 Task: Look for space in Surrey, Canada from 2nd June, 2023 to 15th June, 2023 for 2 adults in price range Rs.10000 to Rs.15000. Place can be entire place with 1  bedroom having 1 bed and 1 bathroom. Property type can be house, flat, guest house, hotel. Booking option can be shelf check-in. Required host language is English.
Action: Mouse moved to (547, 109)
Screenshot: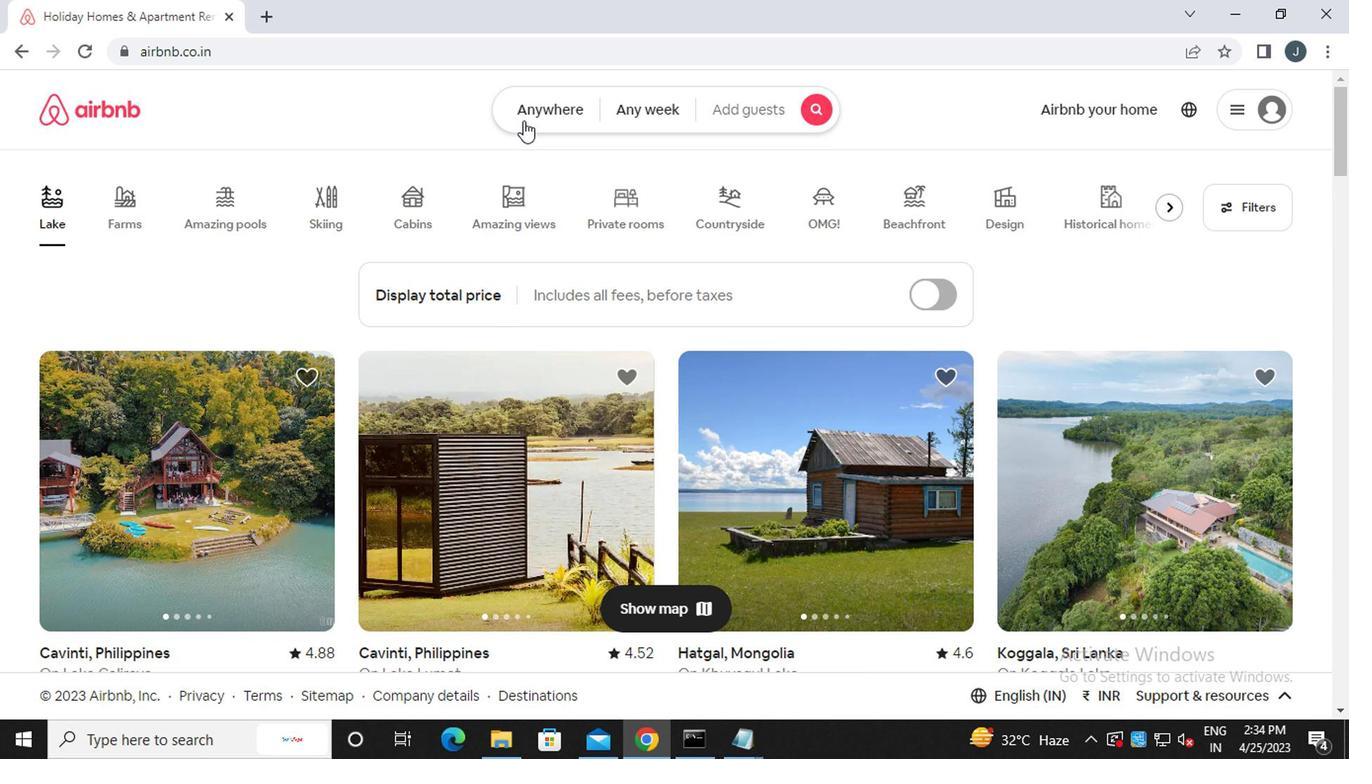 
Action: Mouse pressed left at (547, 109)
Screenshot: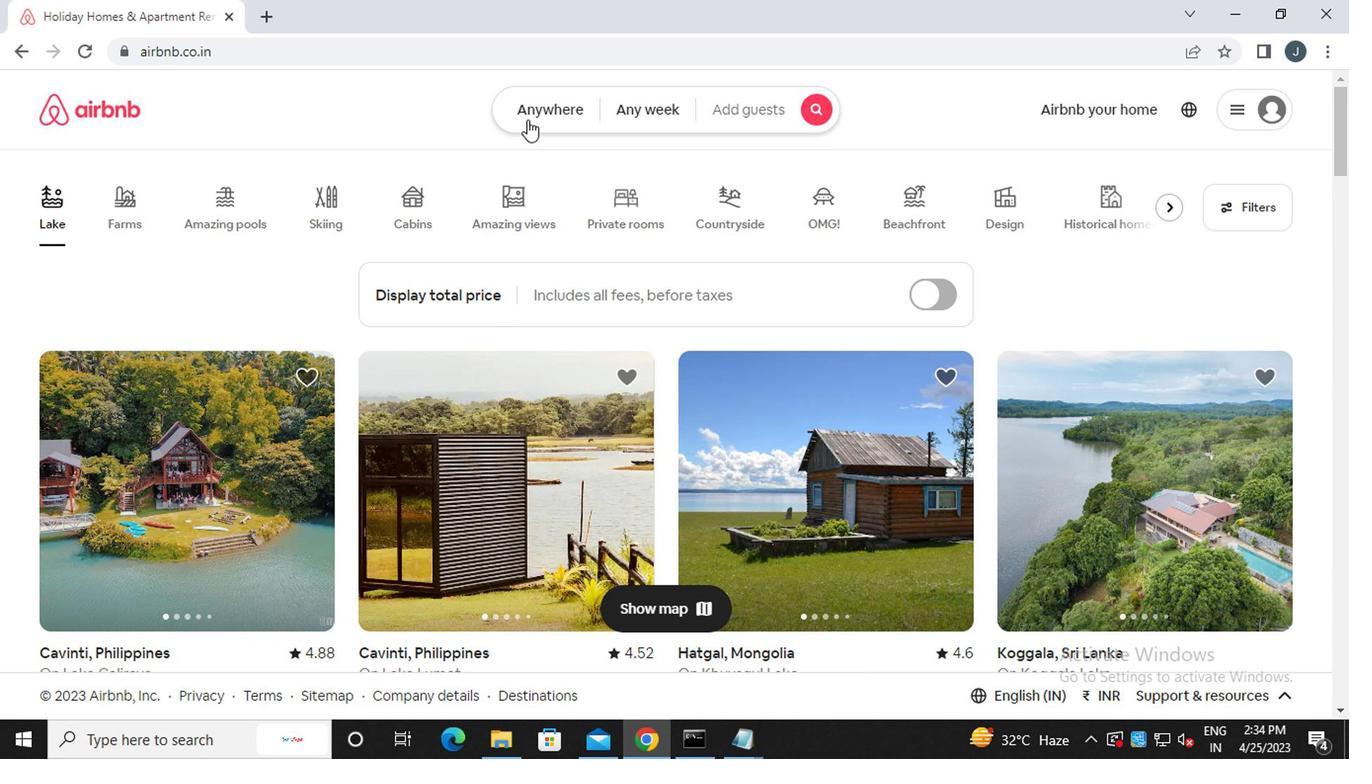 
Action: Mouse moved to (340, 186)
Screenshot: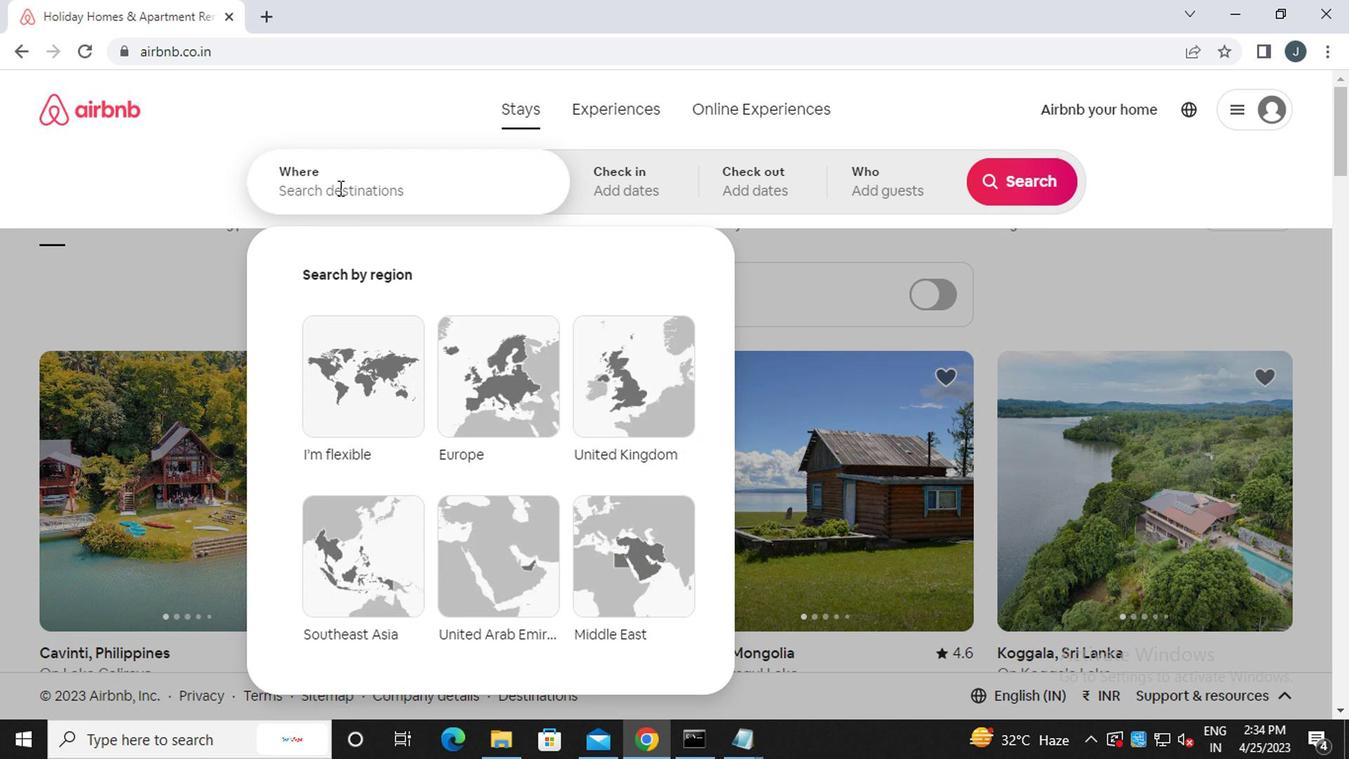 
Action: Mouse pressed left at (340, 186)
Screenshot: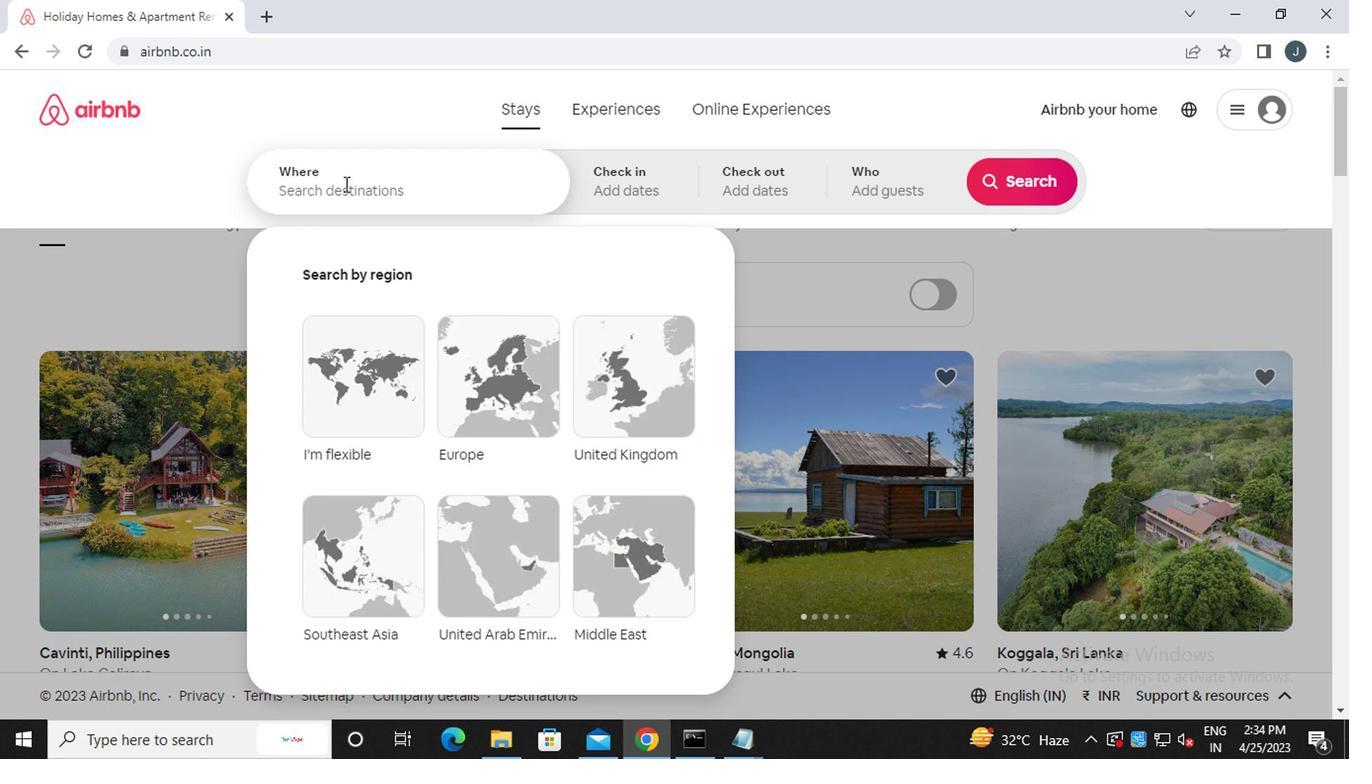 
Action: Mouse moved to (341, 191)
Screenshot: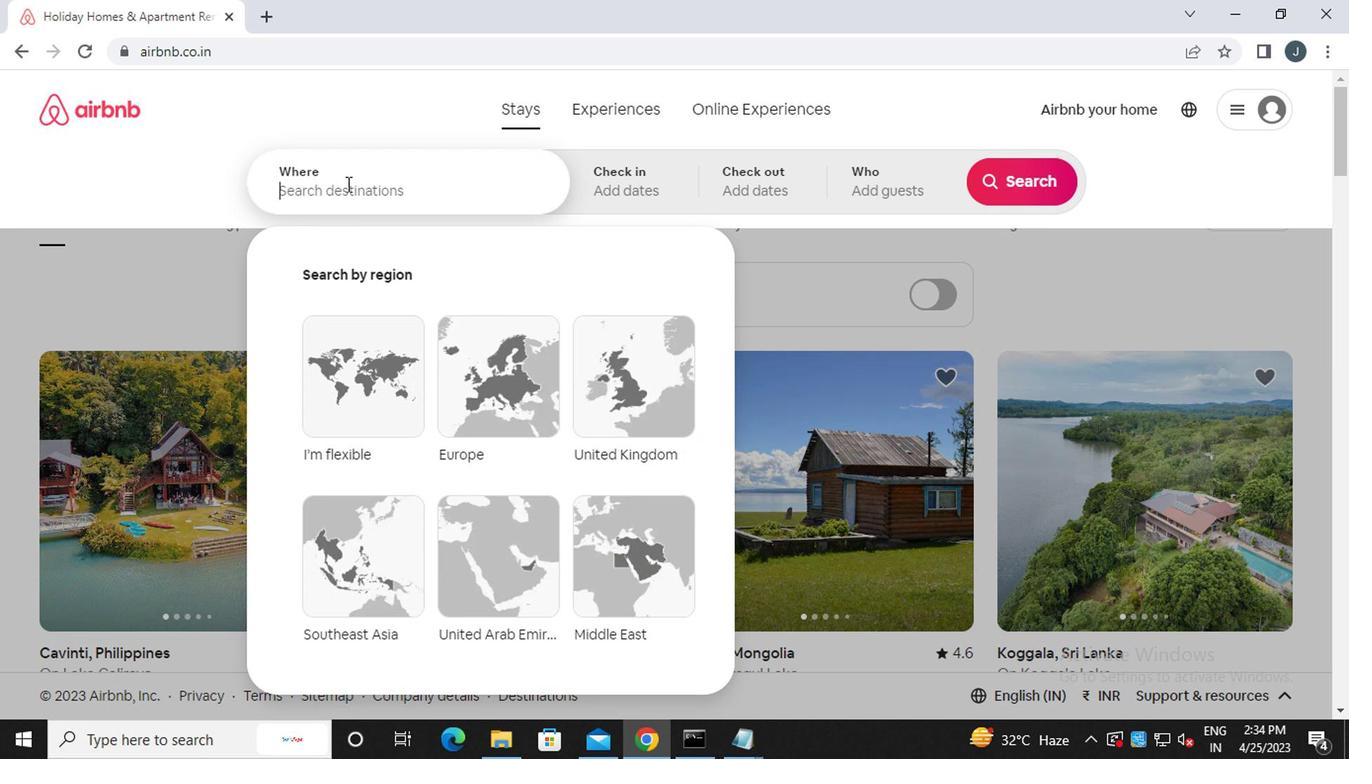 
Action: Key pressed s<Key.caps_lock>urrey,<Key.caps_lock>c<Key.caps_lock>anada
Screenshot: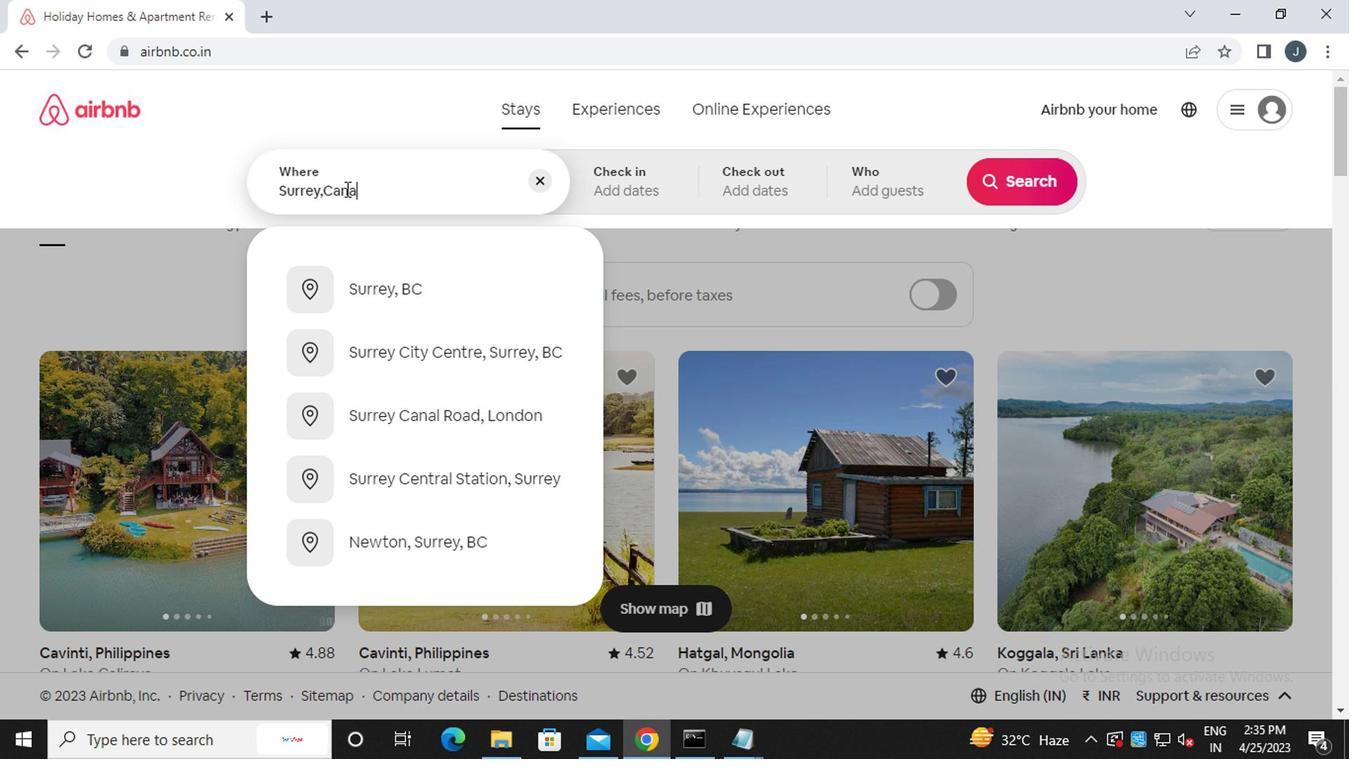 
Action: Mouse moved to (635, 189)
Screenshot: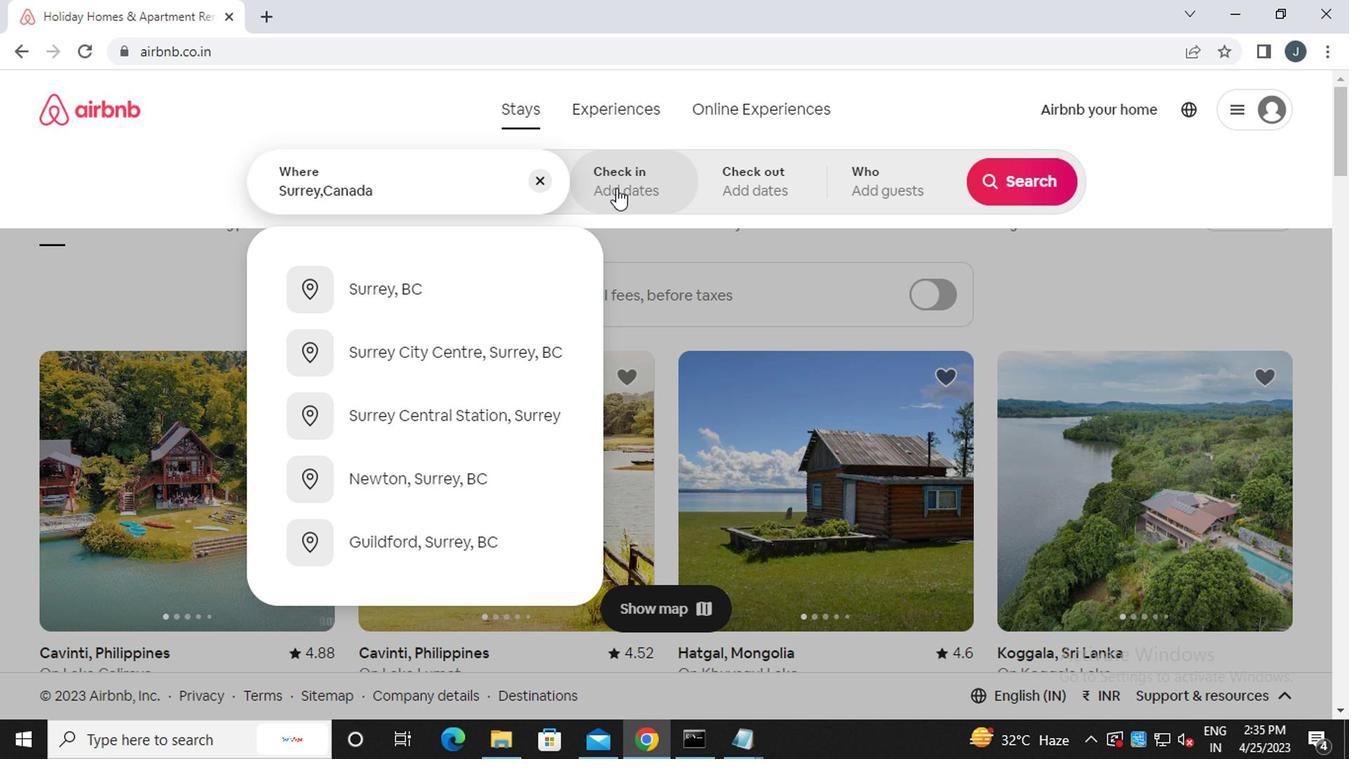 
Action: Mouse pressed left at (635, 189)
Screenshot: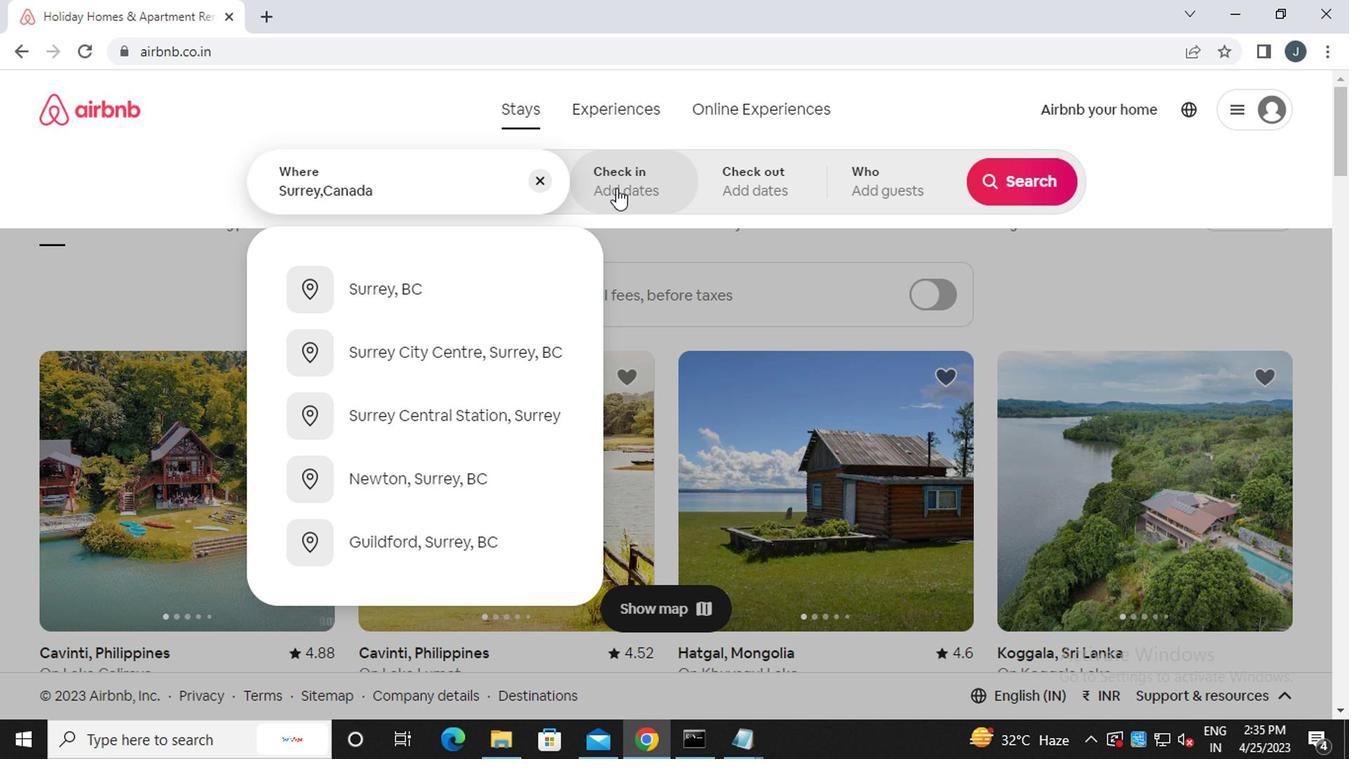 
Action: Mouse moved to (1010, 338)
Screenshot: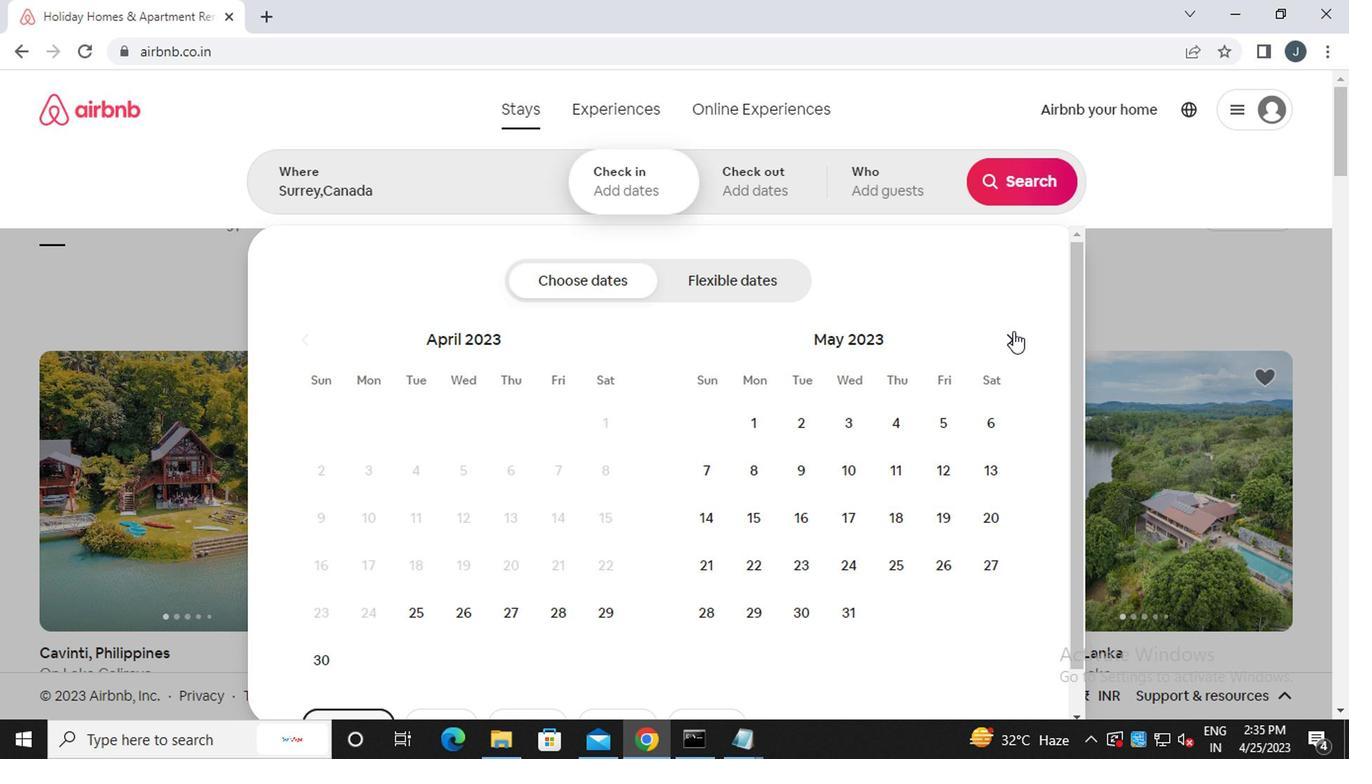 
Action: Mouse pressed left at (1010, 338)
Screenshot: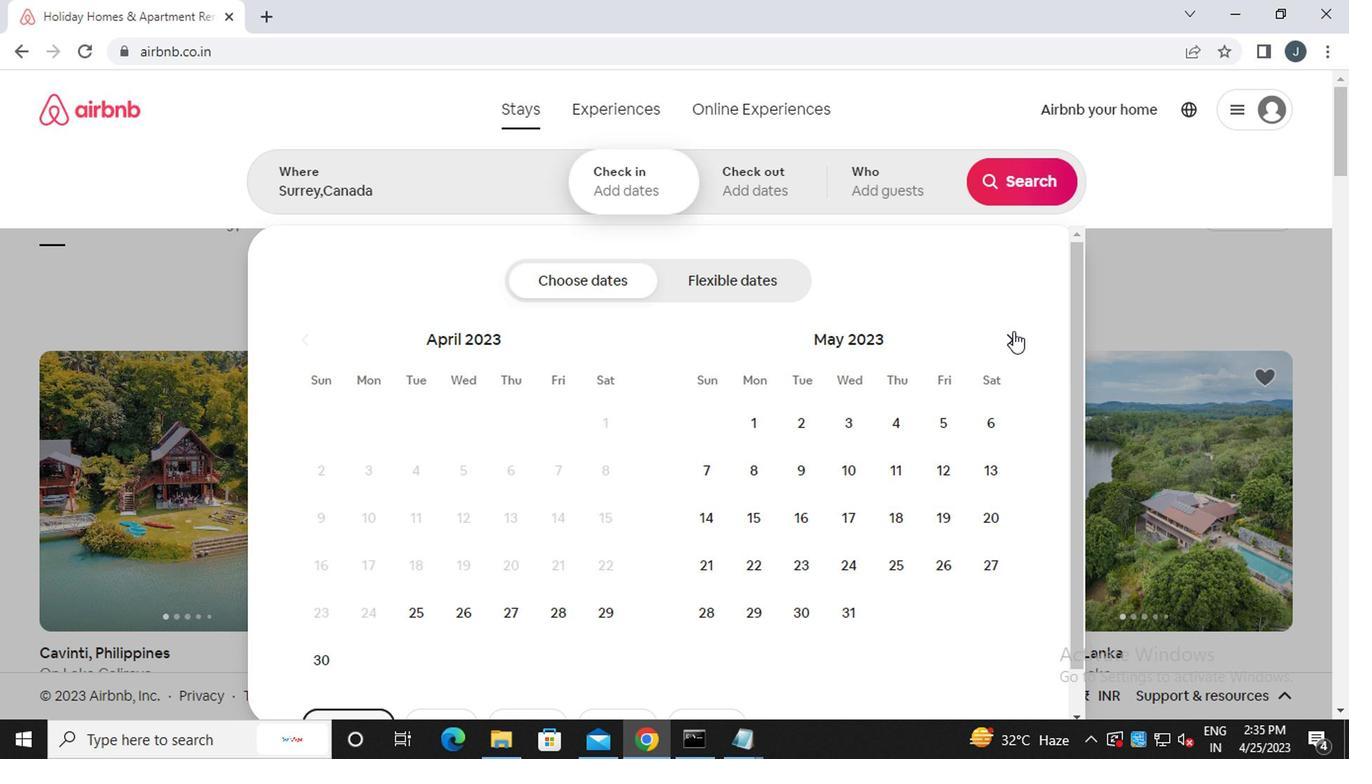 
Action: Mouse moved to (935, 422)
Screenshot: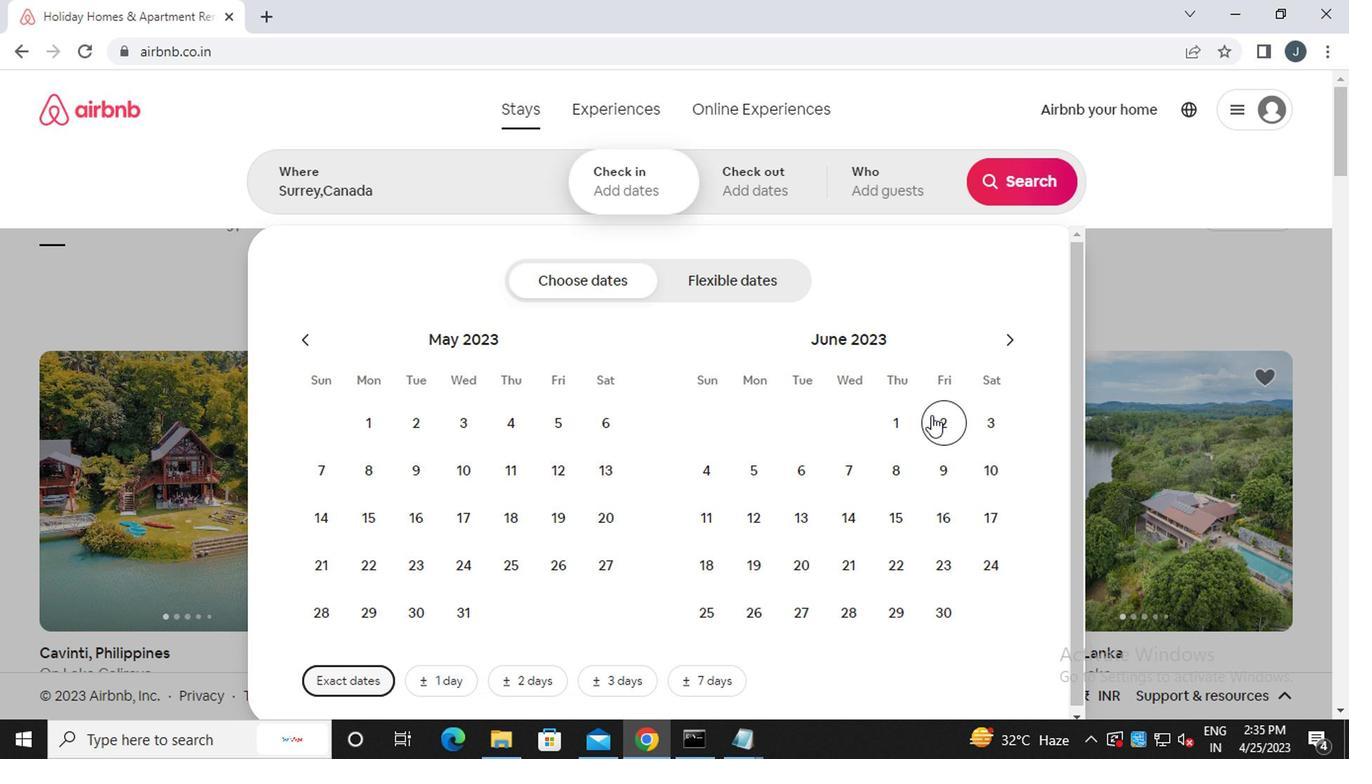 
Action: Mouse pressed left at (935, 422)
Screenshot: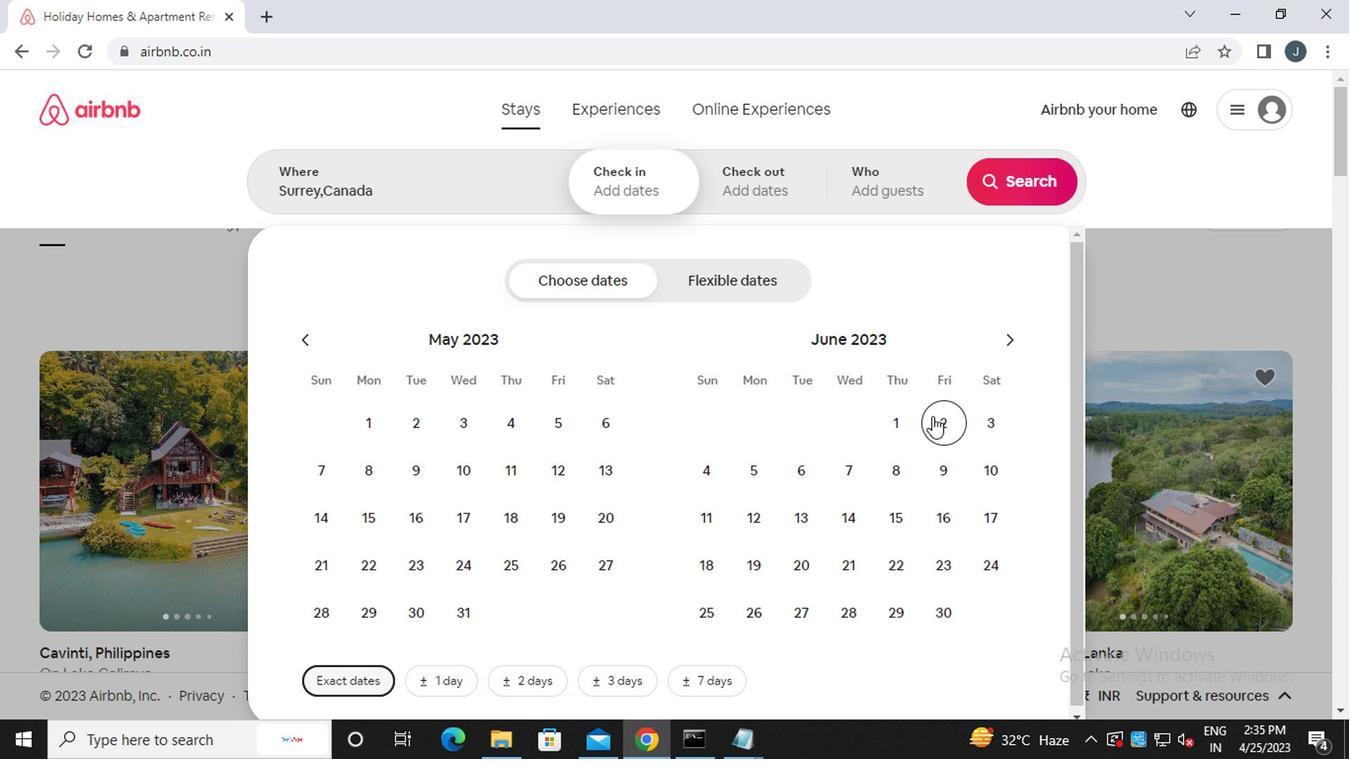 
Action: Mouse moved to (888, 513)
Screenshot: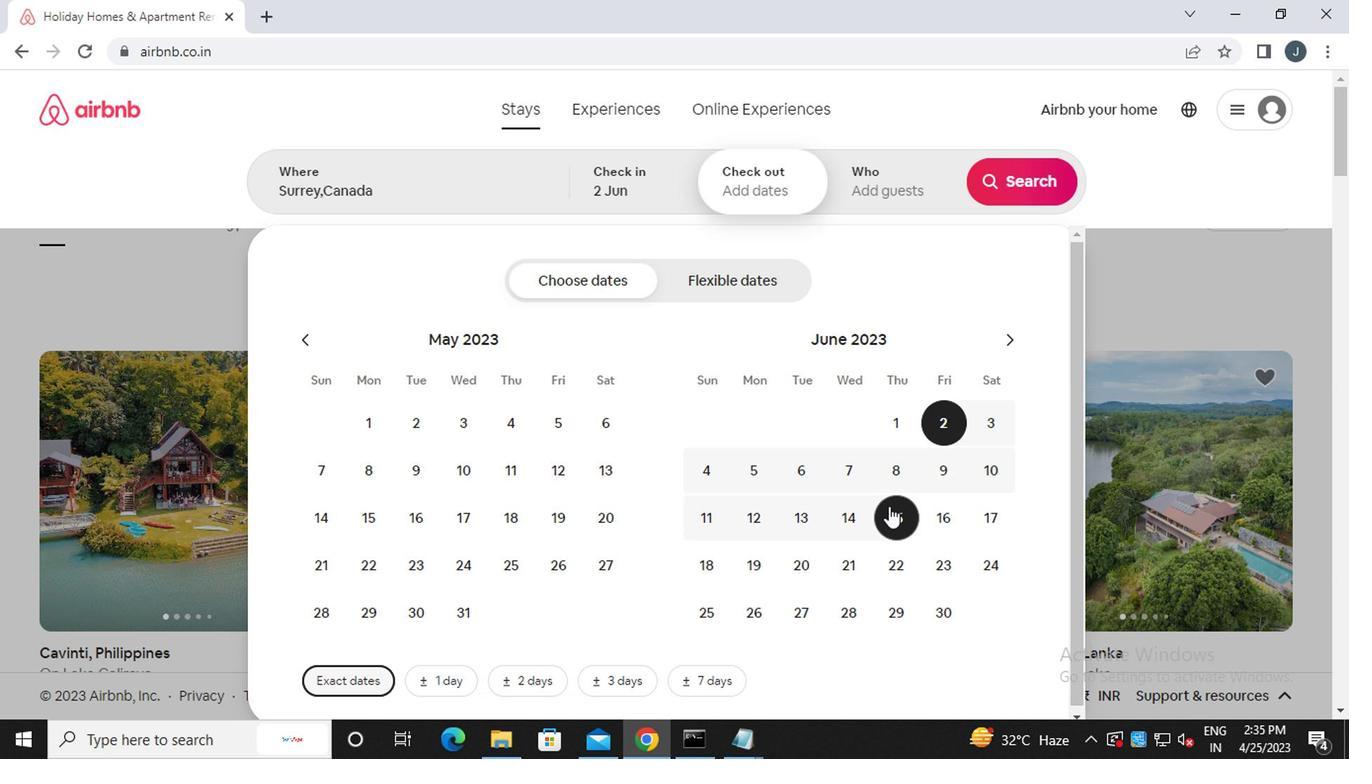 
Action: Mouse pressed left at (888, 513)
Screenshot: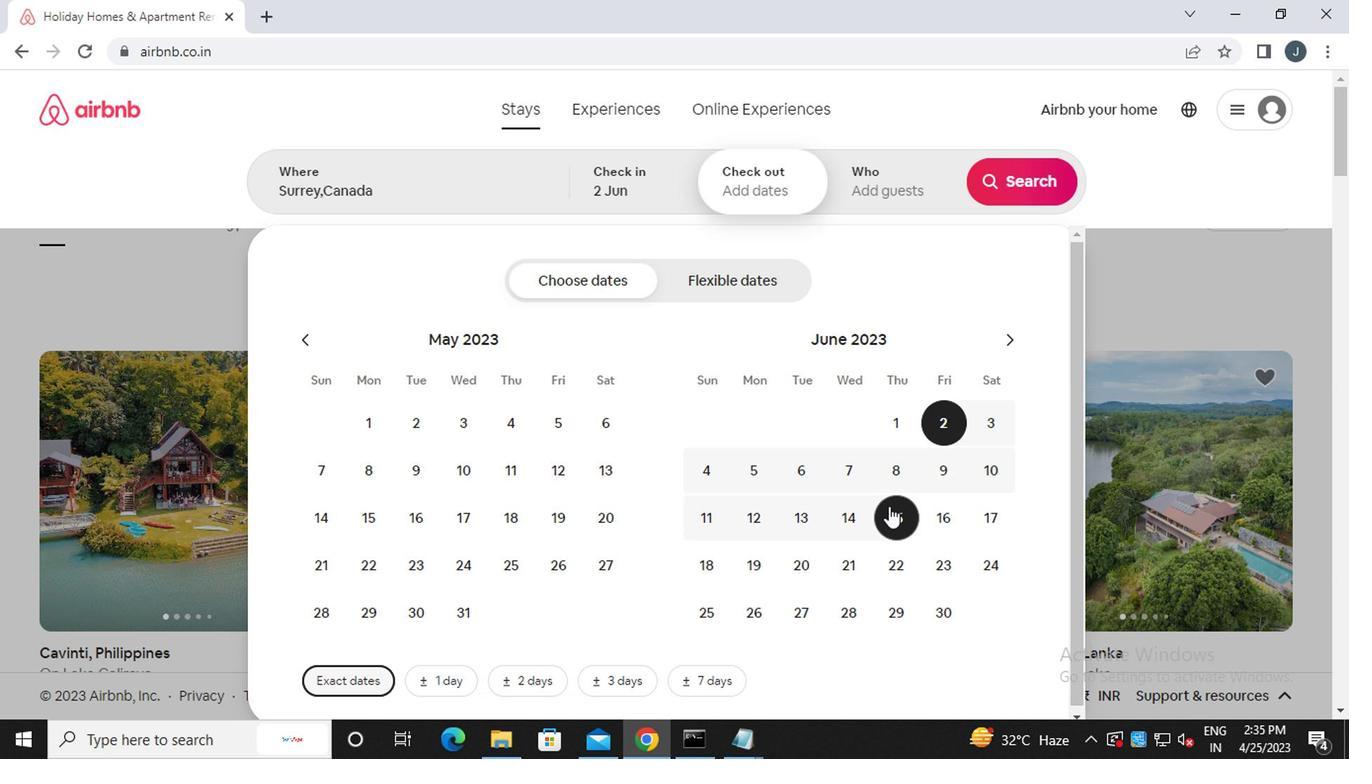 
Action: Mouse moved to (892, 201)
Screenshot: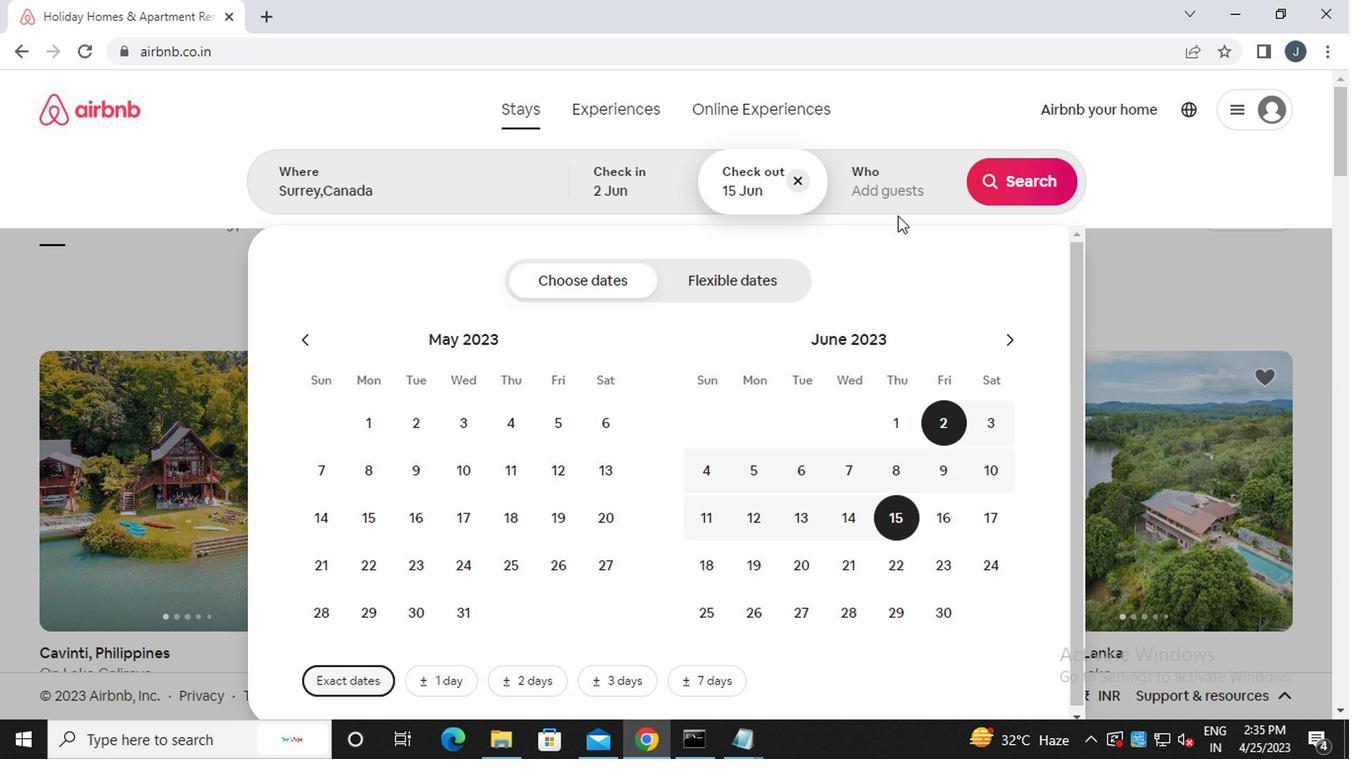 
Action: Mouse pressed left at (892, 201)
Screenshot: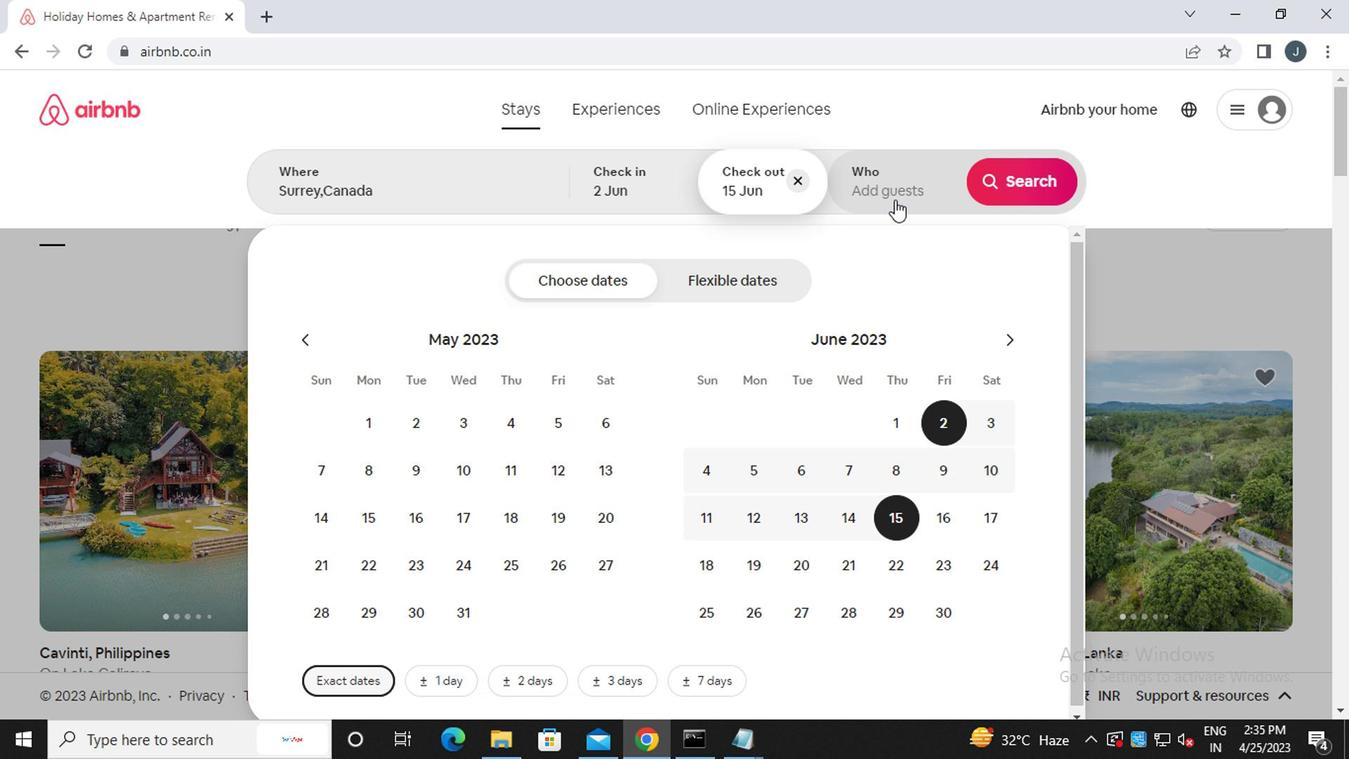 
Action: Mouse moved to (1021, 281)
Screenshot: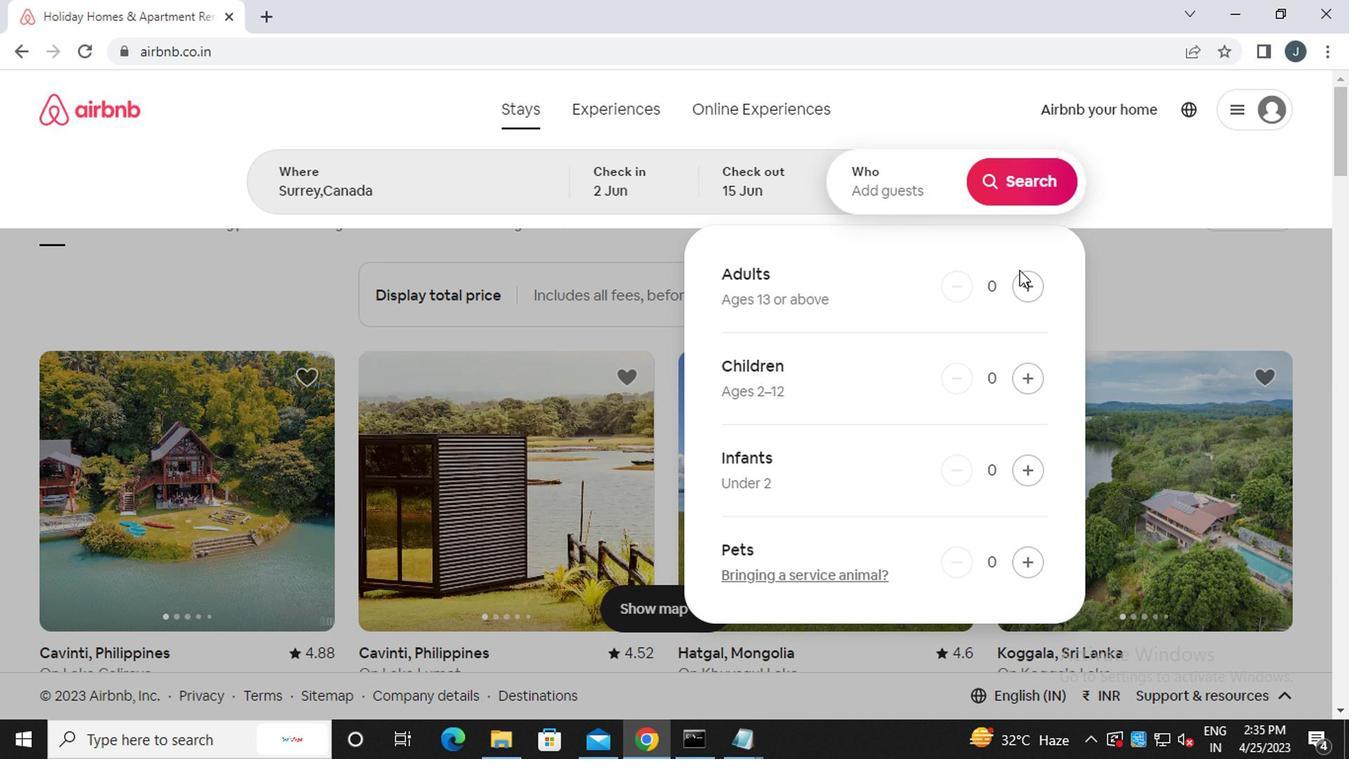 
Action: Mouse pressed left at (1021, 281)
Screenshot: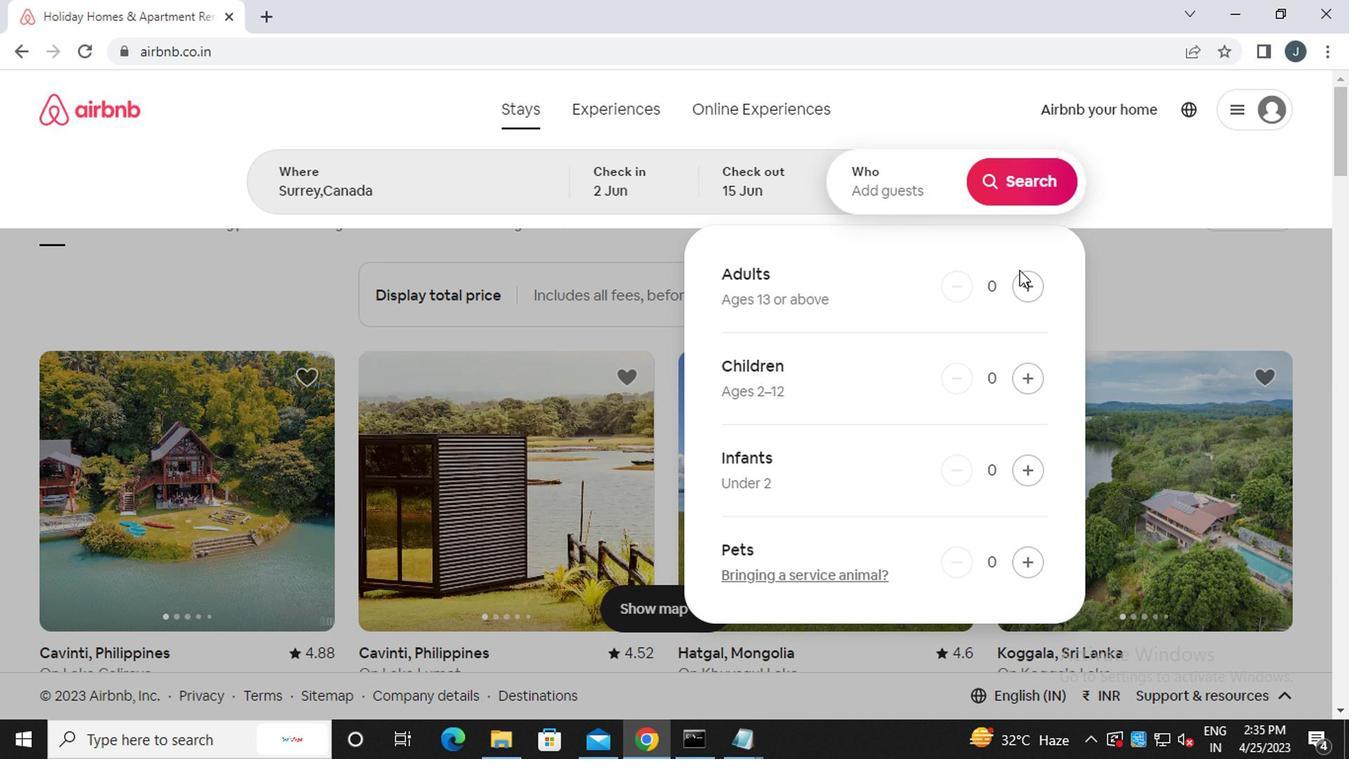 
Action: Mouse moved to (1021, 281)
Screenshot: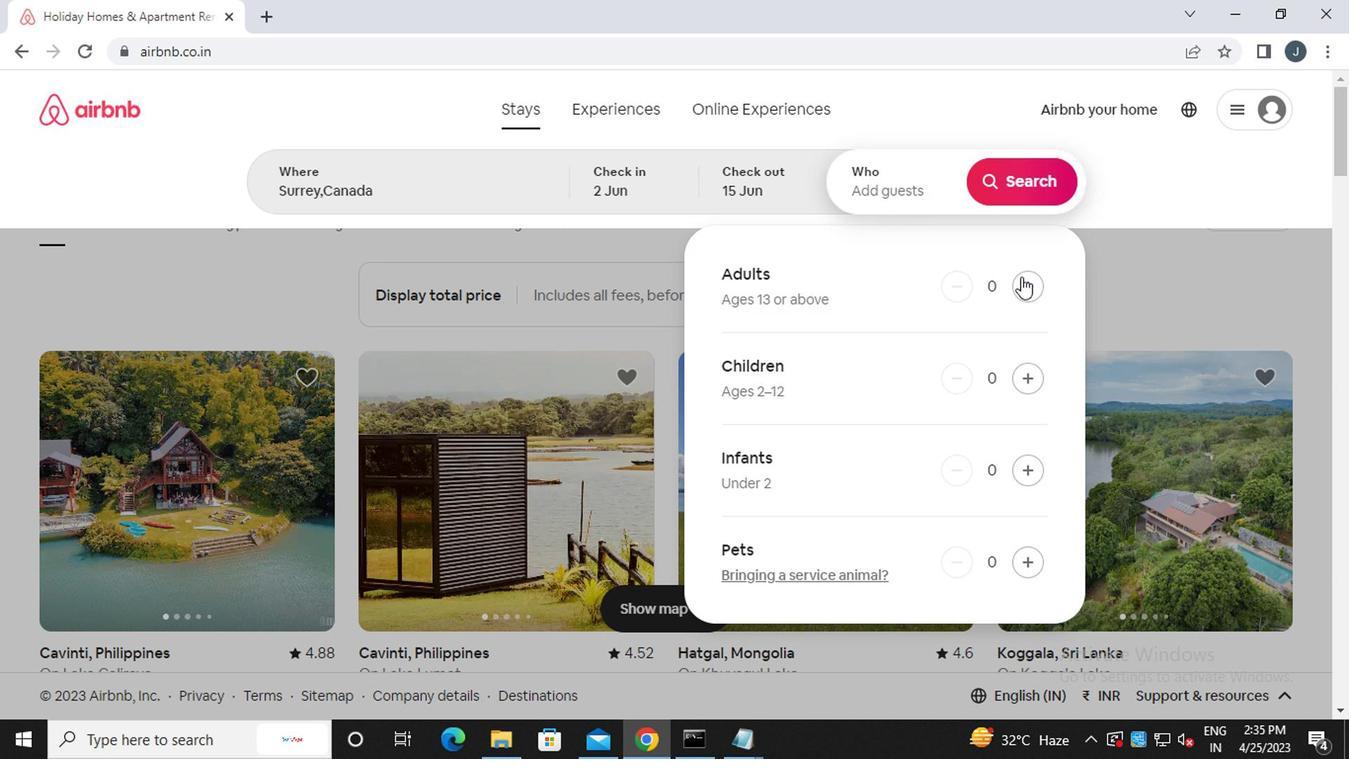 
Action: Mouse pressed left at (1021, 281)
Screenshot: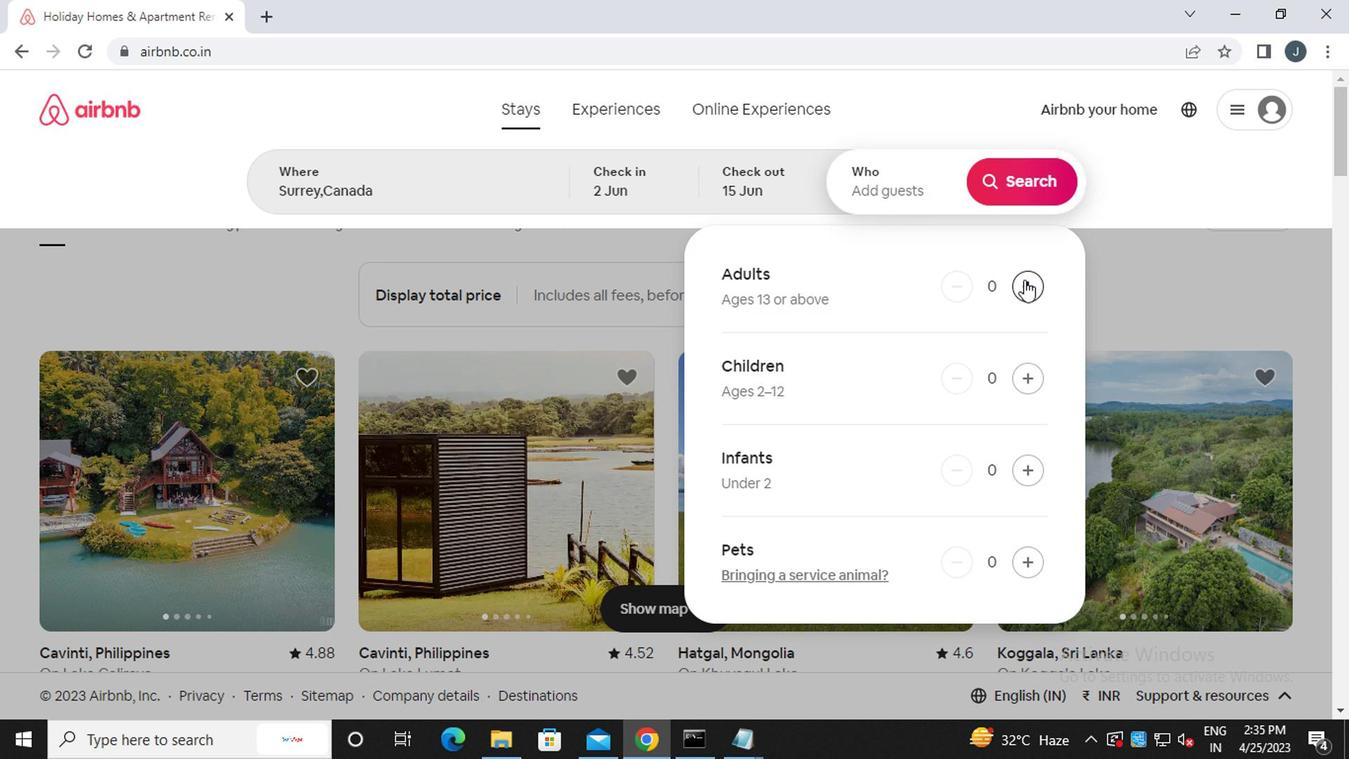 
Action: Mouse moved to (1020, 184)
Screenshot: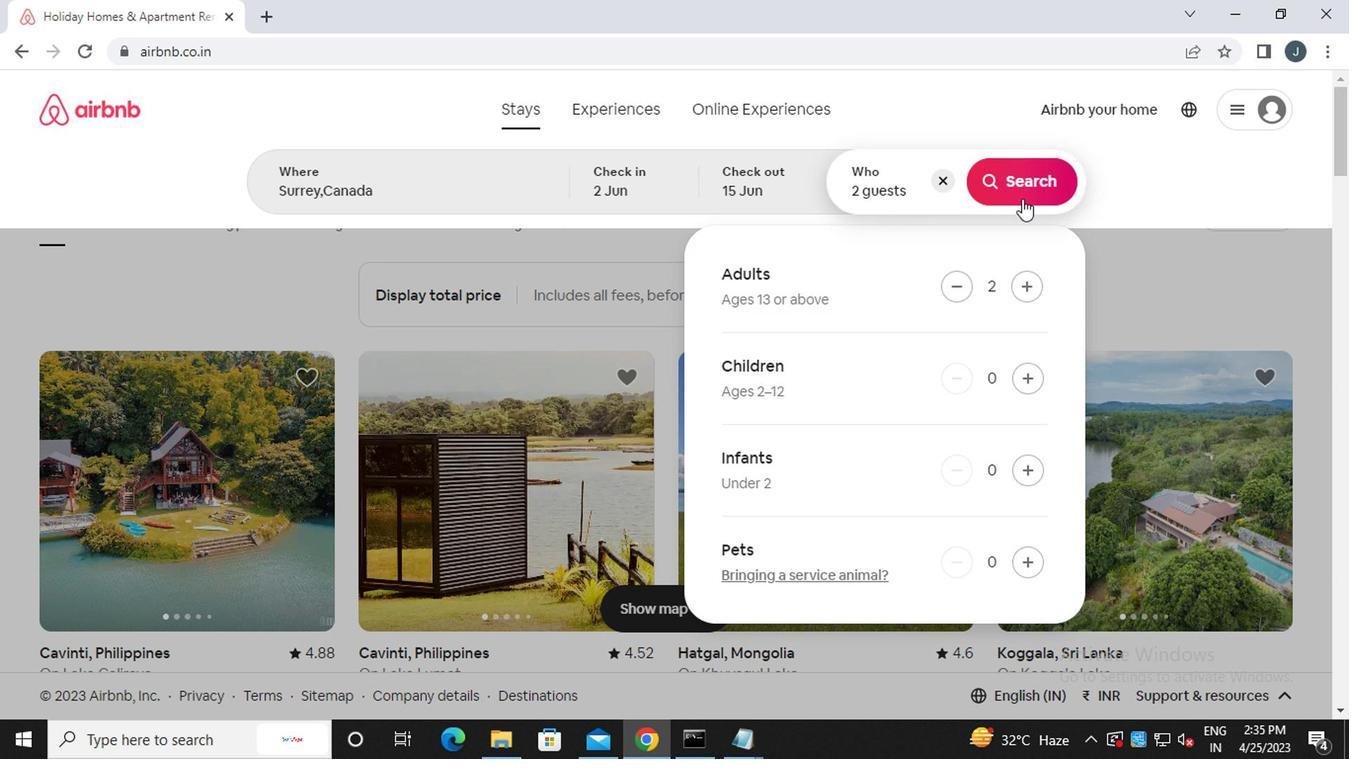 
Action: Mouse pressed left at (1020, 184)
Screenshot: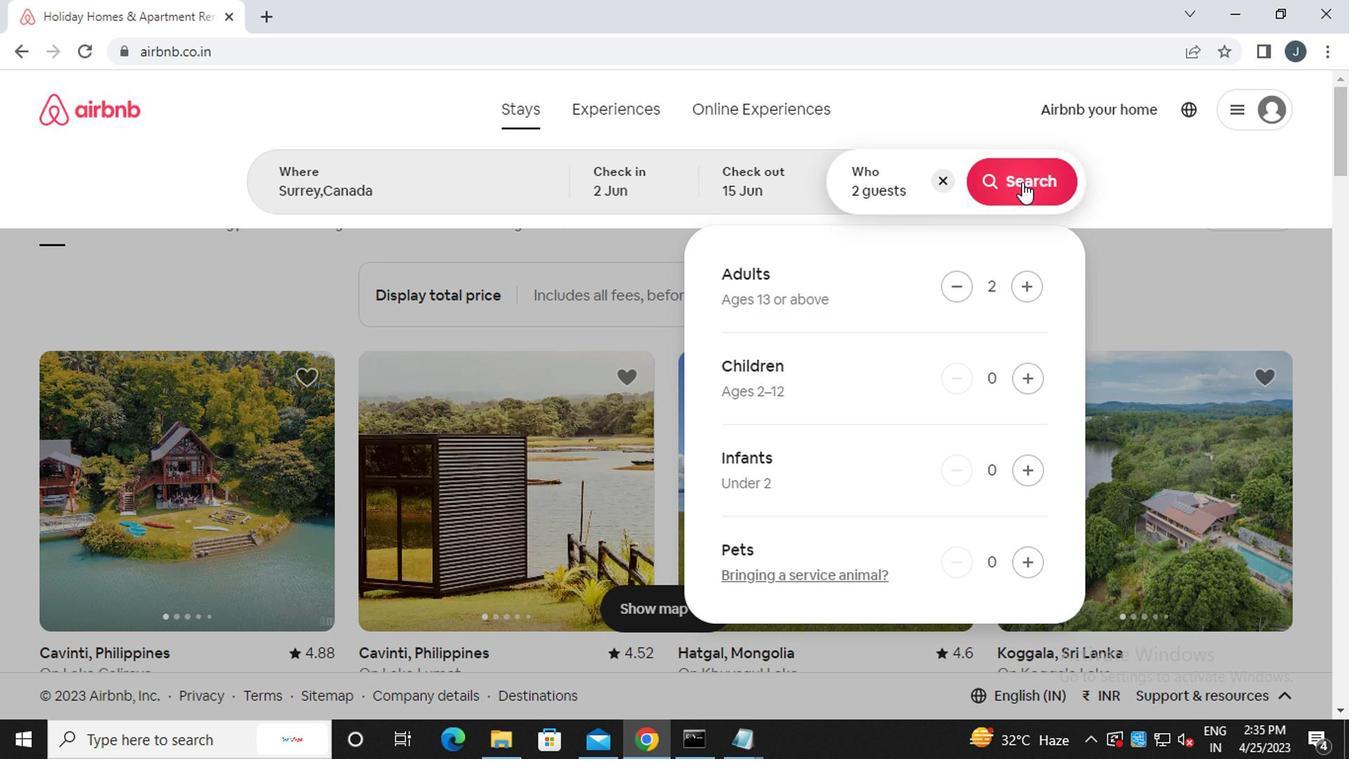 
Action: Mouse moved to (1270, 191)
Screenshot: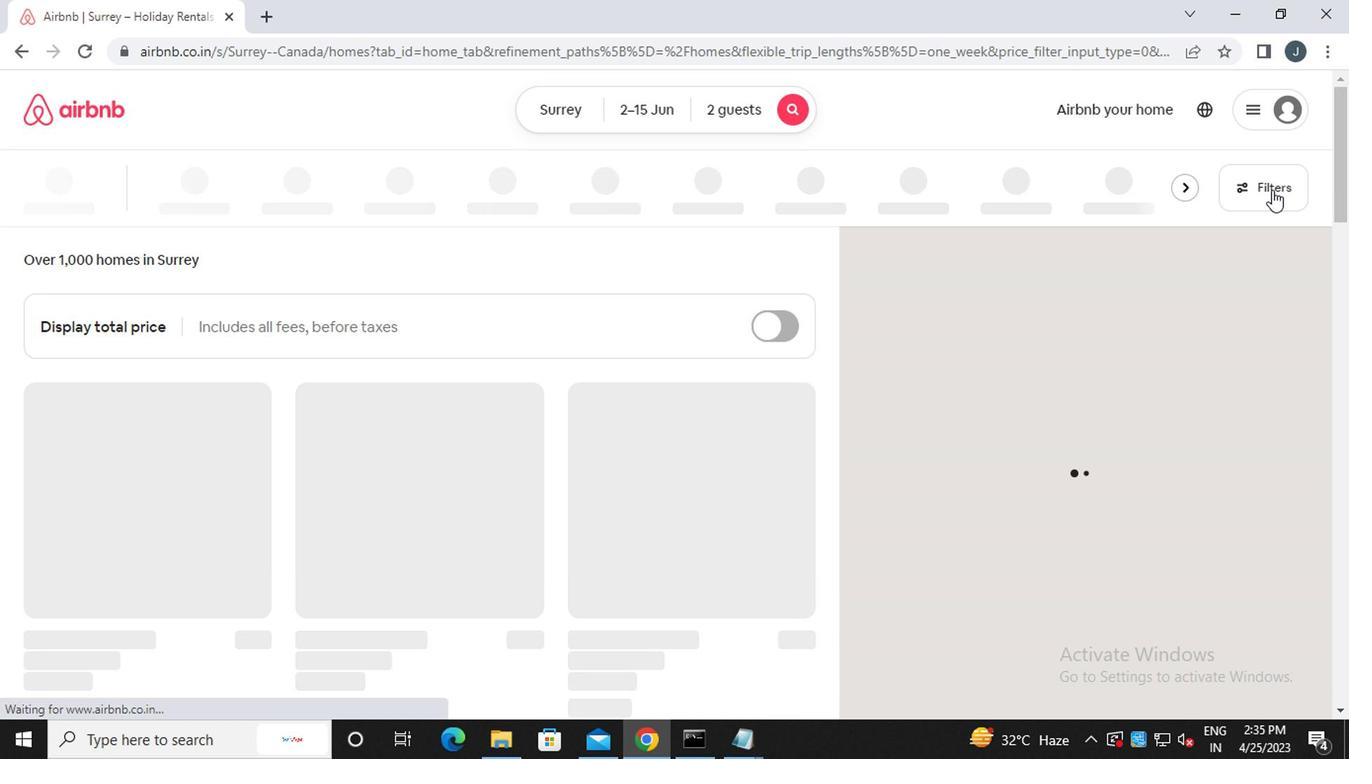 
Action: Mouse pressed left at (1270, 191)
Screenshot: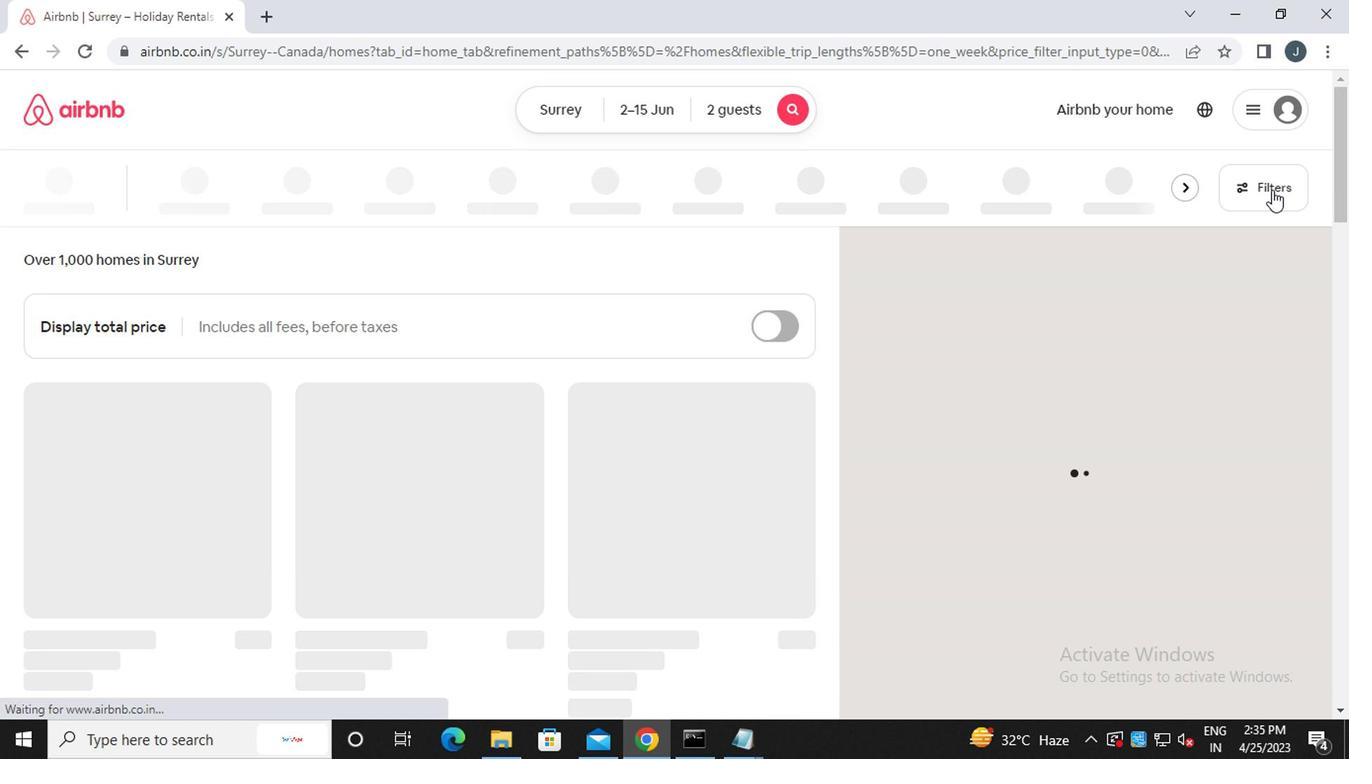 
Action: Mouse moved to (464, 438)
Screenshot: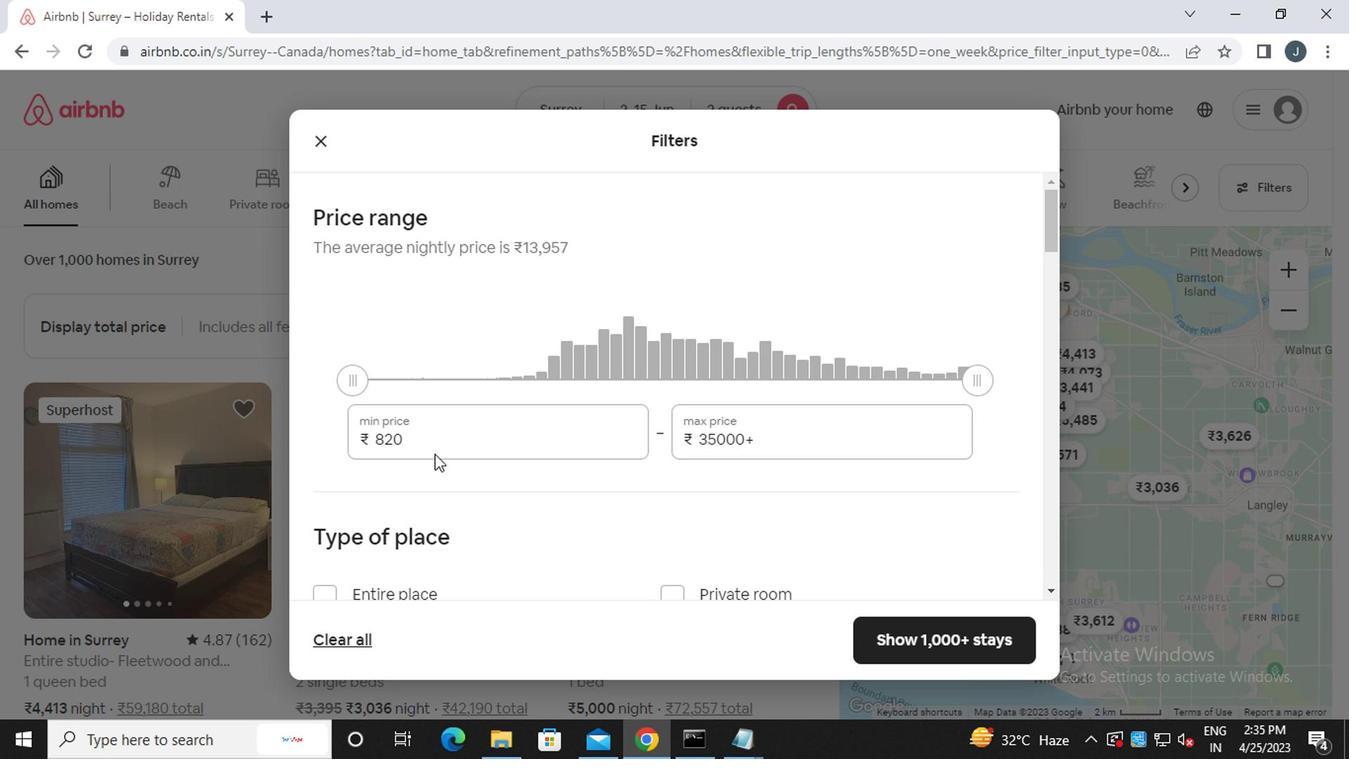 
Action: Mouse pressed left at (464, 438)
Screenshot: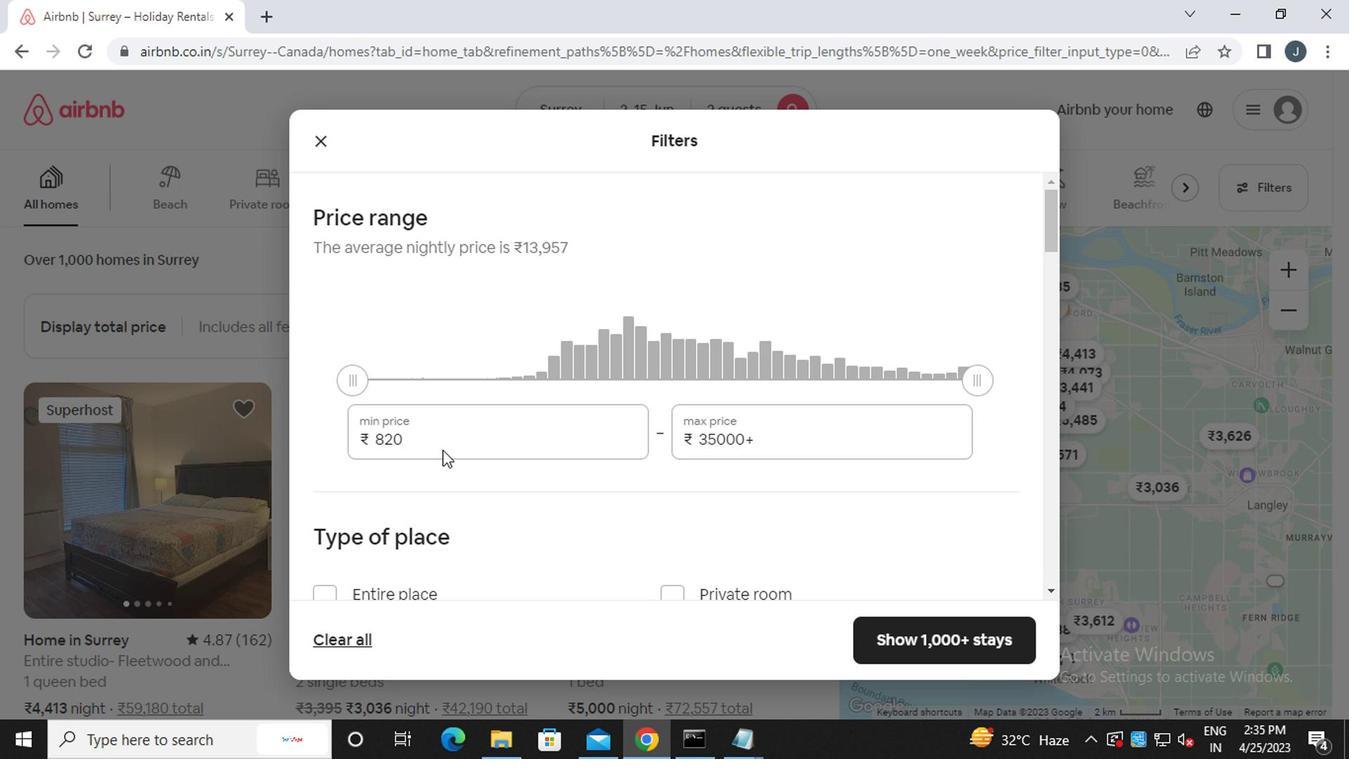 
Action: Mouse moved to (463, 432)
Screenshot: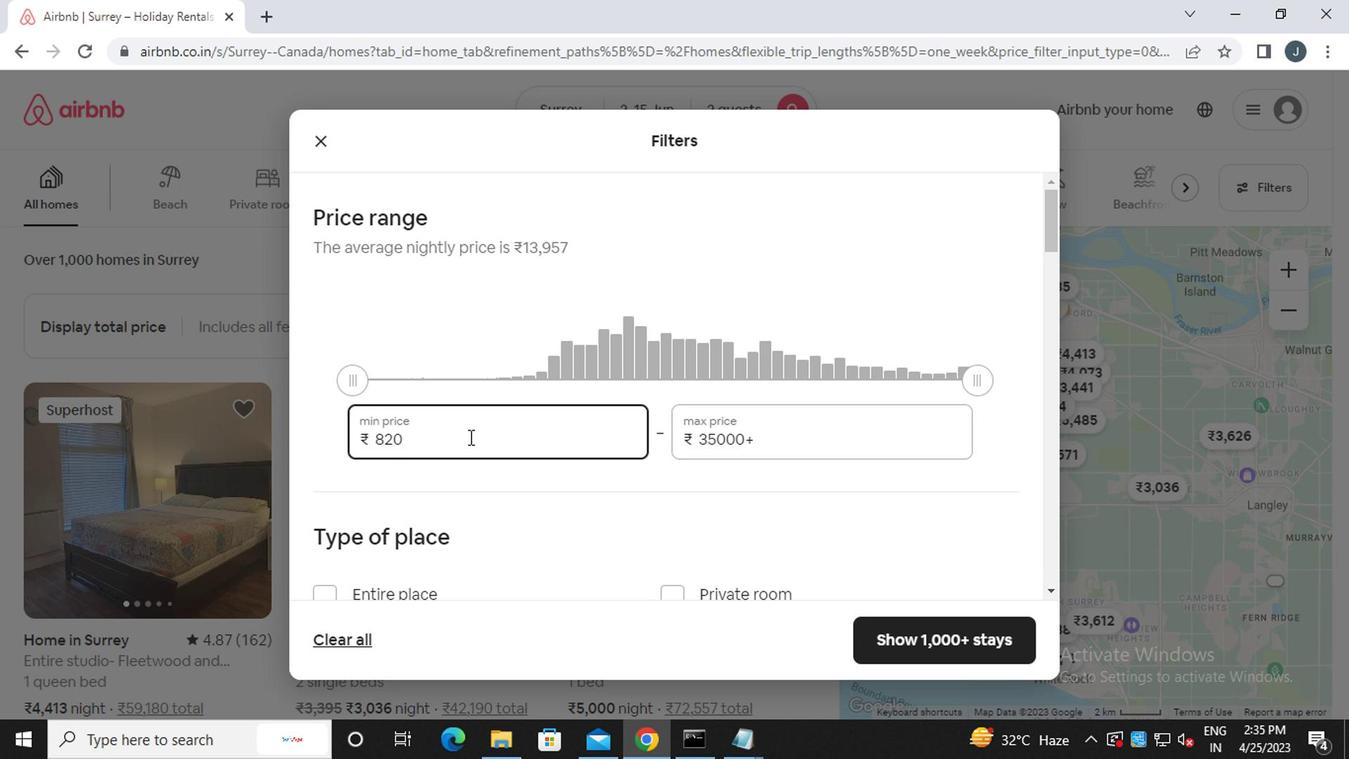 
Action: Key pressed <Key.backspace><Key.backspace><Key.backspace><Key.backspace><Key.backspace><Key.backspace><<97>><<96>><<96>><<96>><<96>>
Screenshot: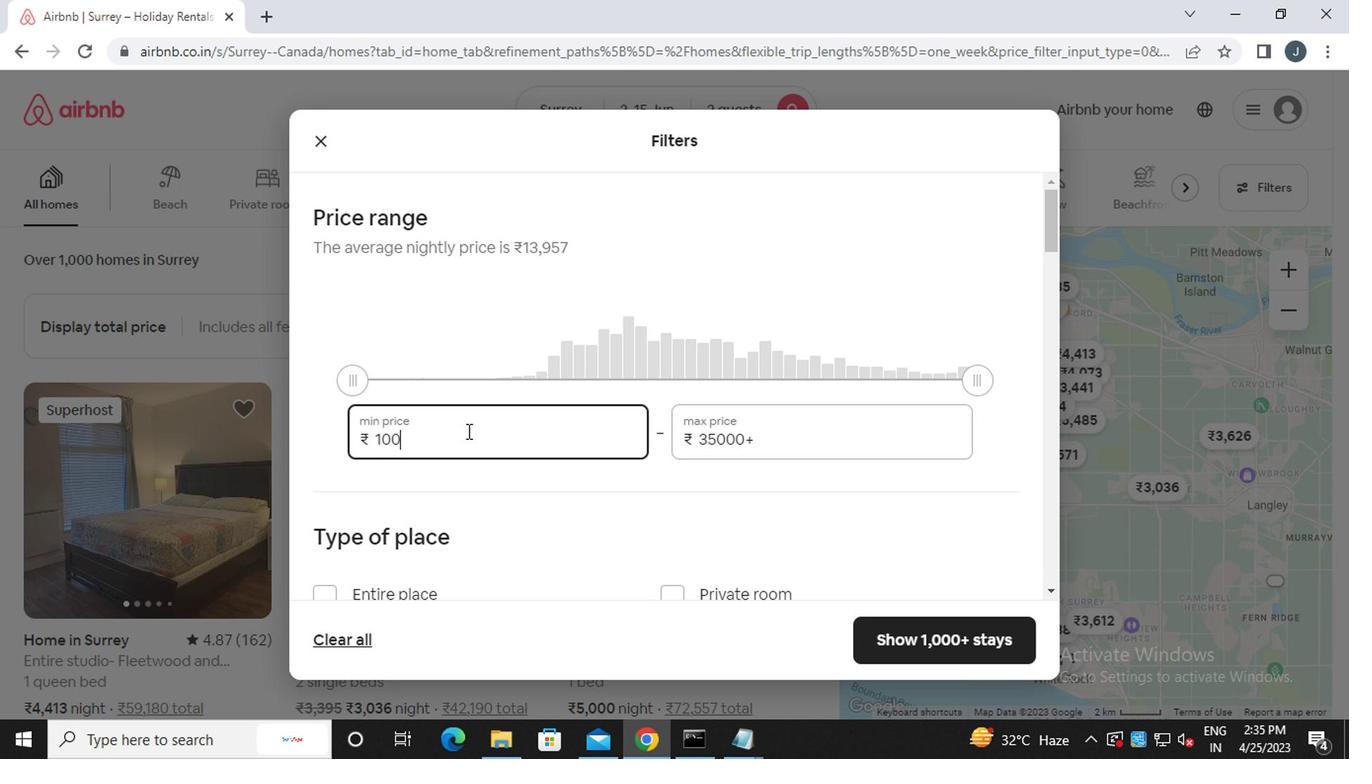 
Action: Mouse moved to (814, 447)
Screenshot: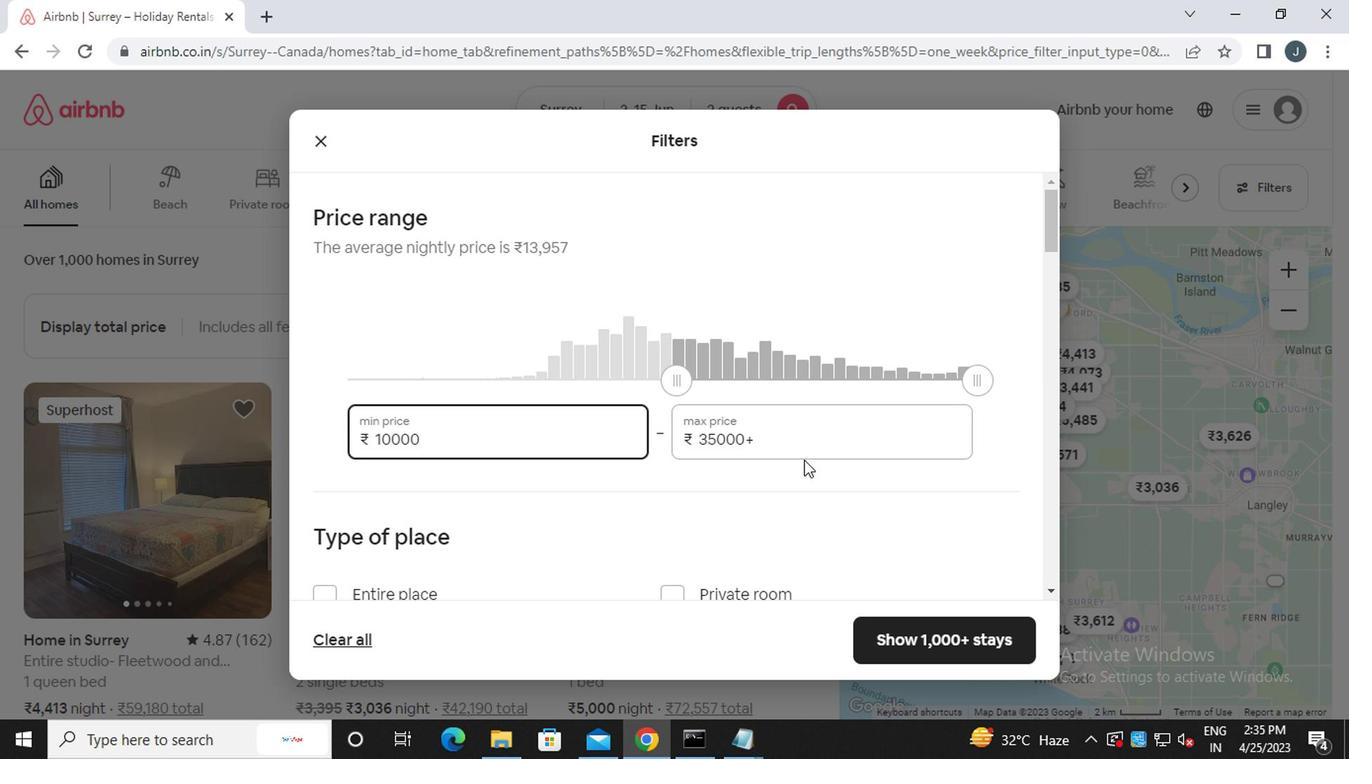 
Action: Mouse pressed left at (814, 447)
Screenshot: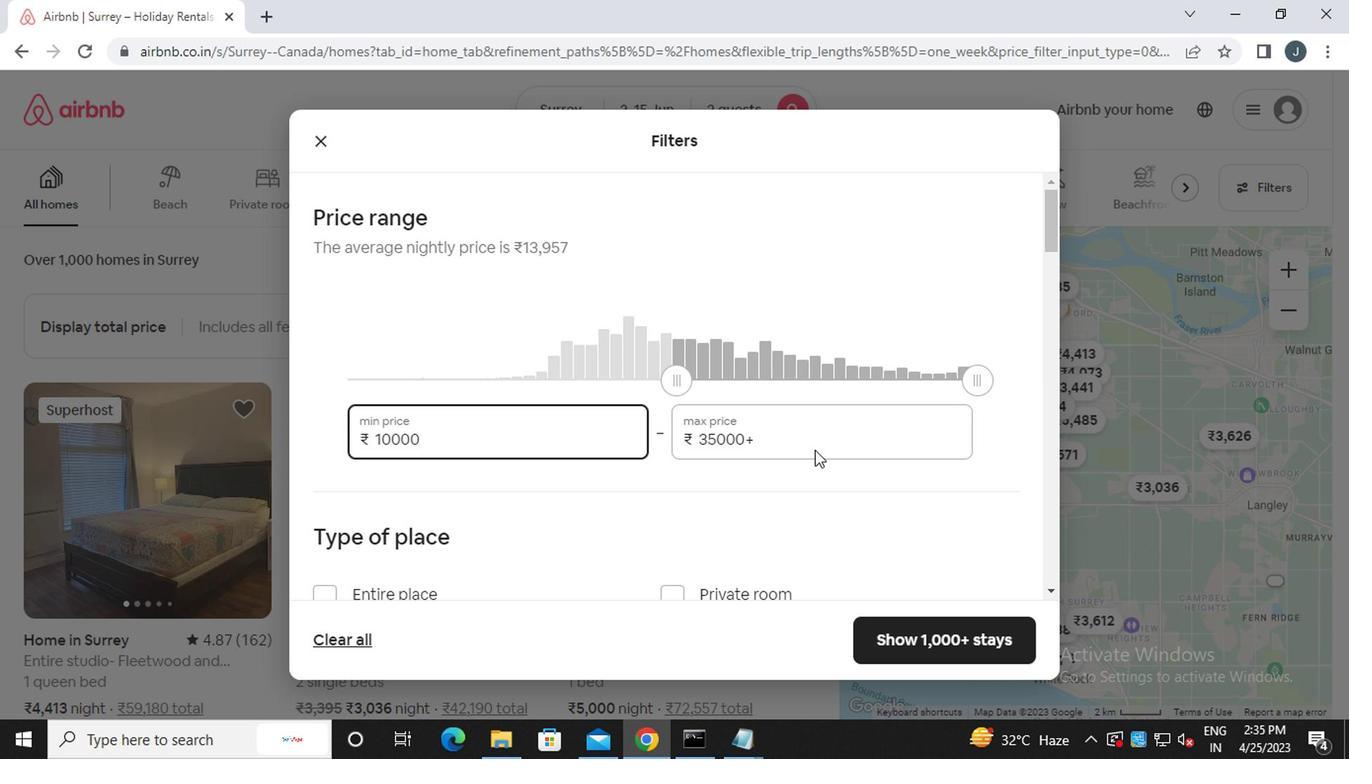 
Action: Mouse moved to (808, 439)
Screenshot: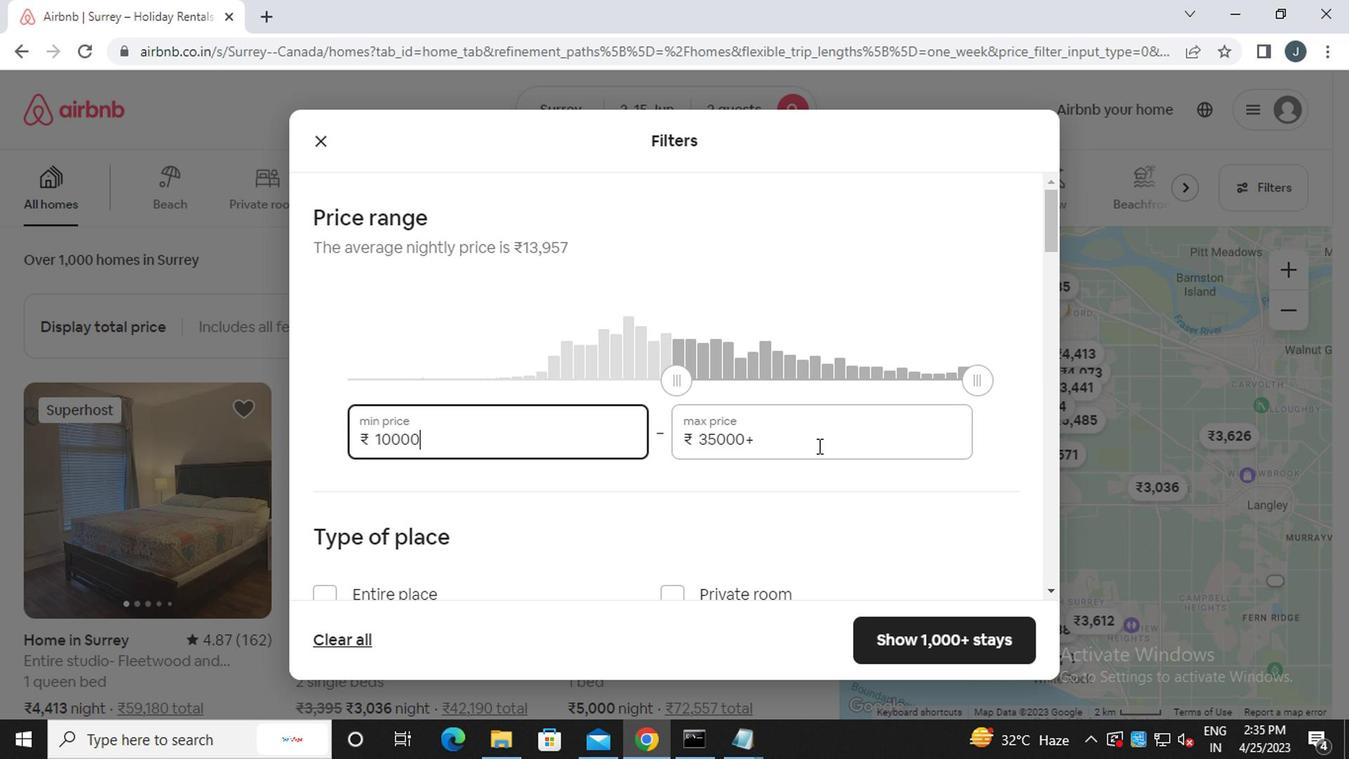 
Action: Key pressed <Key.backspace><Key.backspace><Key.backspace><Key.backspace><Key.backspace><Key.backspace><Key.backspace><Key.backspace><Key.backspace><Key.backspace><Key.backspace><Key.backspace><<97>><<101>><<96>><<96>><<96>>
Screenshot: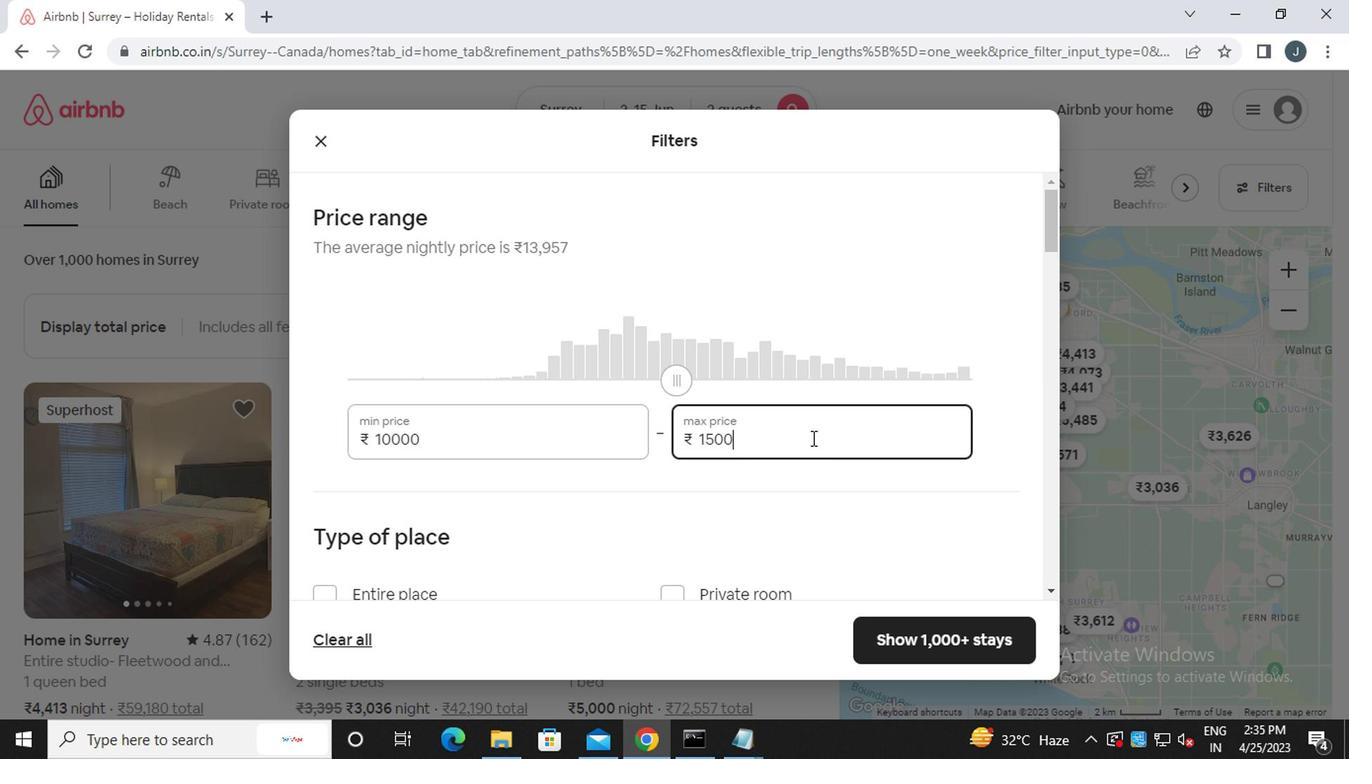 
Action: Mouse moved to (795, 392)
Screenshot: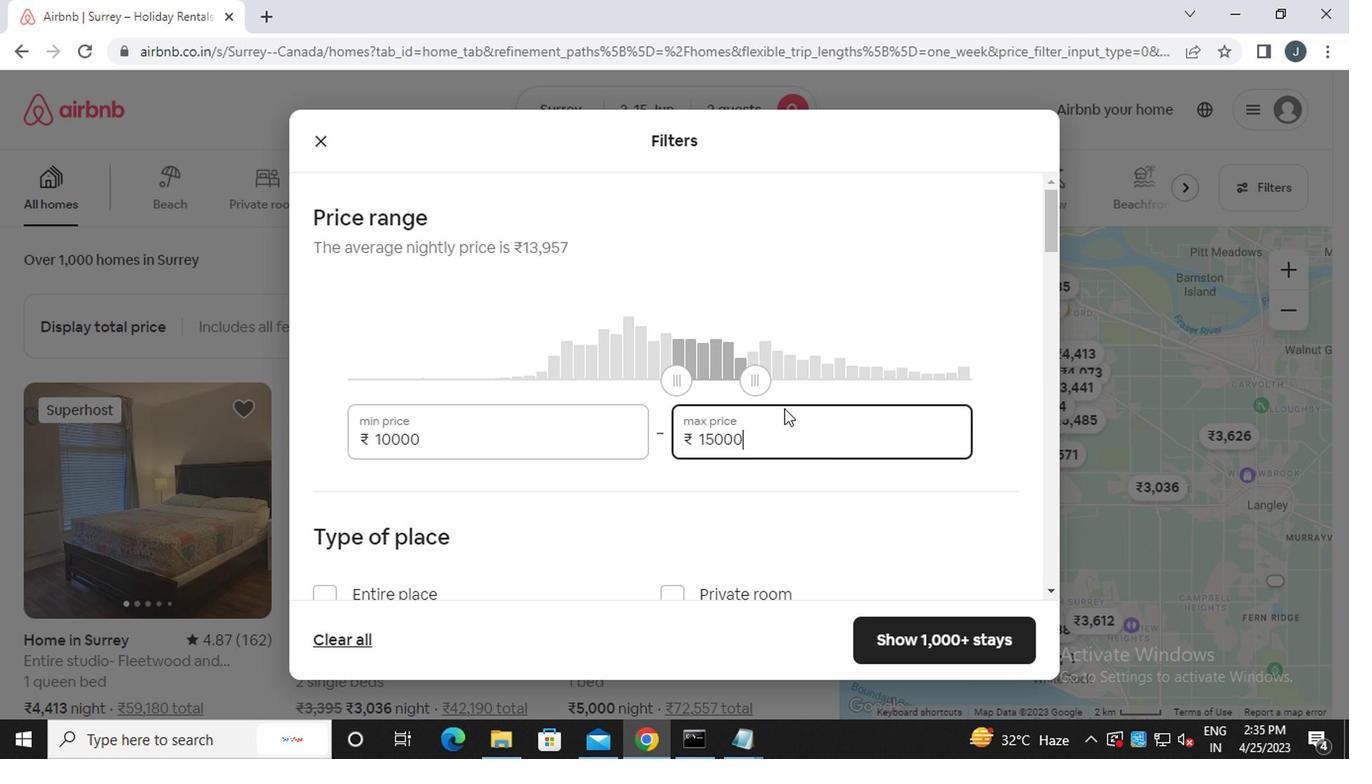 
Action: Mouse scrolled (795, 391) with delta (0, 0)
Screenshot: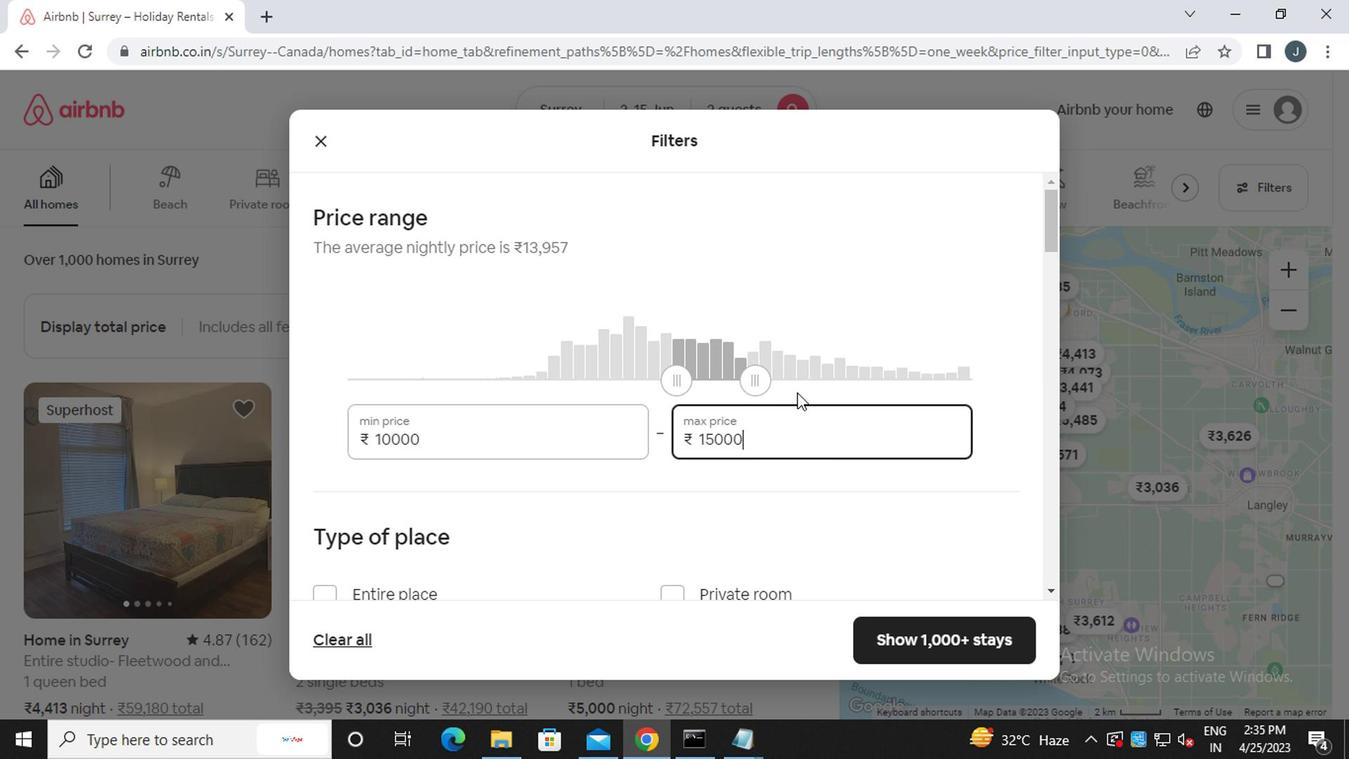 
Action: Mouse scrolled (795, 391) with delta (0, 0)
Screenshot: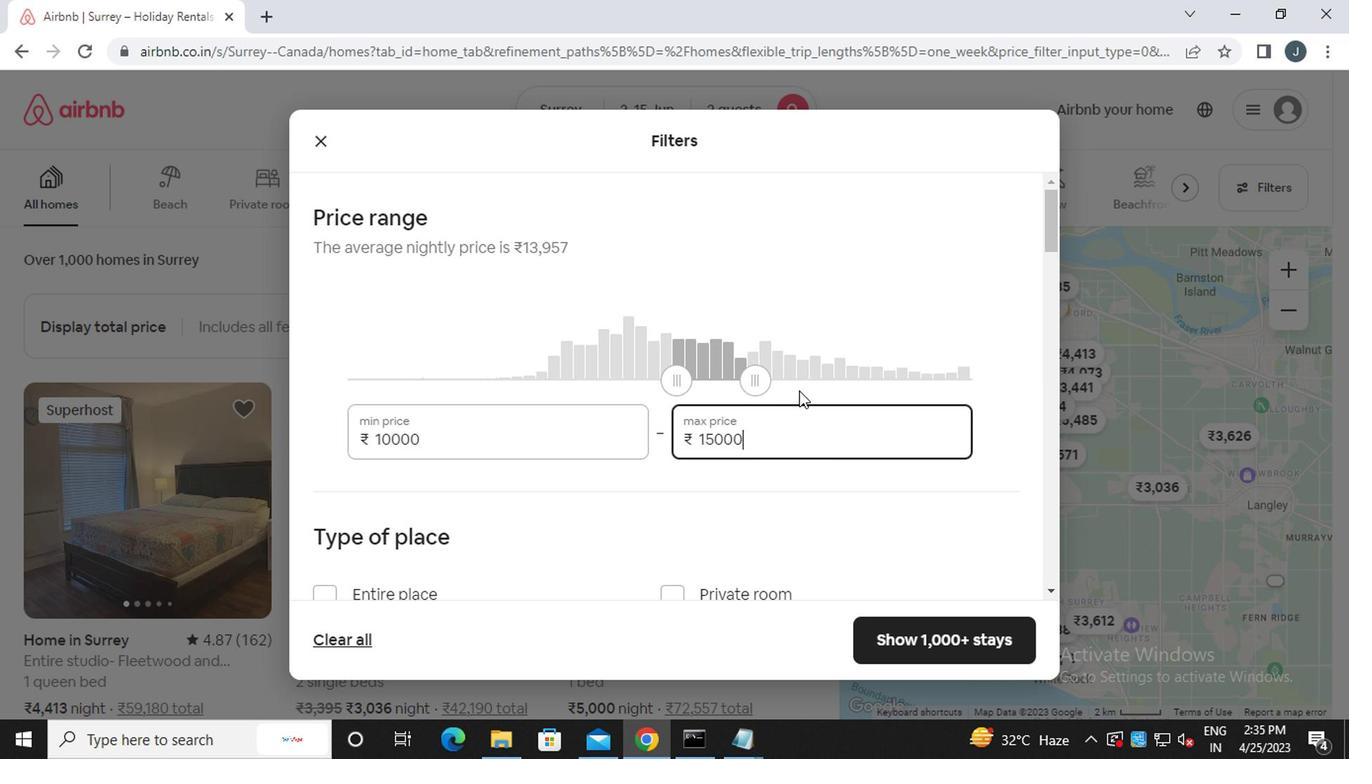 
Action: Mouse moved to (322, 402)
Screenshot: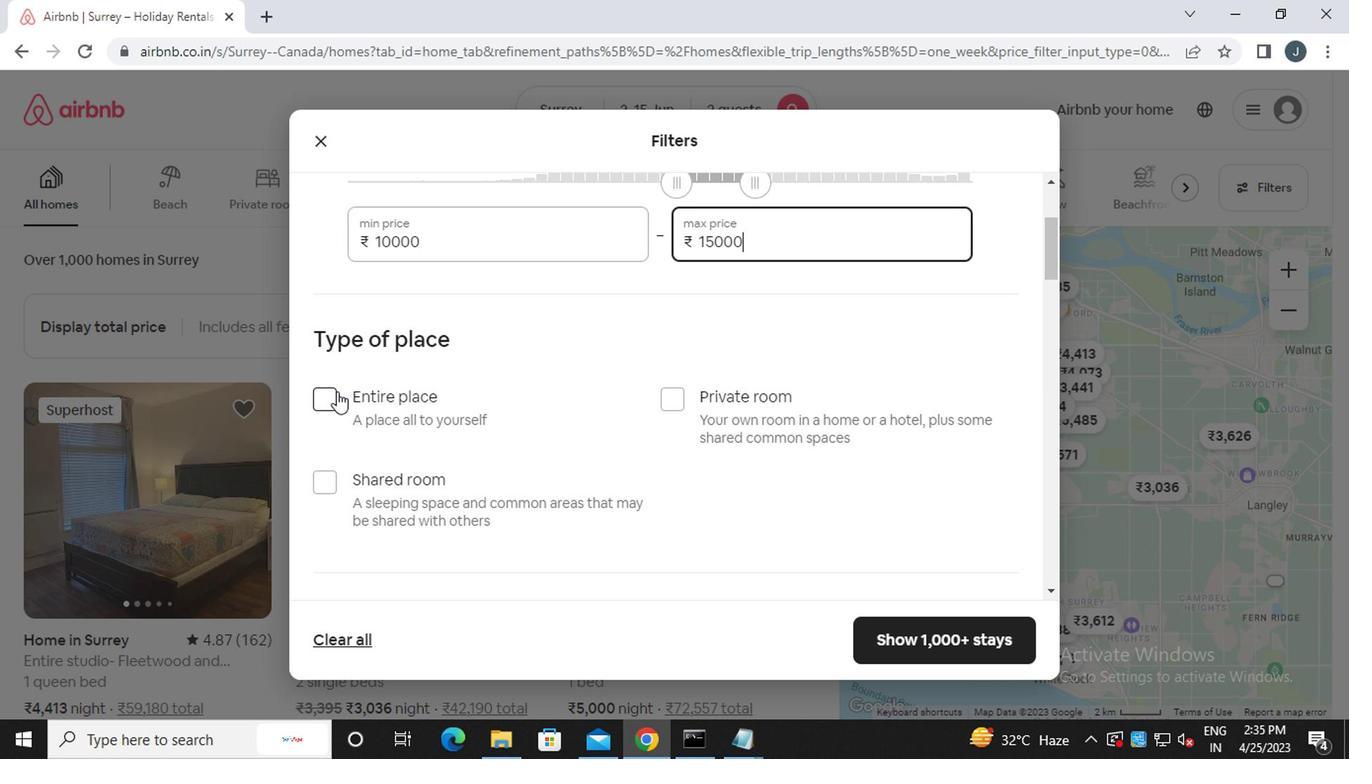 
Action: Mouse pressed left at (322, 402)
Screenshot: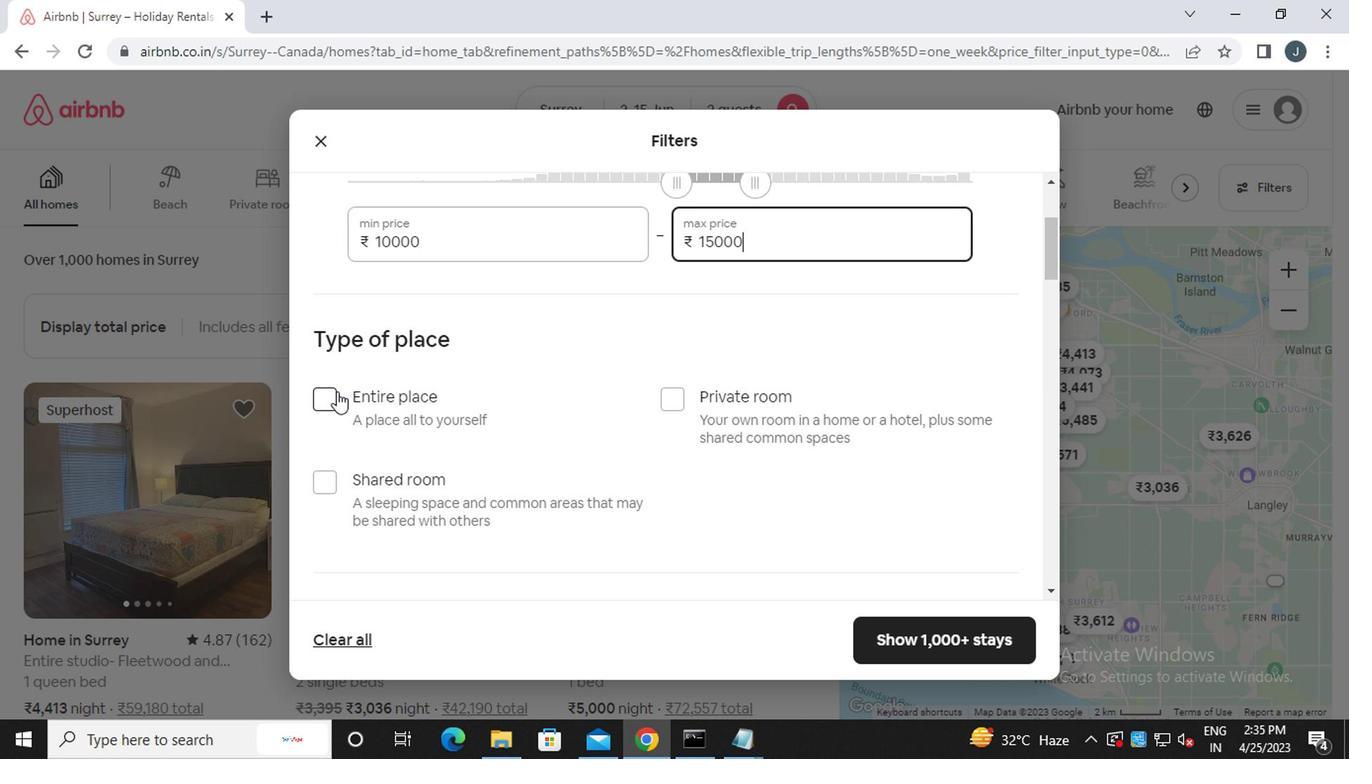 
Action: Mouse moved to (471, 401)
Screenshot: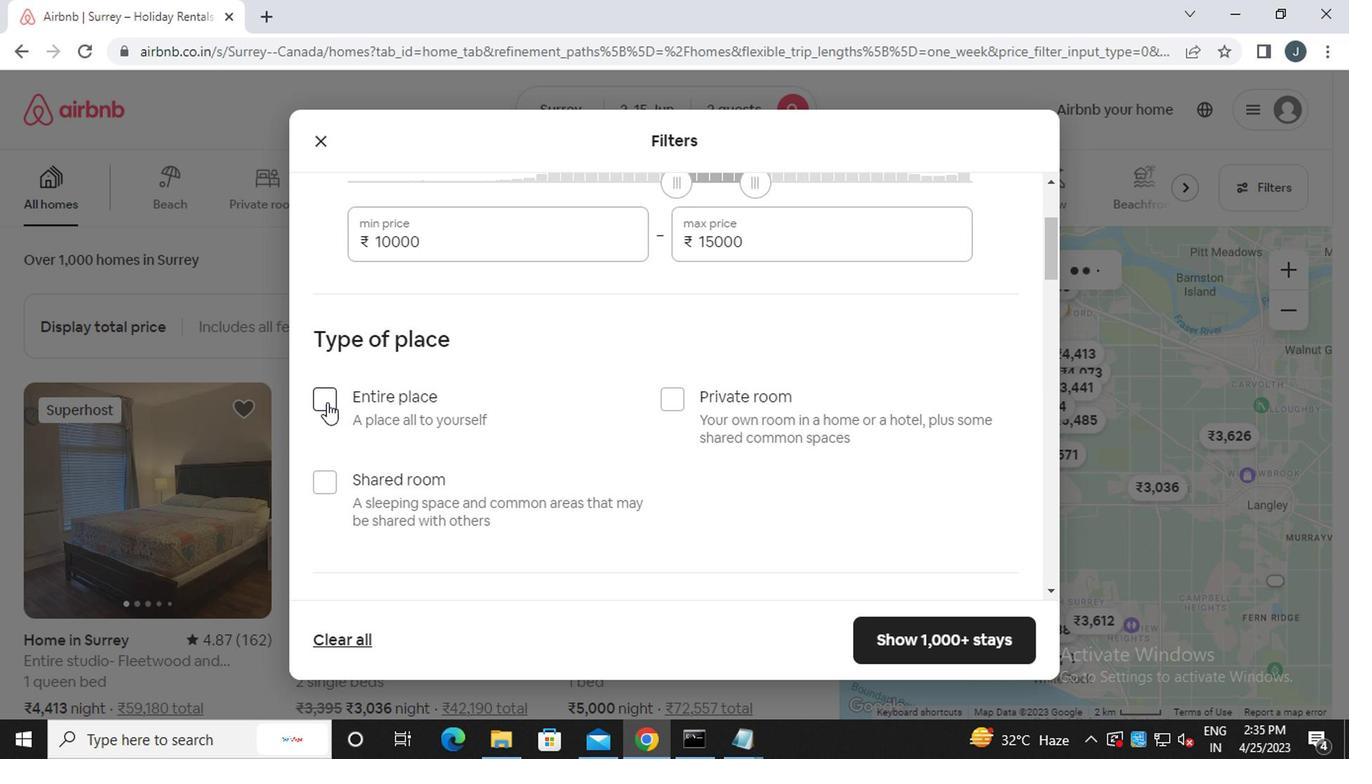 
Action: Mouse scrolled (471, 400) with delta (0, -1)
Screenshot: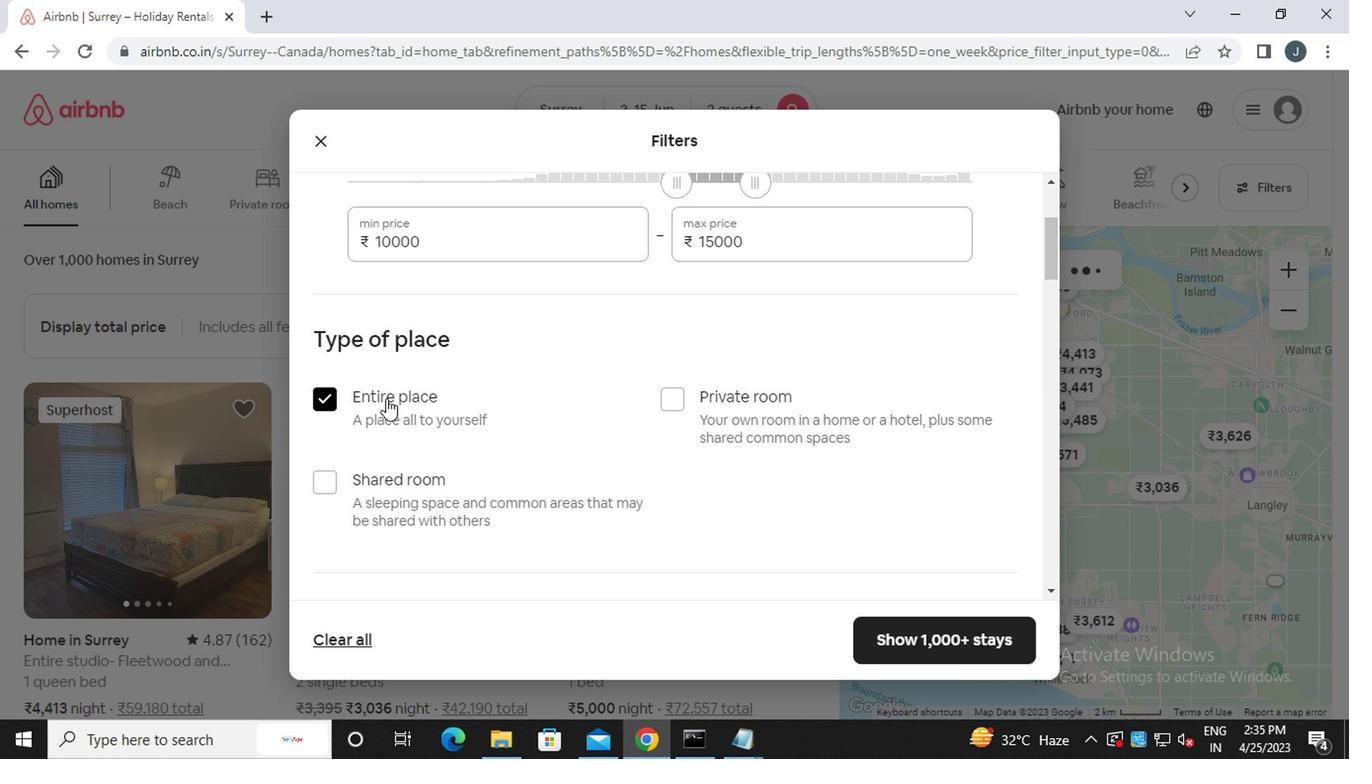 
Action: Mouse scrolled (471, 400) with delta (0, -1)
Screenshot: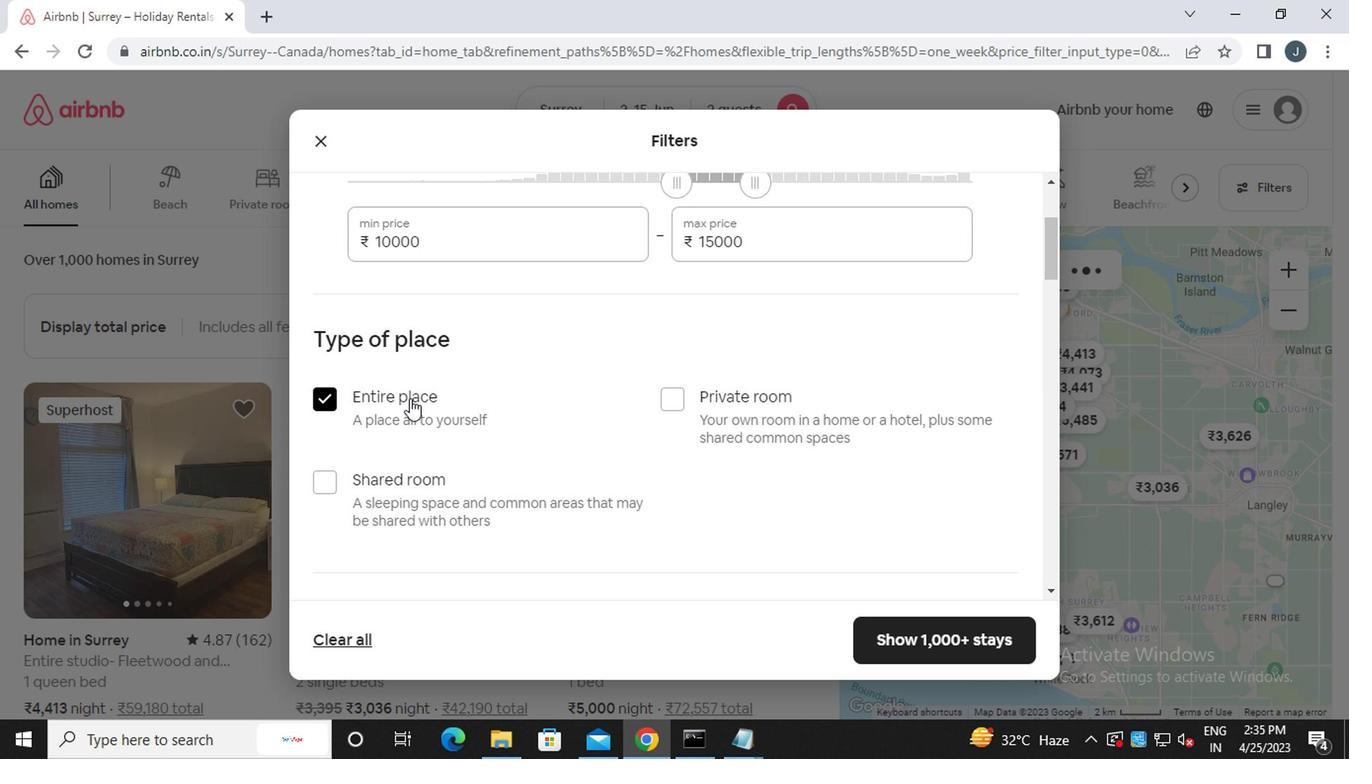 
Action: Mouse scrolled (471, 400) with delta (0, -1)
Screenshot: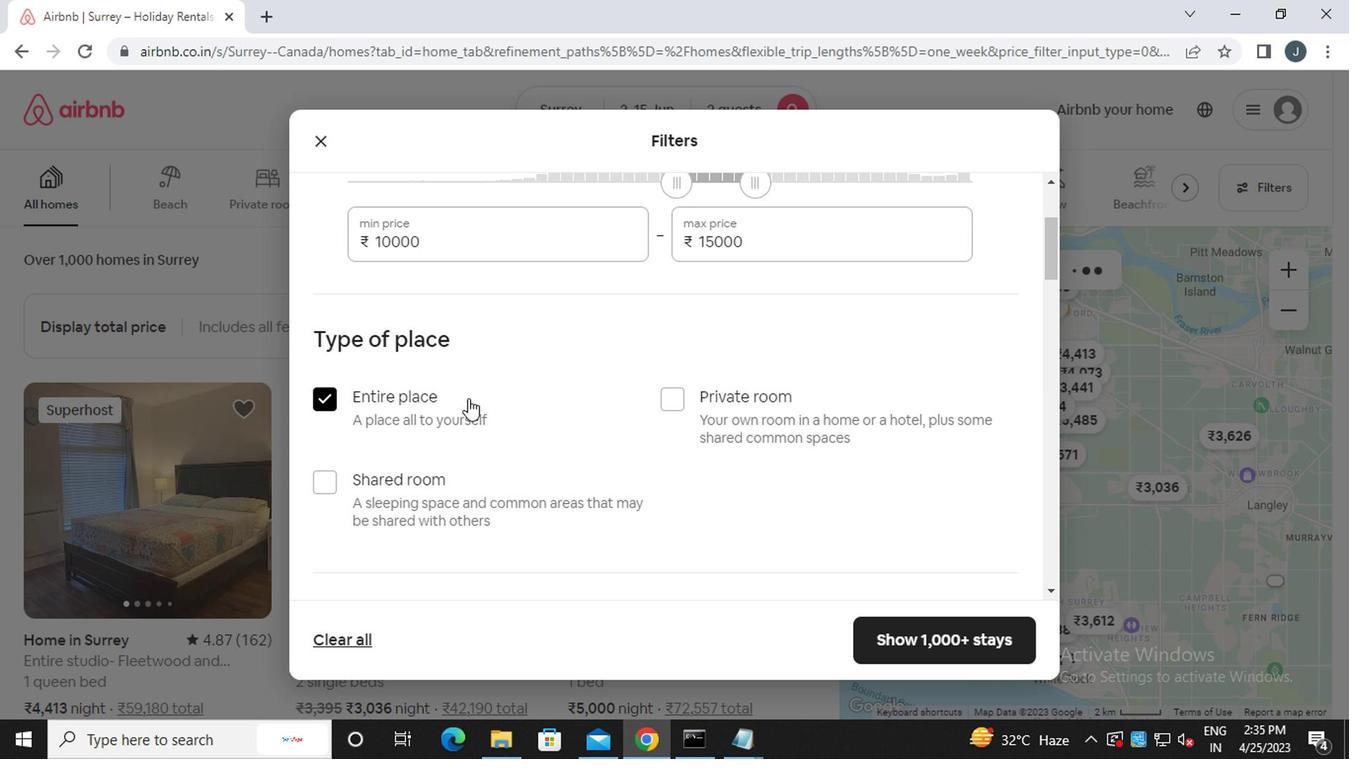 
Action: Mouse moved to (419, 427)
Screenshot: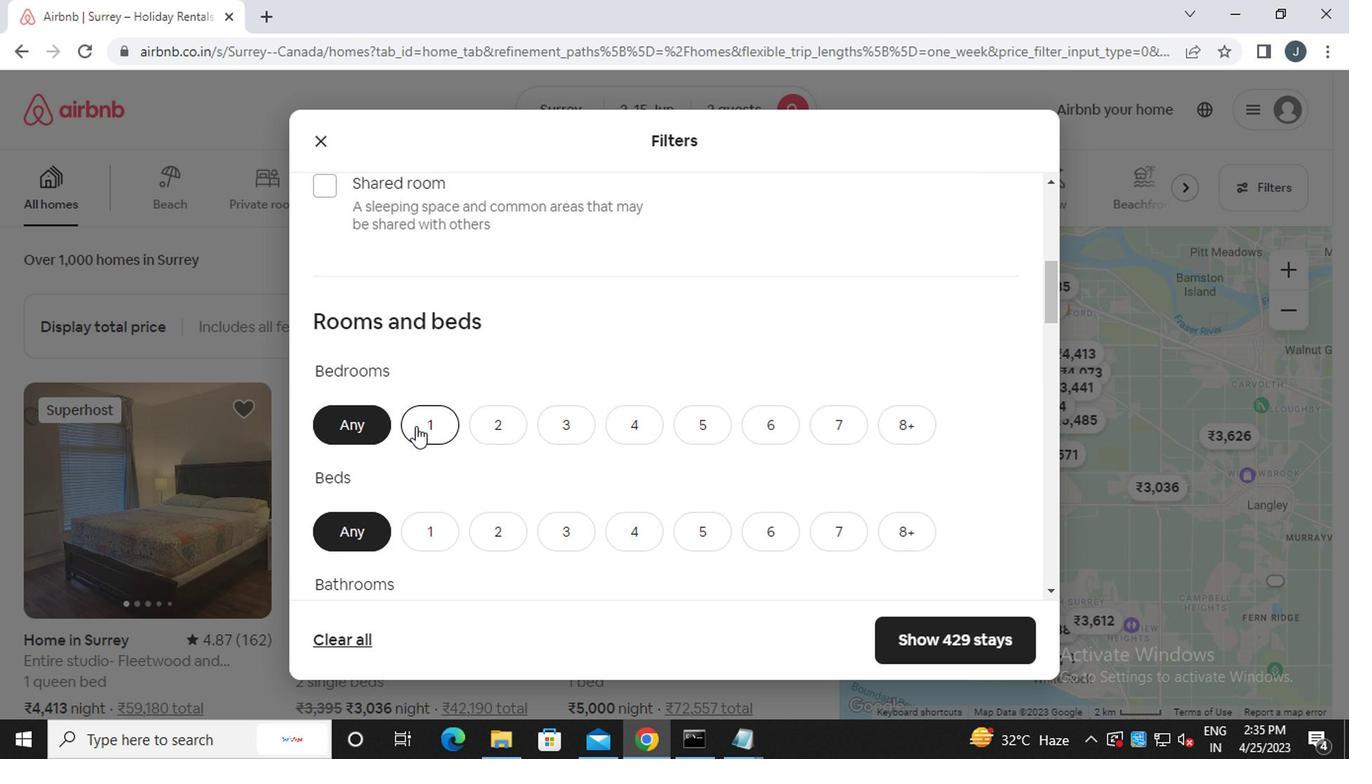 
Action: Mouse pressed left at (419, 427)
Screenshot: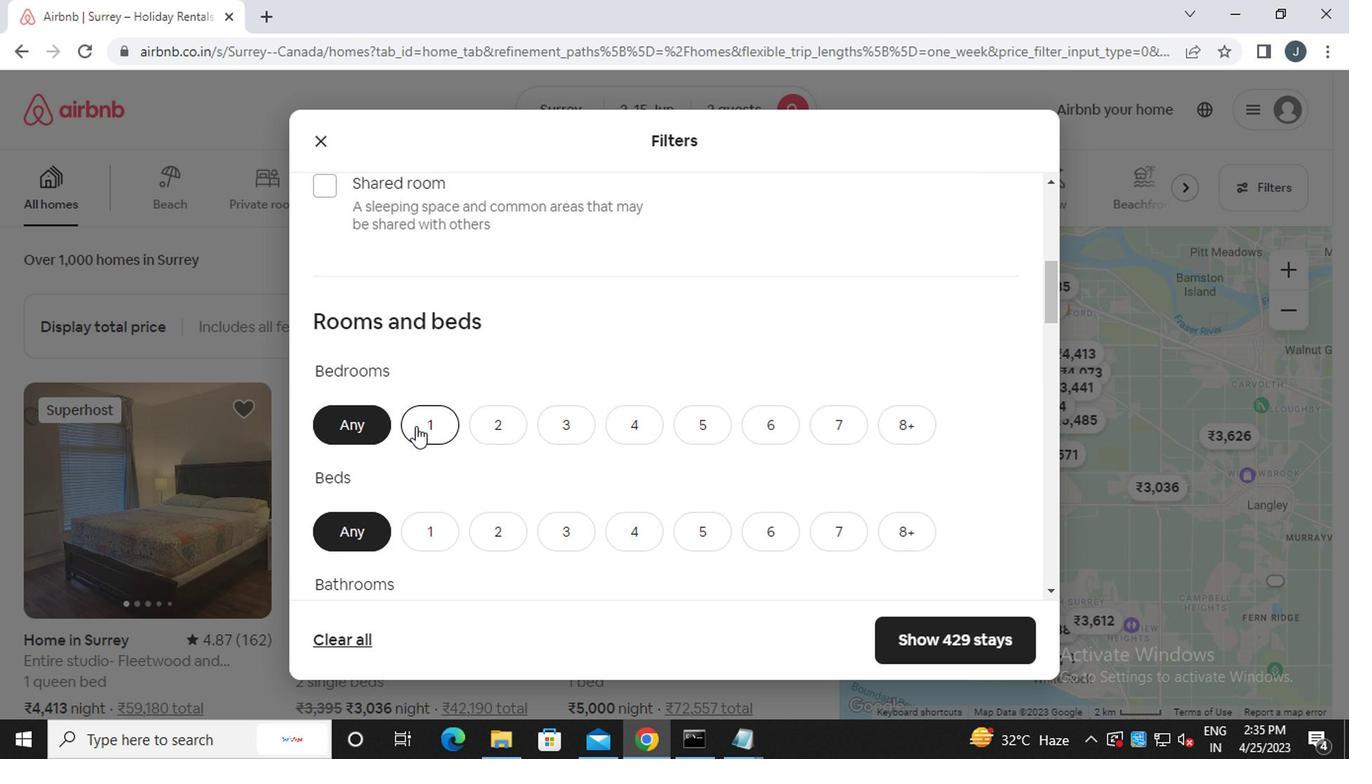 
Action: Mouse moved to (435, 525)
Screenshot: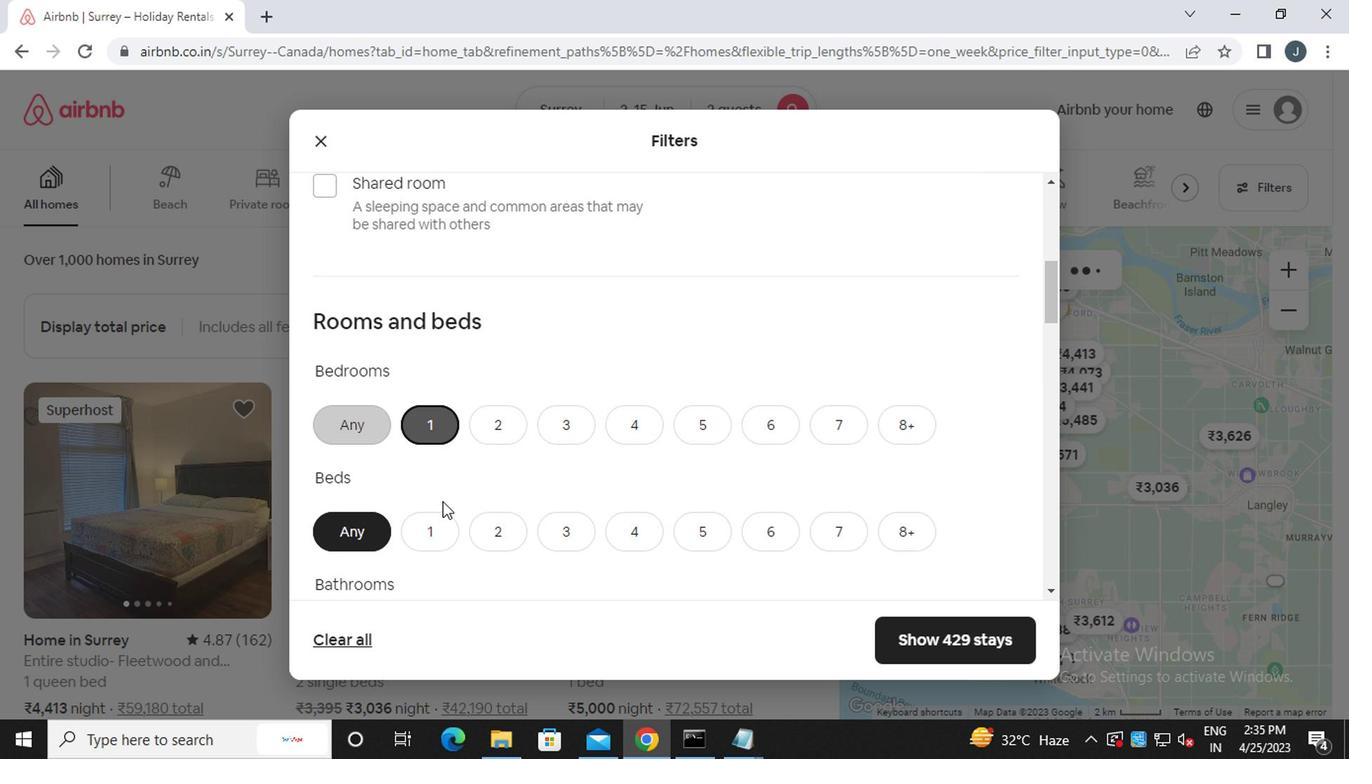 
Action: Mouse pressed left at (435, 525)
Screenshot: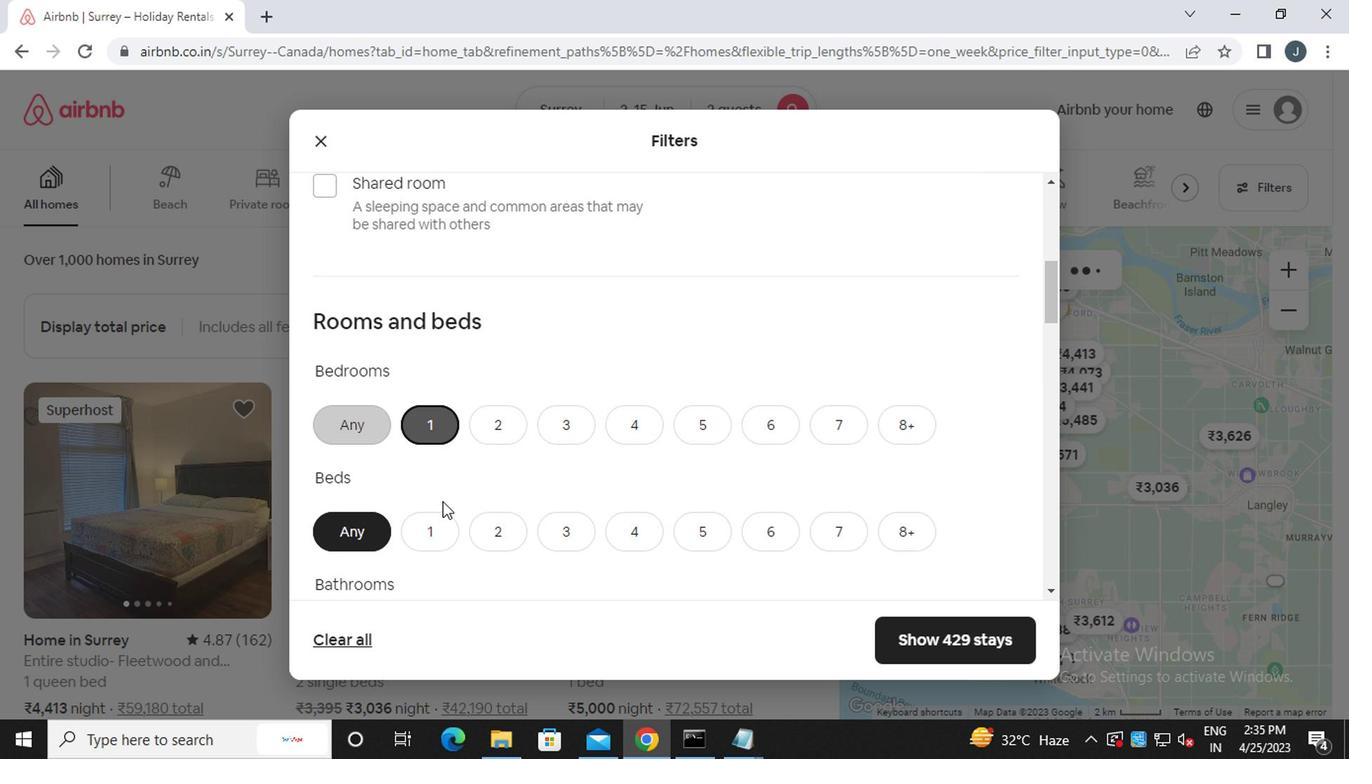 
Action: Mouse moved to (433, 525)
Screenshot: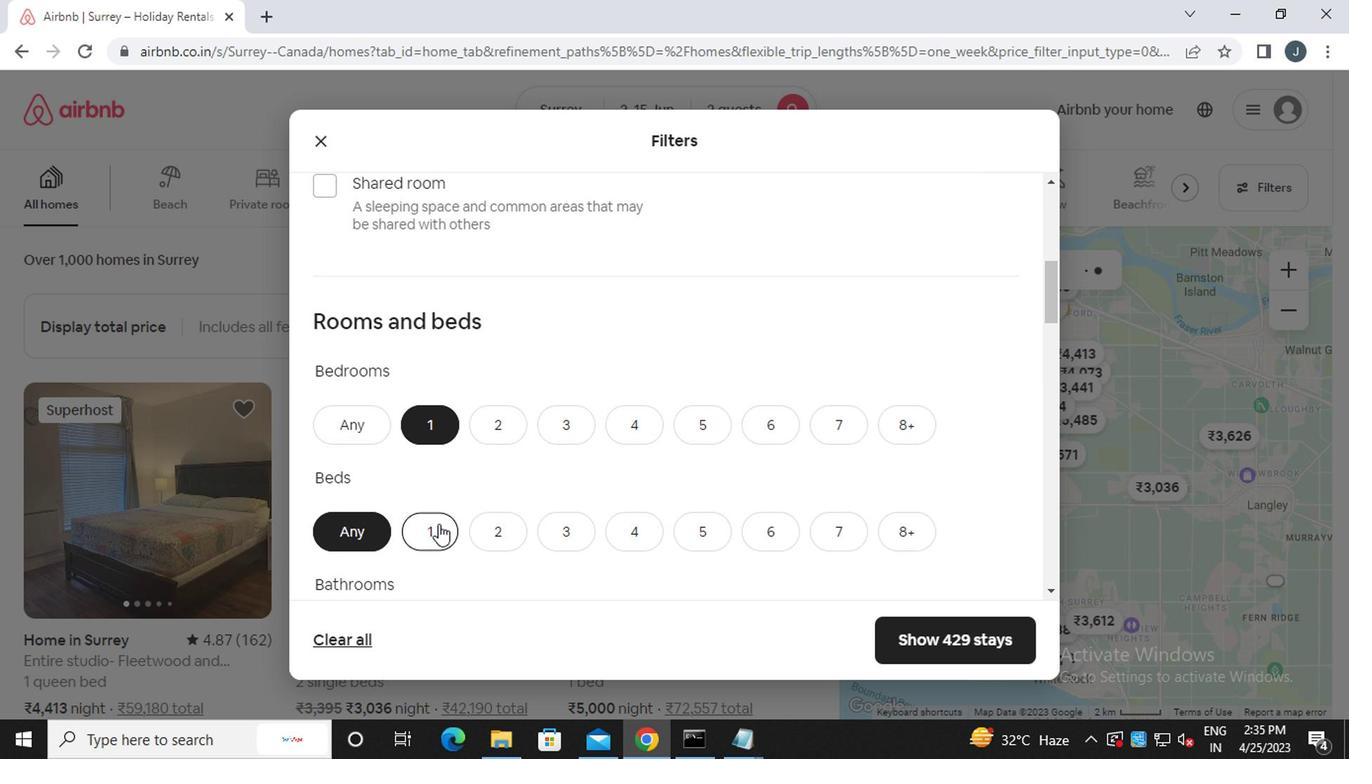 
Action: Mouse scrolled (433, 524) with delta (0, 0)
Screenshot: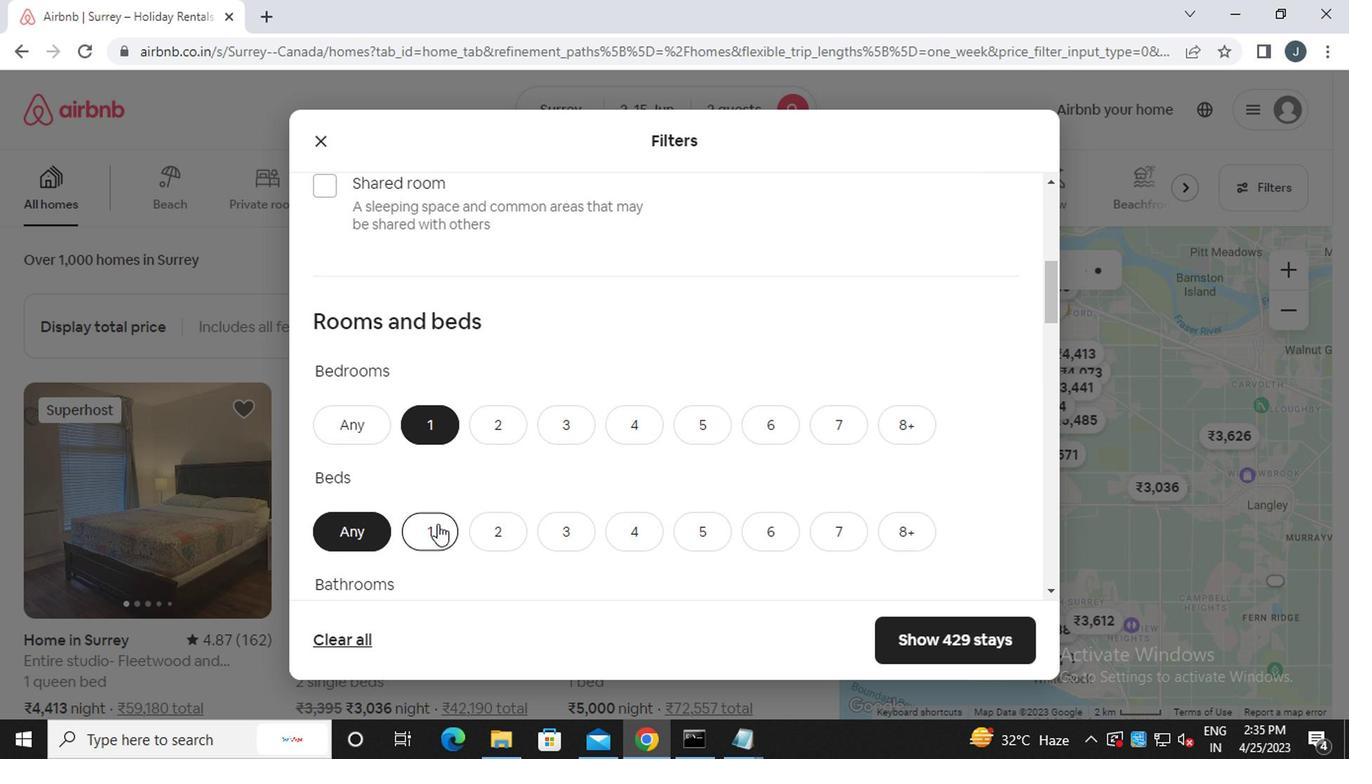 
Action: Mouse moved to (434, 525)
Screenshot: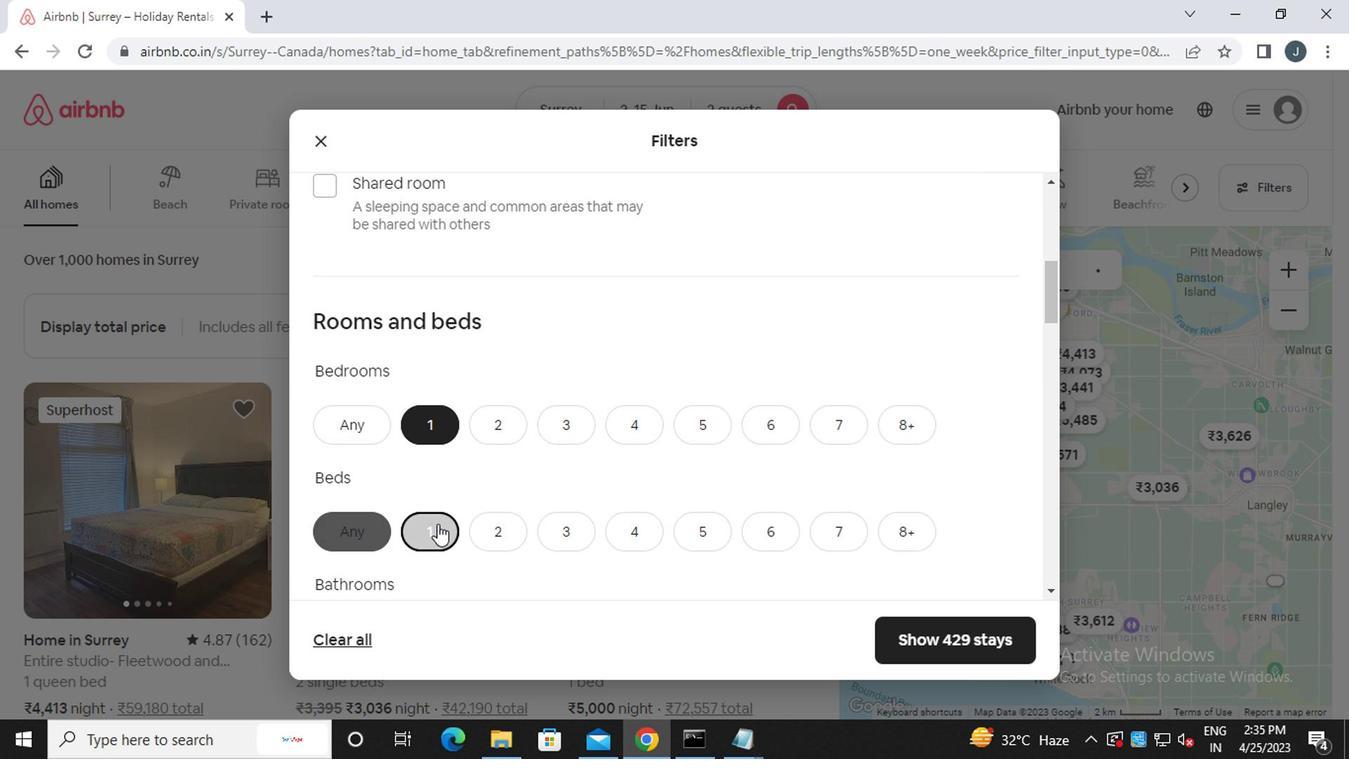 
Action: Mouse scrolled (434, 524) with delta (0, 0)
Screenshot: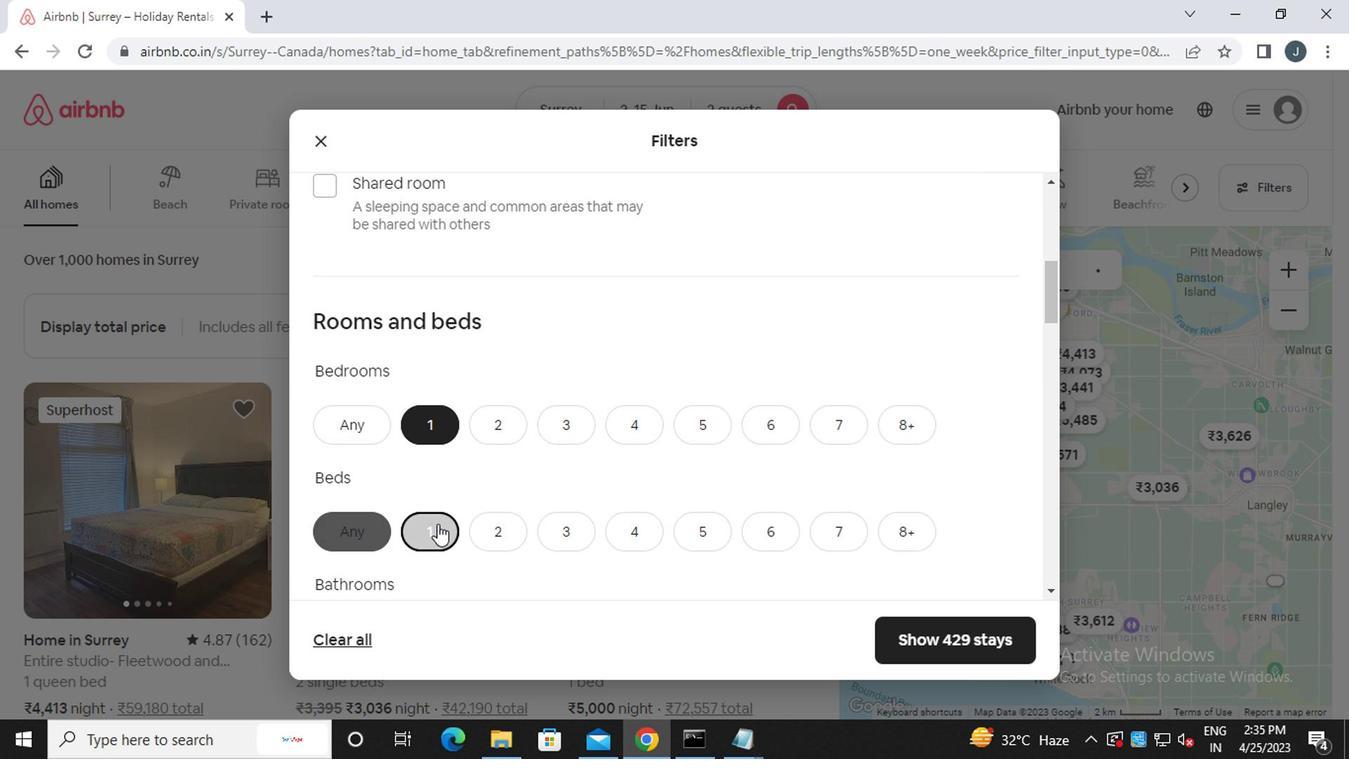 
Action: Mouse scrolled (434, 524) with delta (0, 0)
Screenshot: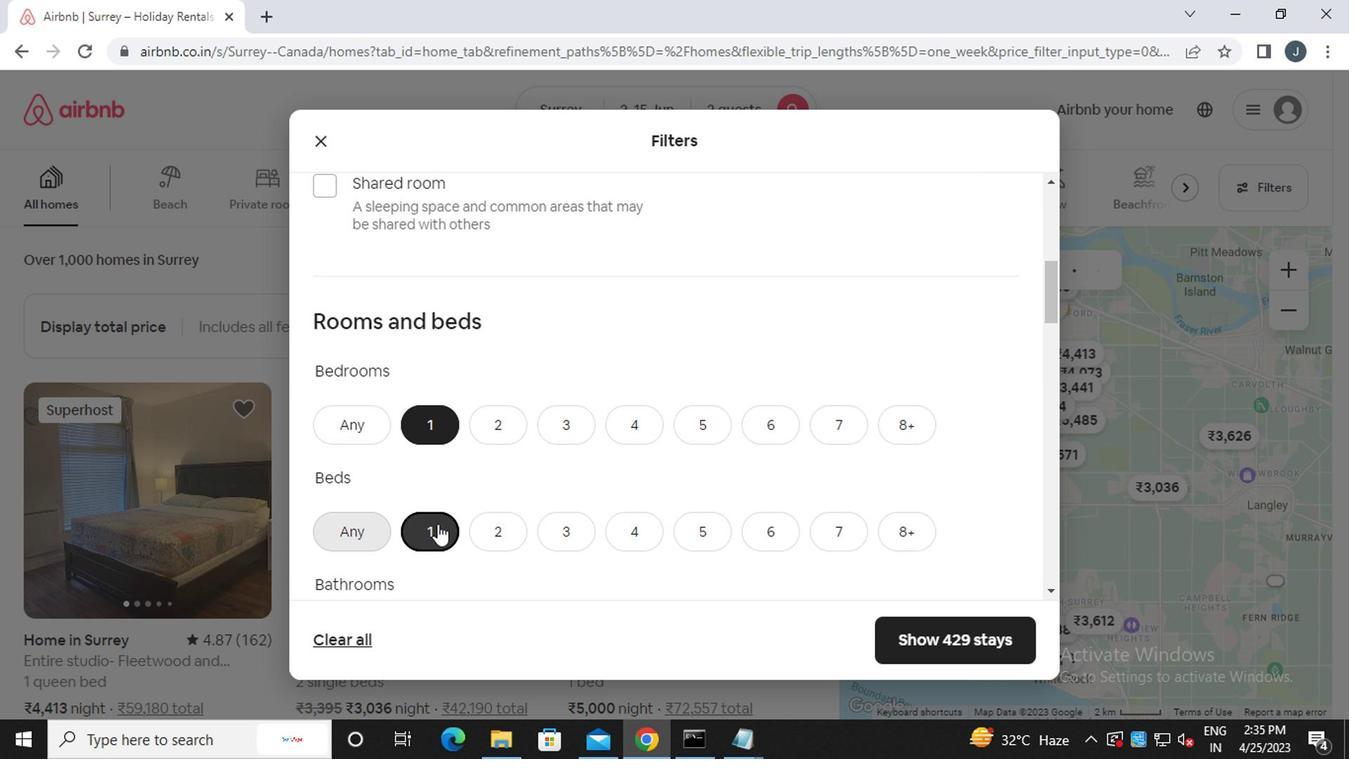 
Action: Mouse moved to (431, 345)
Screenshot: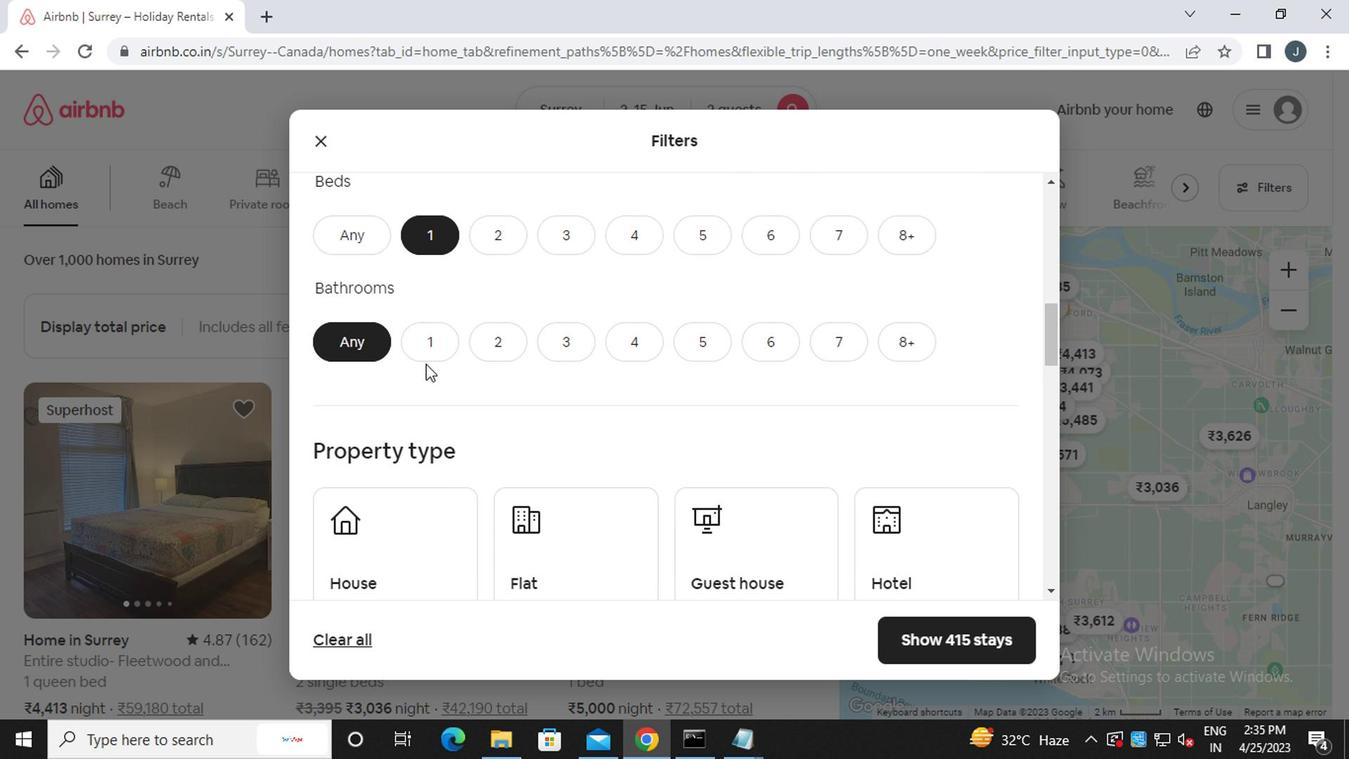 
Action: Mouse pressed left at (431, 345)
Screenshot: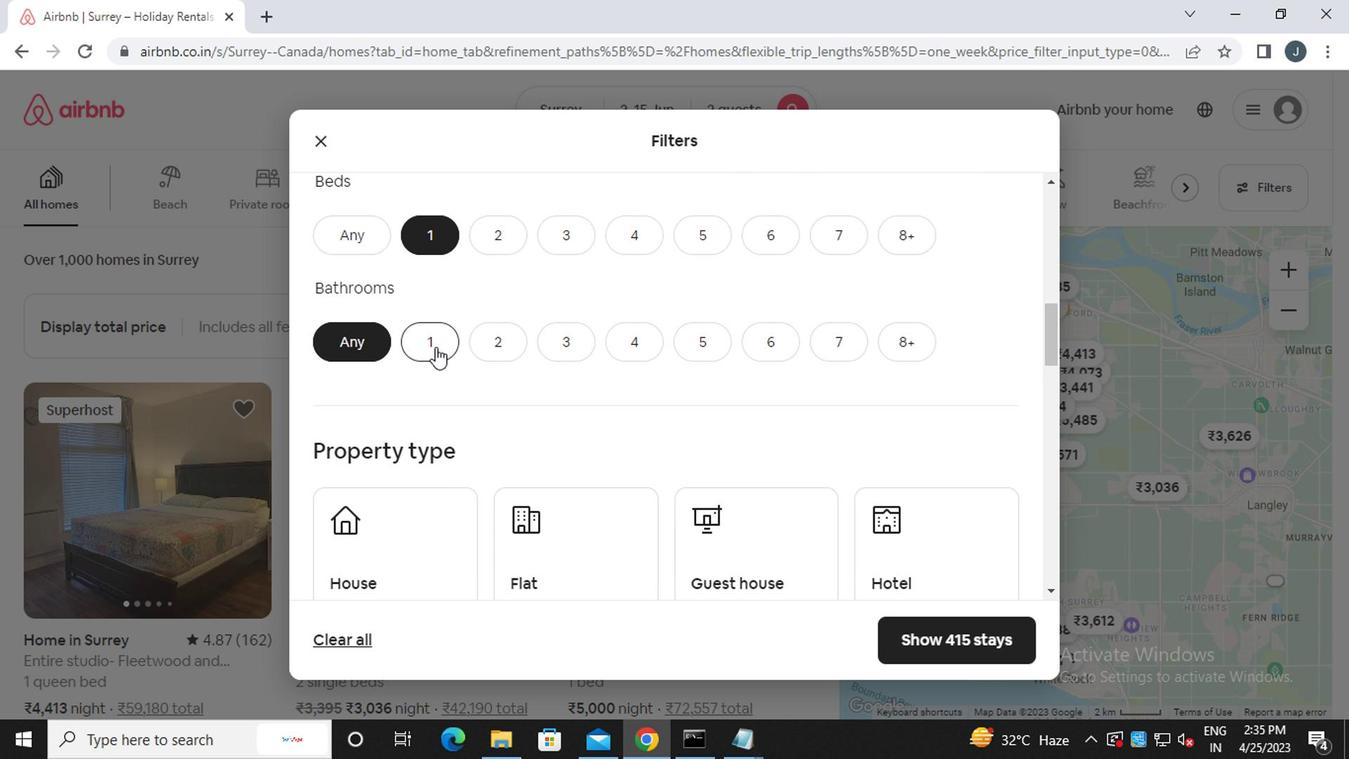 
Action: Mouse moved to (430, 368)
Screenshot: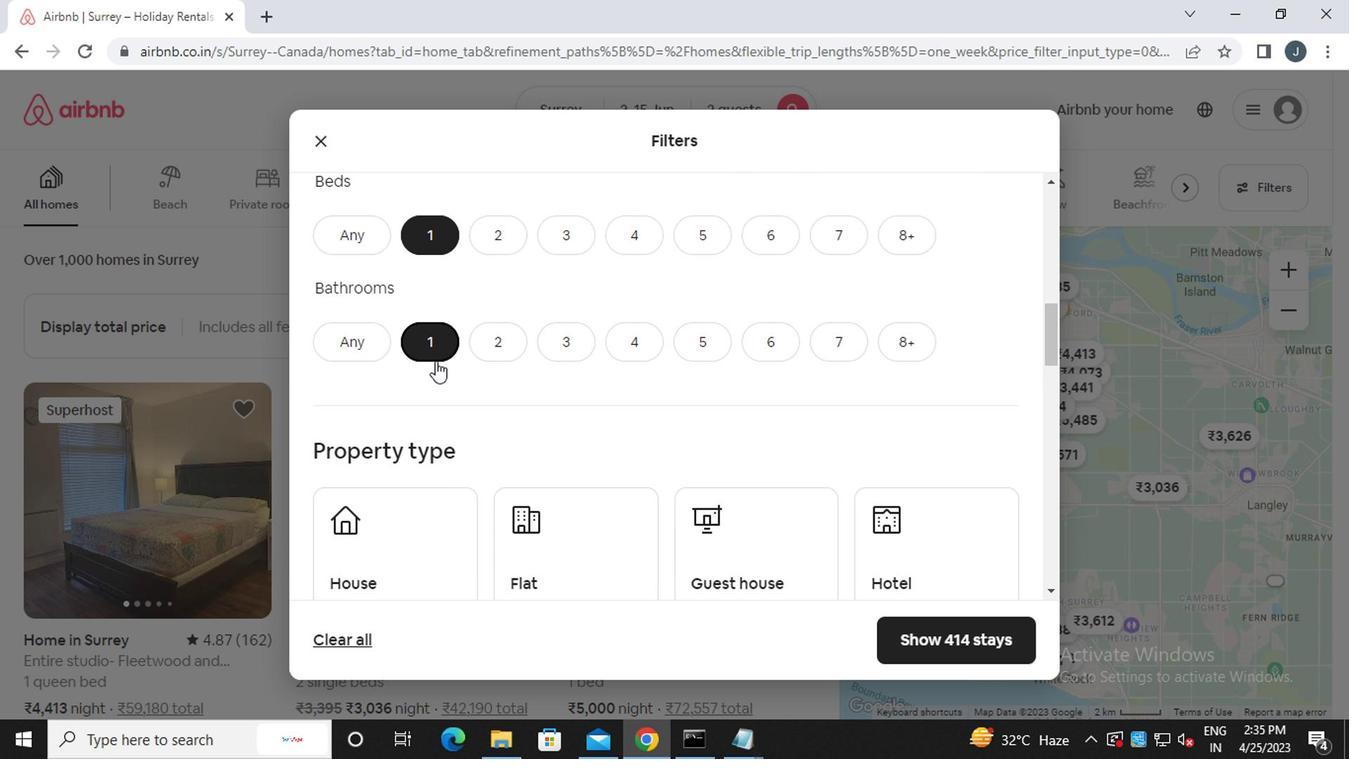 
Action: Mouse scrolled (430, 367) with delta (0, 0)
Screenshot: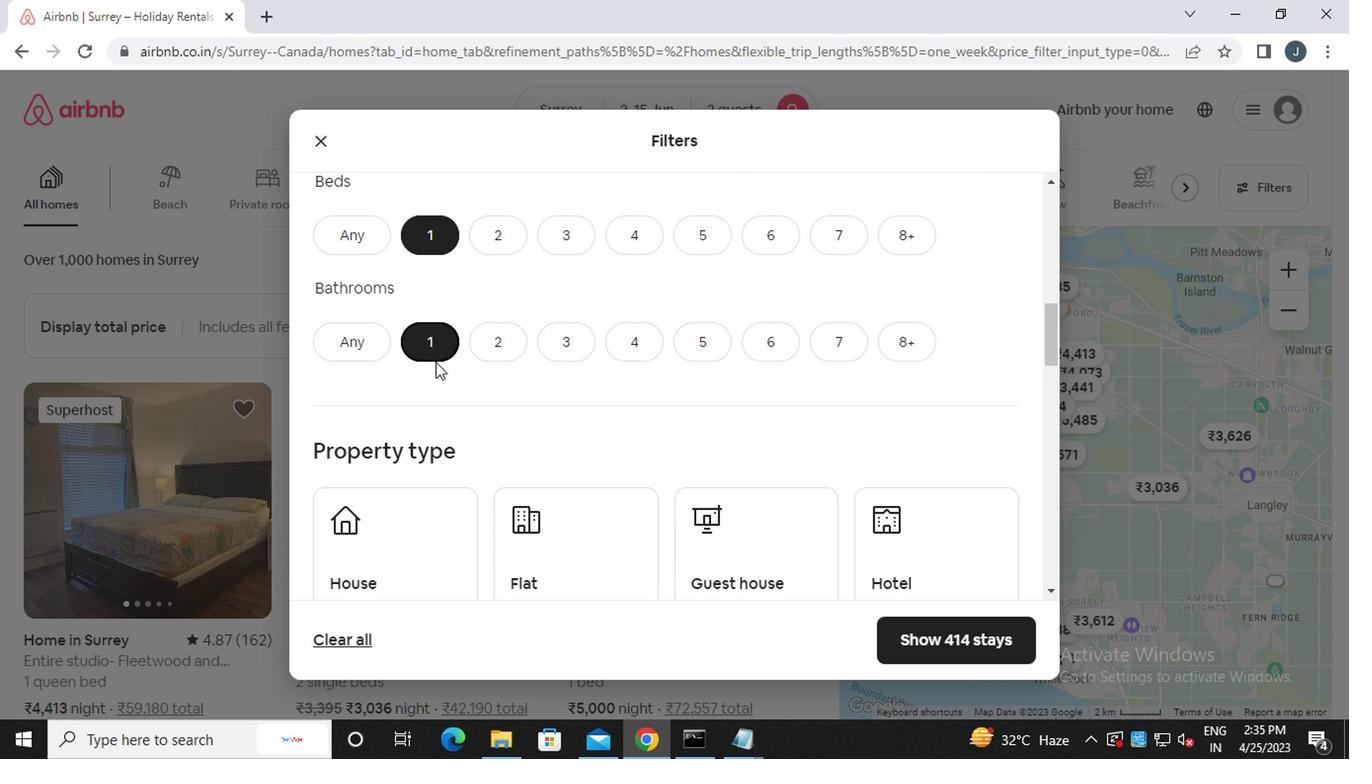 
Action: Mouse moved to (430, 369)
Screenshot: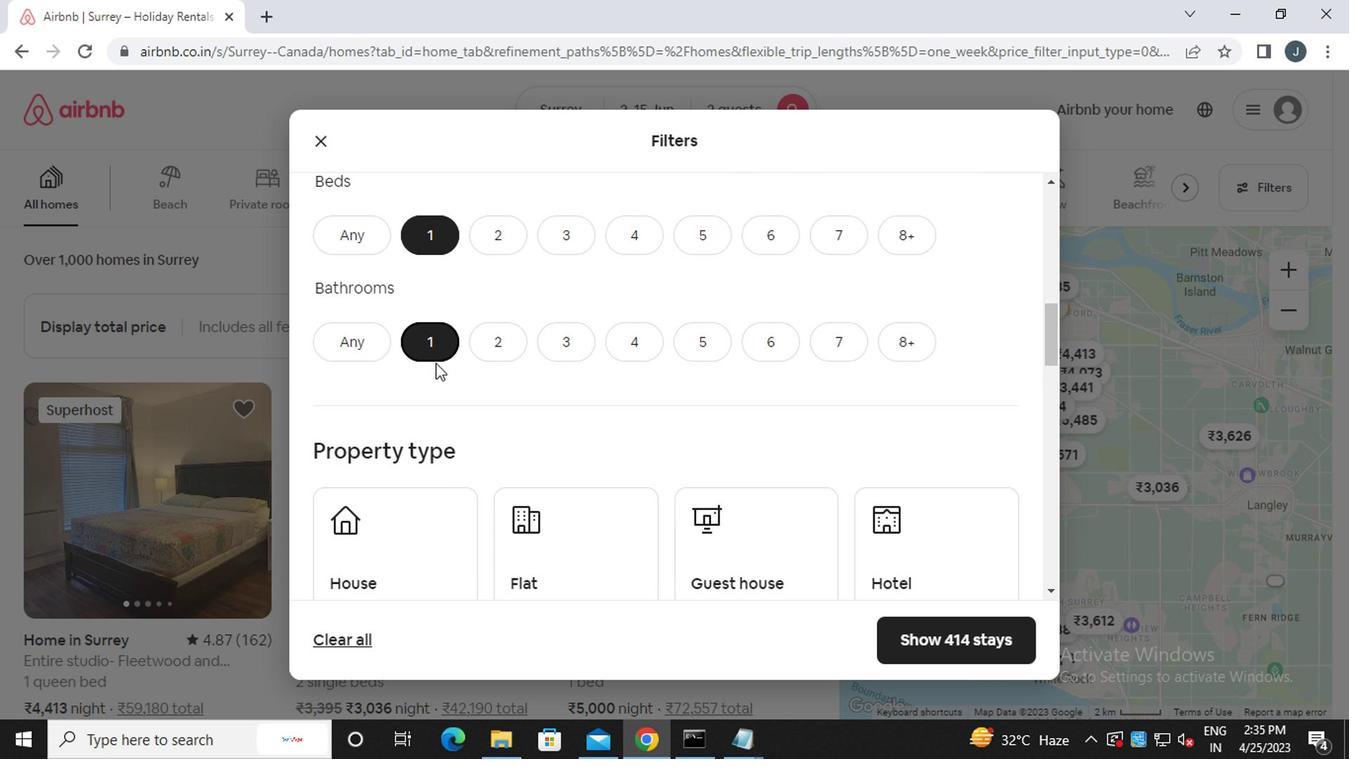 
Action: Mouse scrolled (430, 368) with delta (0, -1)
Screenshot: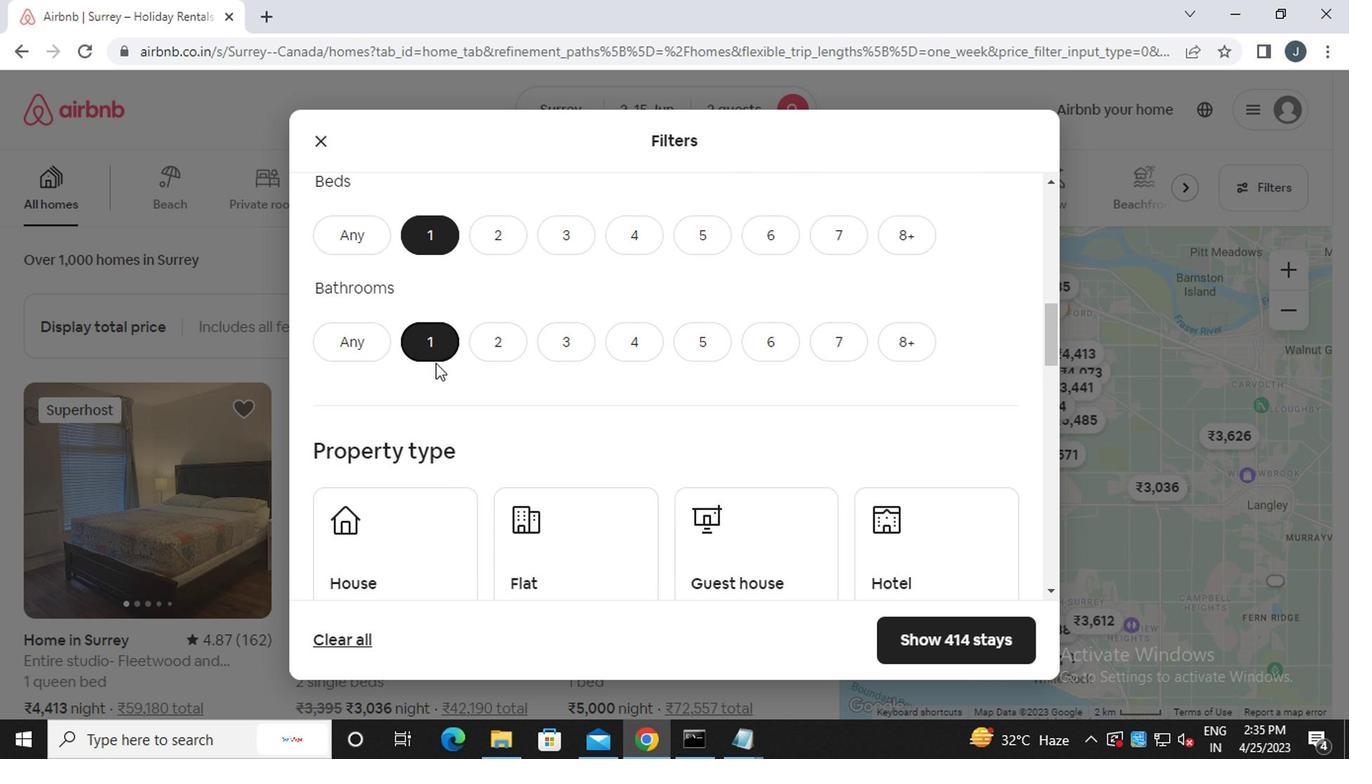 
Action: Mouse moved to (416, 357)
Screenshot: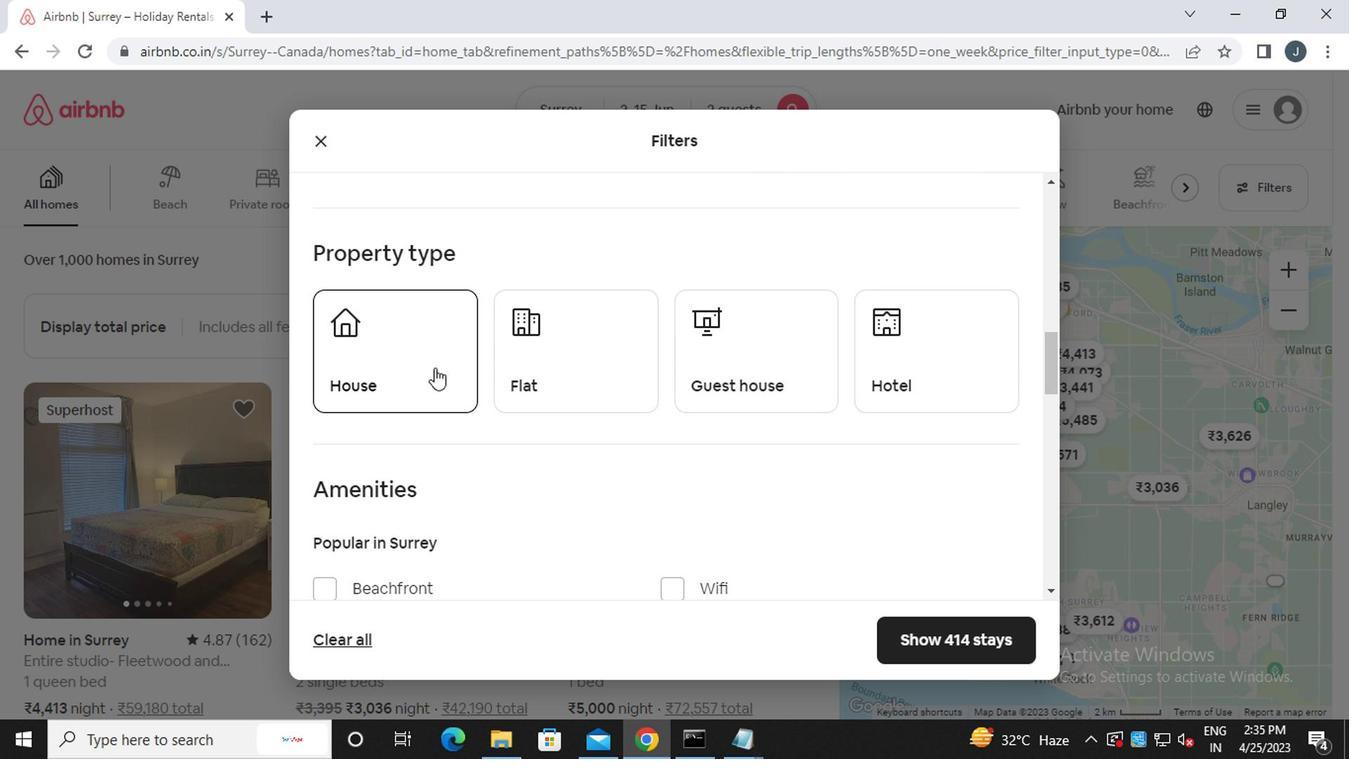 
Action: Mouse pressed left at (416, 357)
Screenshot: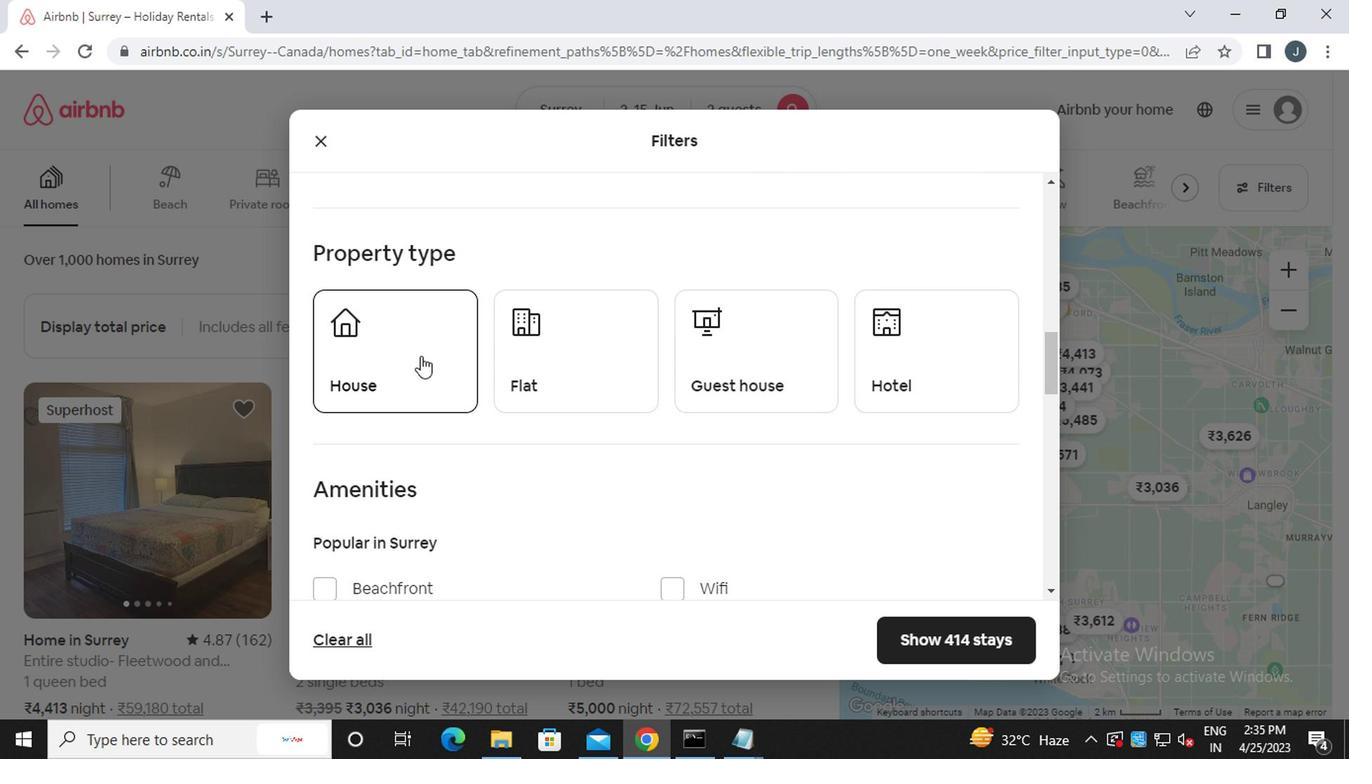 
Action: Mouse moved to (549, 381)
Screenshot: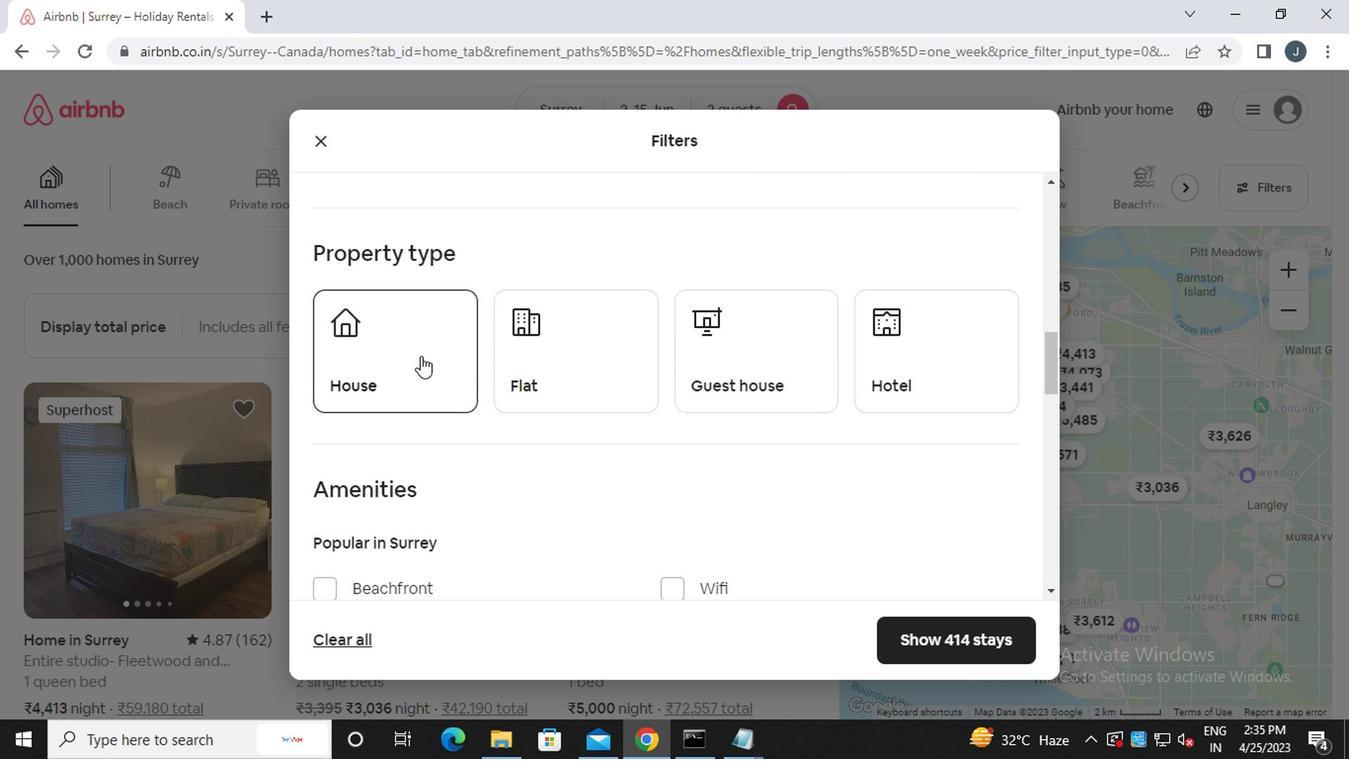 
Action: Mouse pressed left at (549, 381)
Screenshot: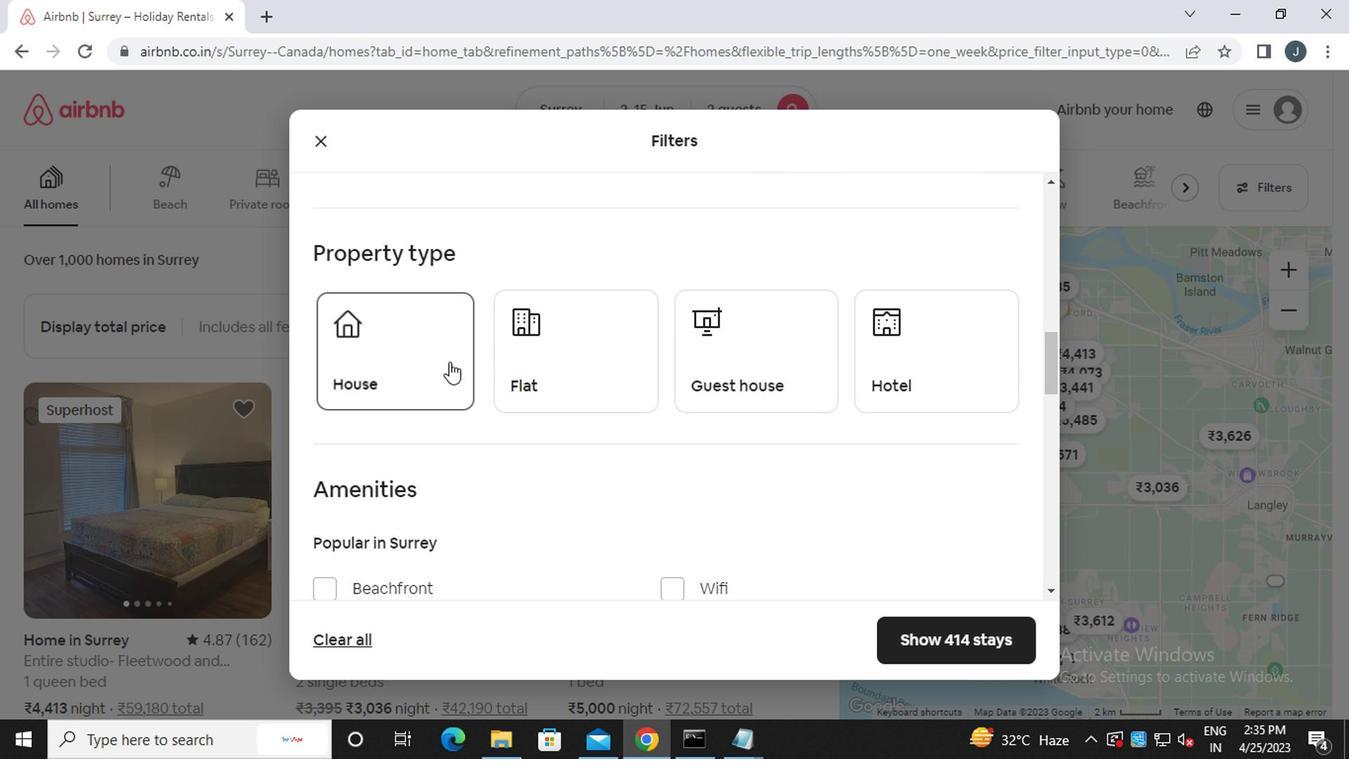 
Action: Mouse moved to (745, 357)
Screenshot: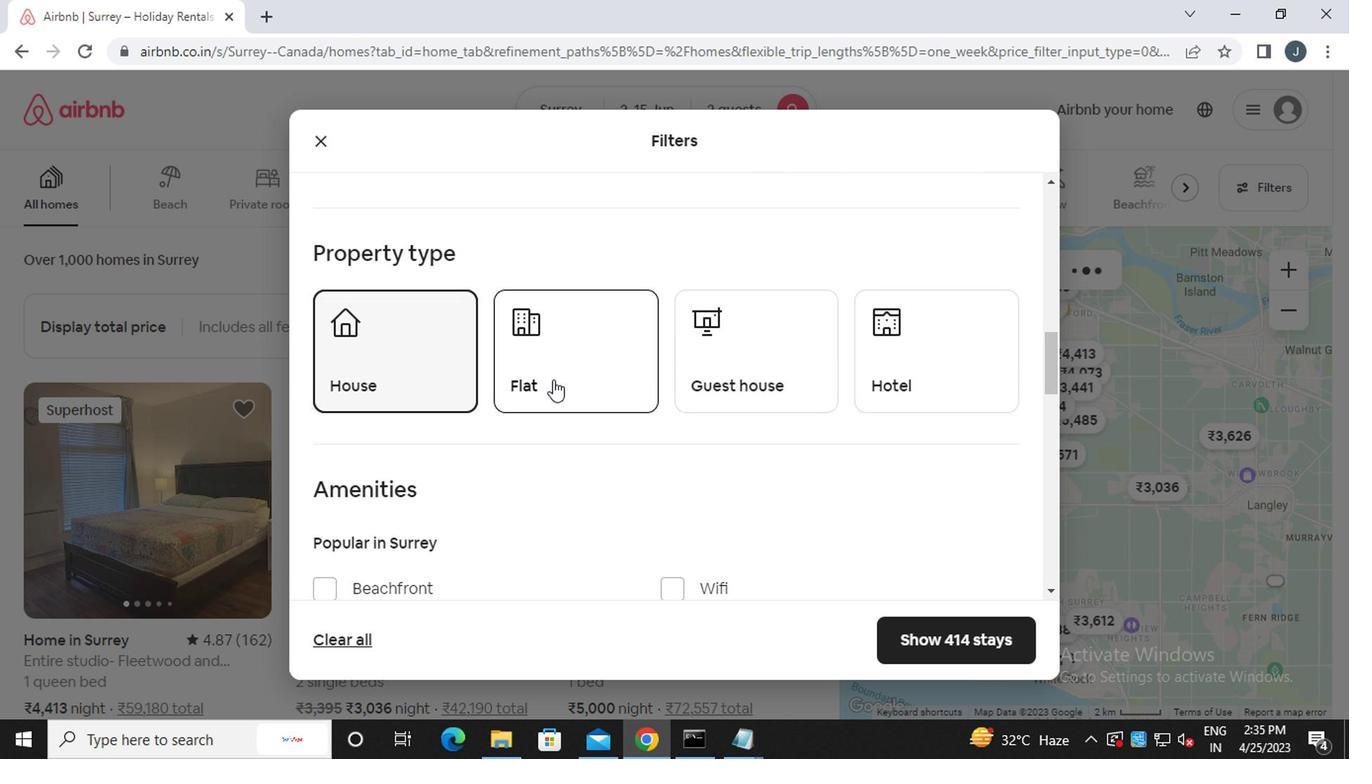 
Action: Mouse pressed left at (745, 357)
Screenshot: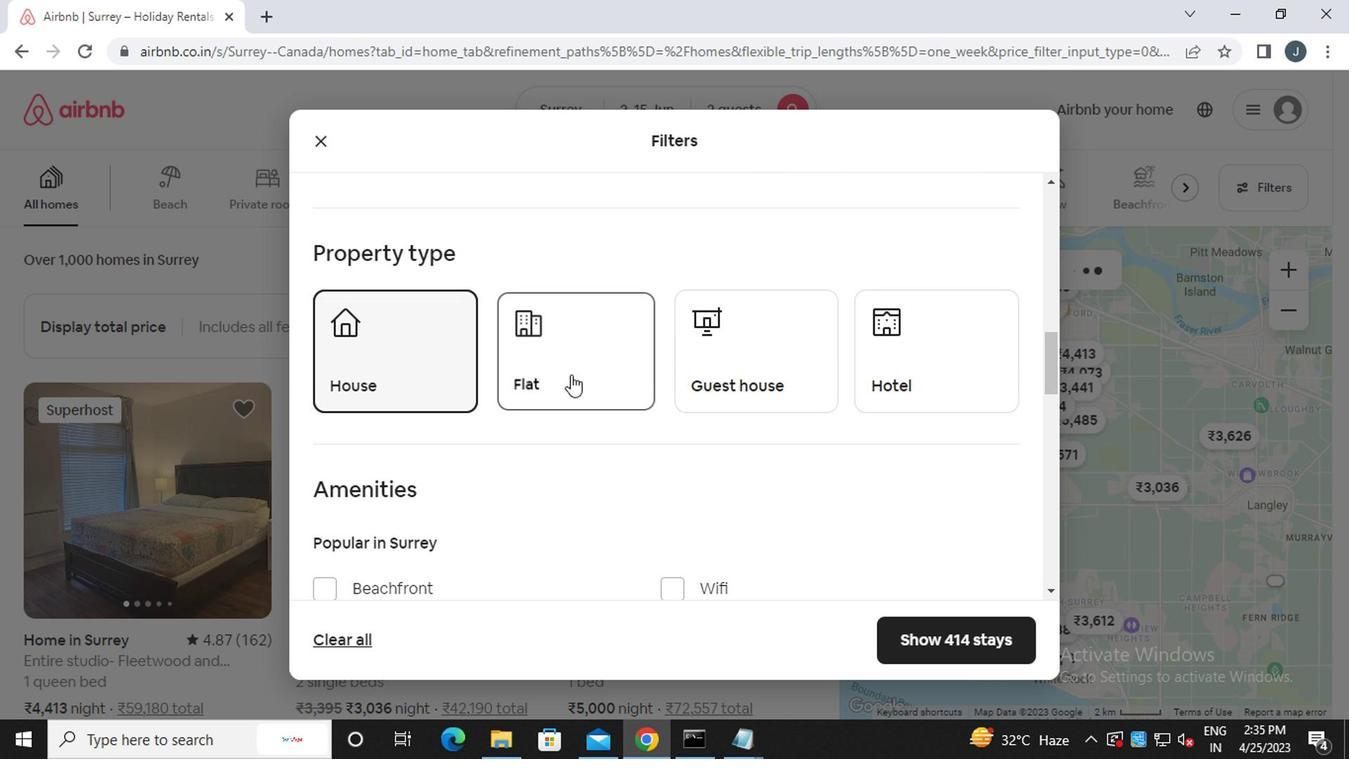 
Action: Mouse moved to (876, 362)
Screenshot: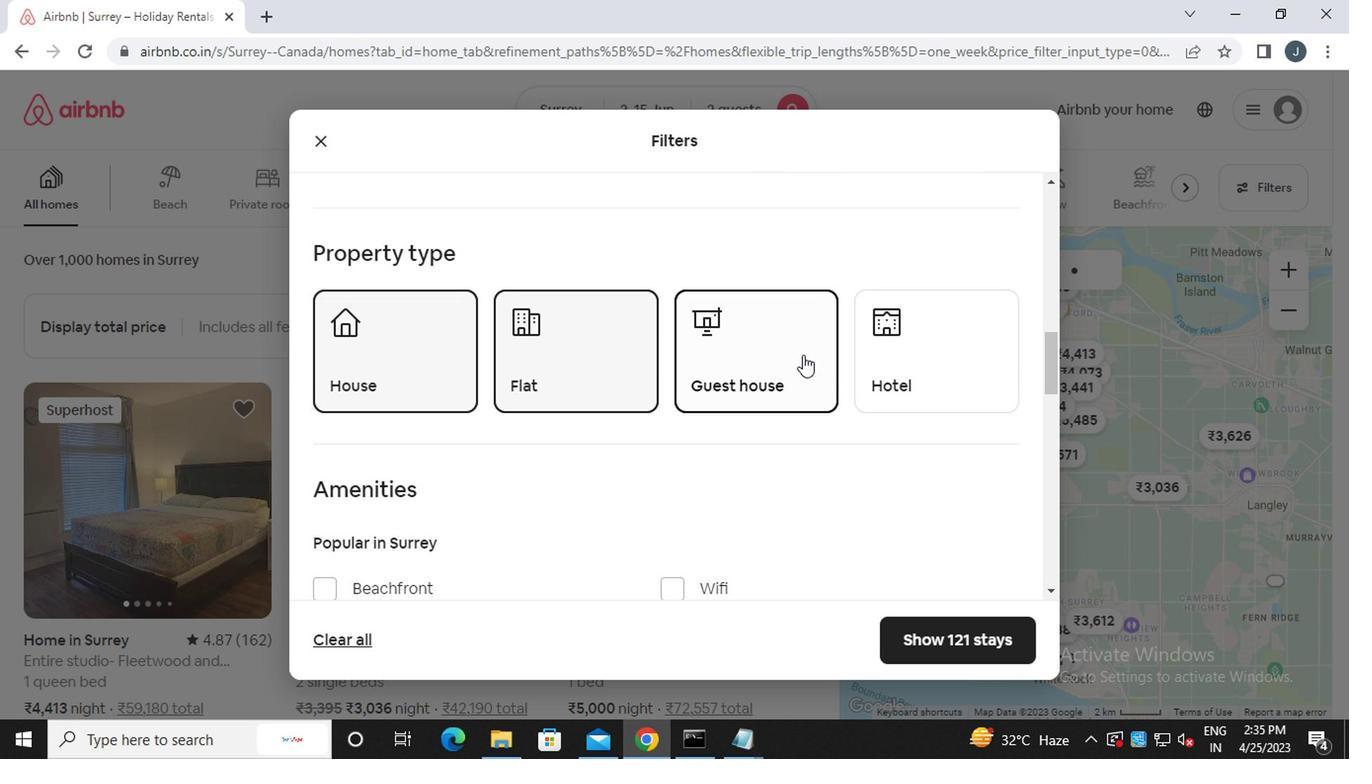 
Action: Mouse pressed left at (876, 362)
Screenshot: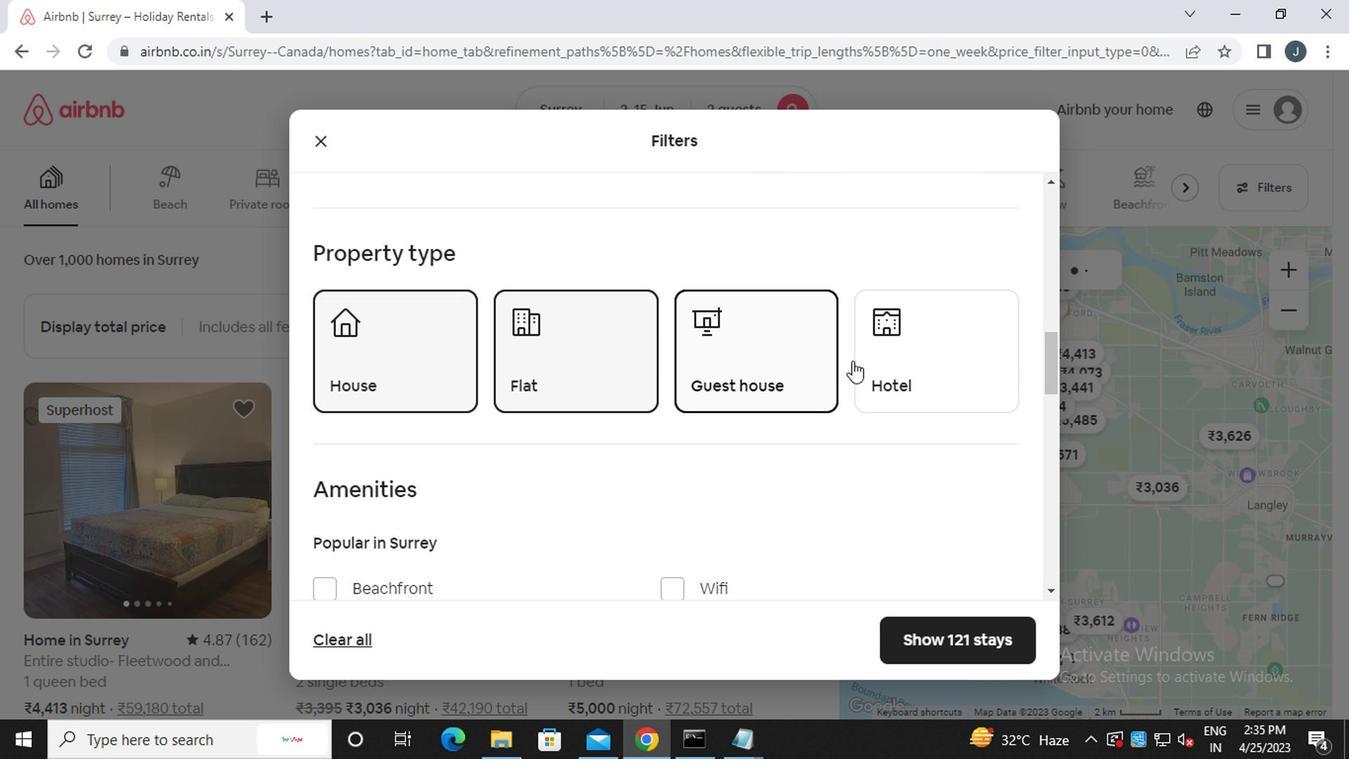 
Action: Mouse moved to (580, 428)
Screenshot: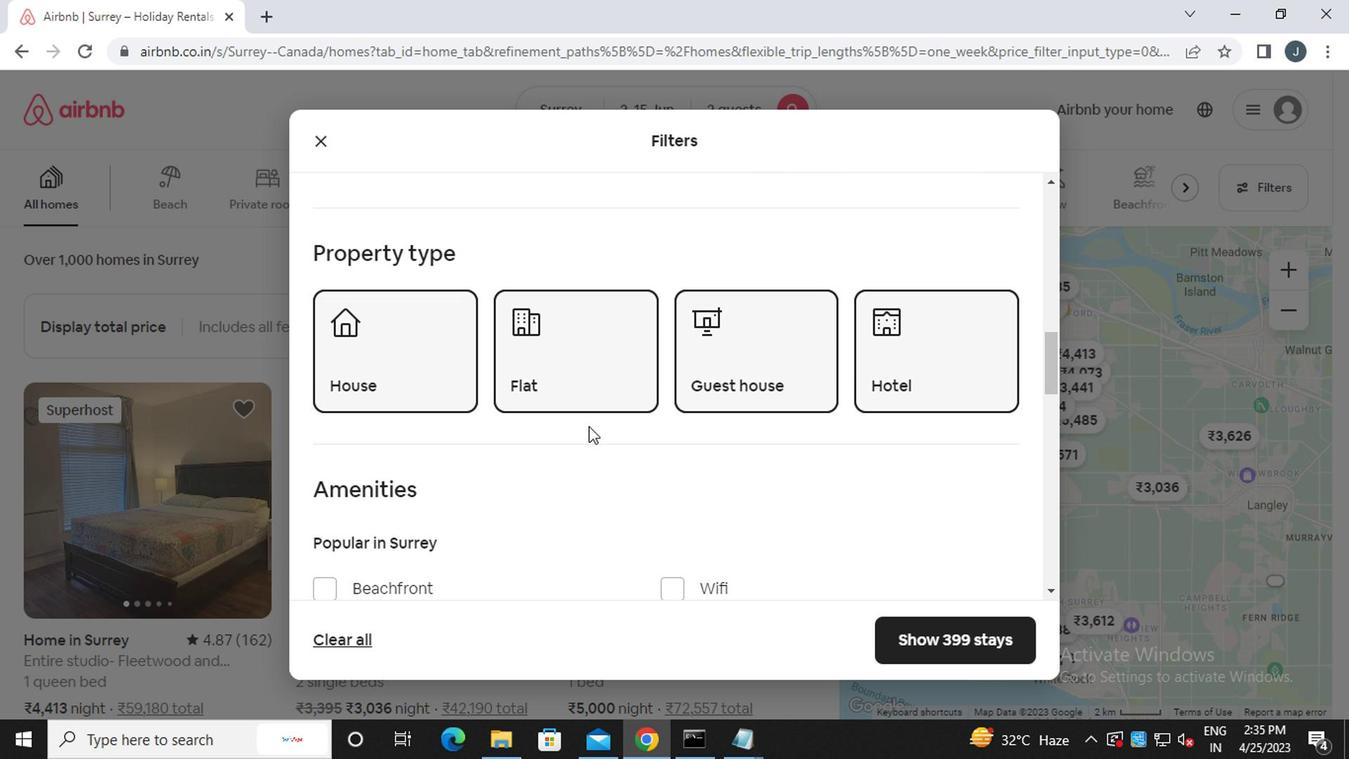
Action: Mouse scrolled (580, 427) with delta (0, -1)
Screenshot: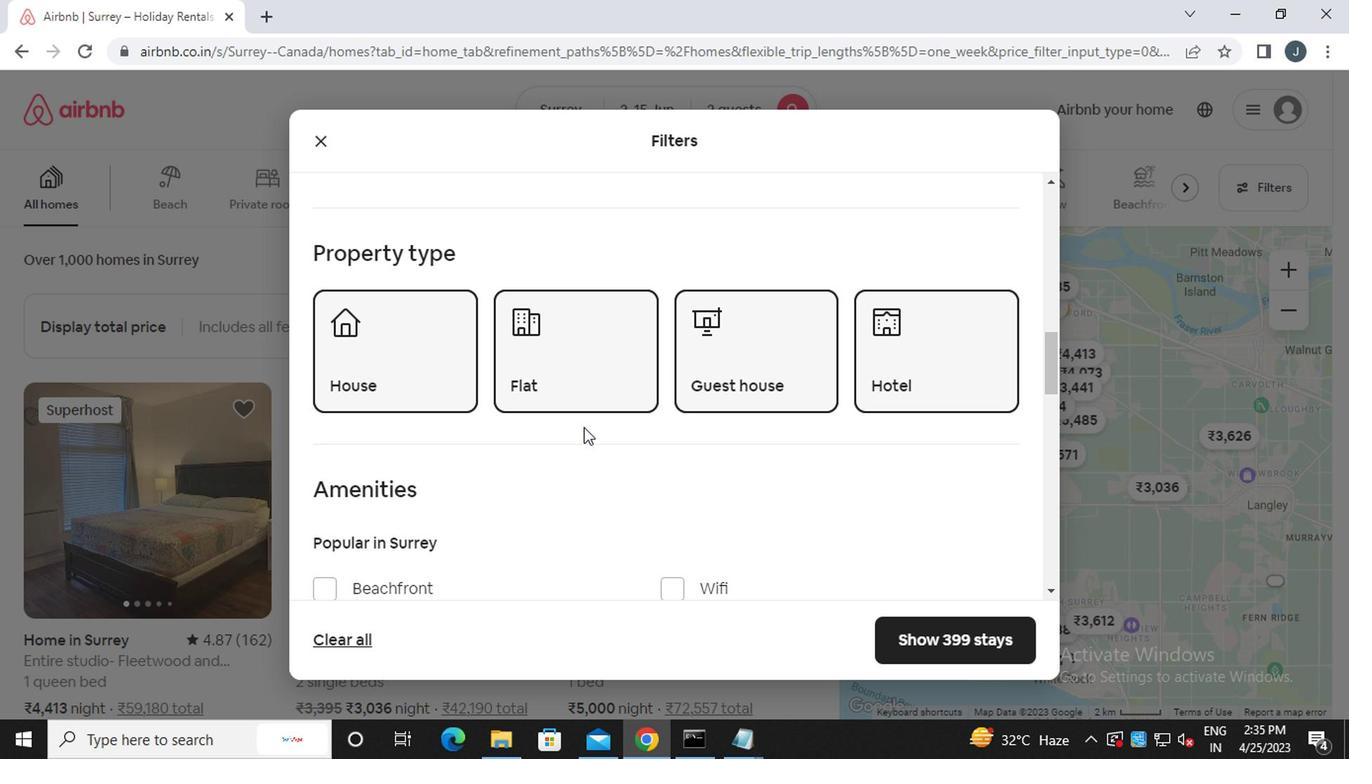 
Action: Mouse scrolled (580, 427) with delta (0, -1)
Screenshot: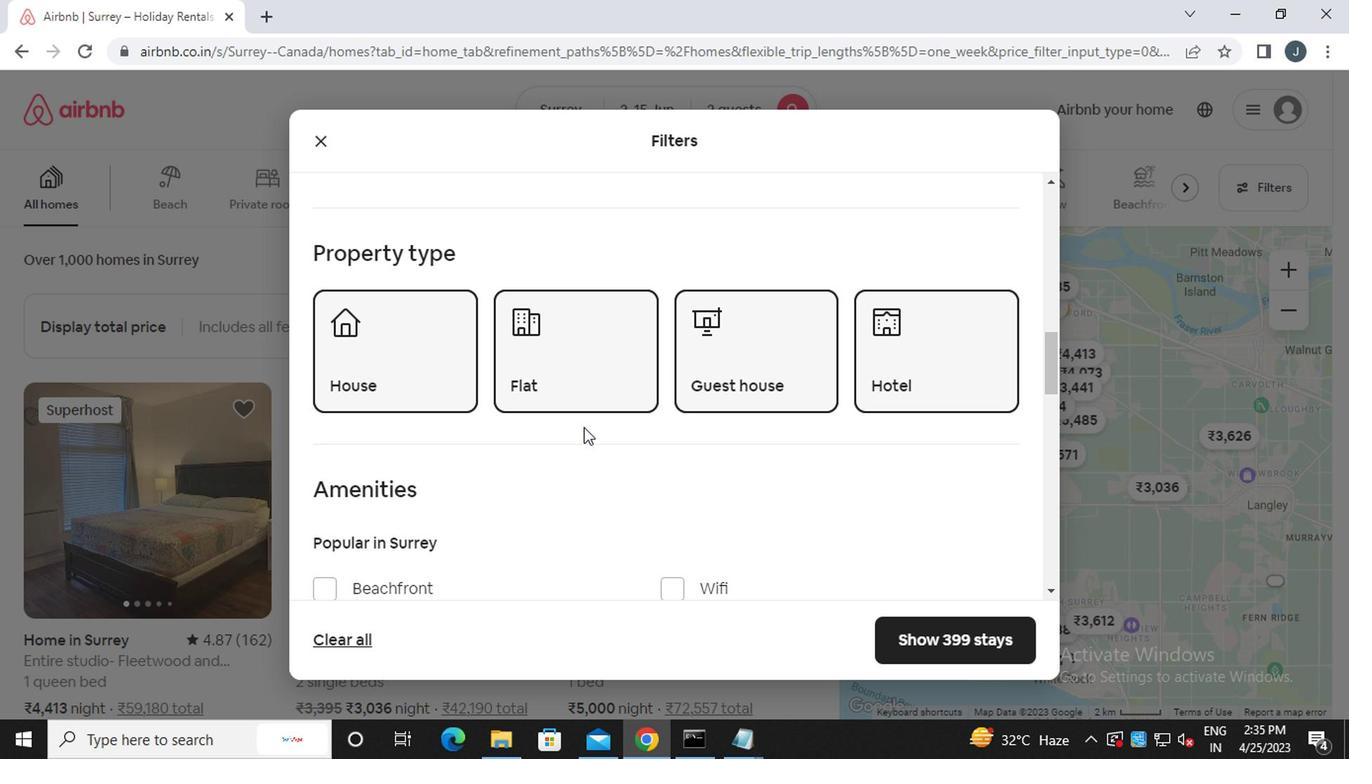 
Action: Mouse scrolled (580, 427) with delta (0, -1)
Screenshot: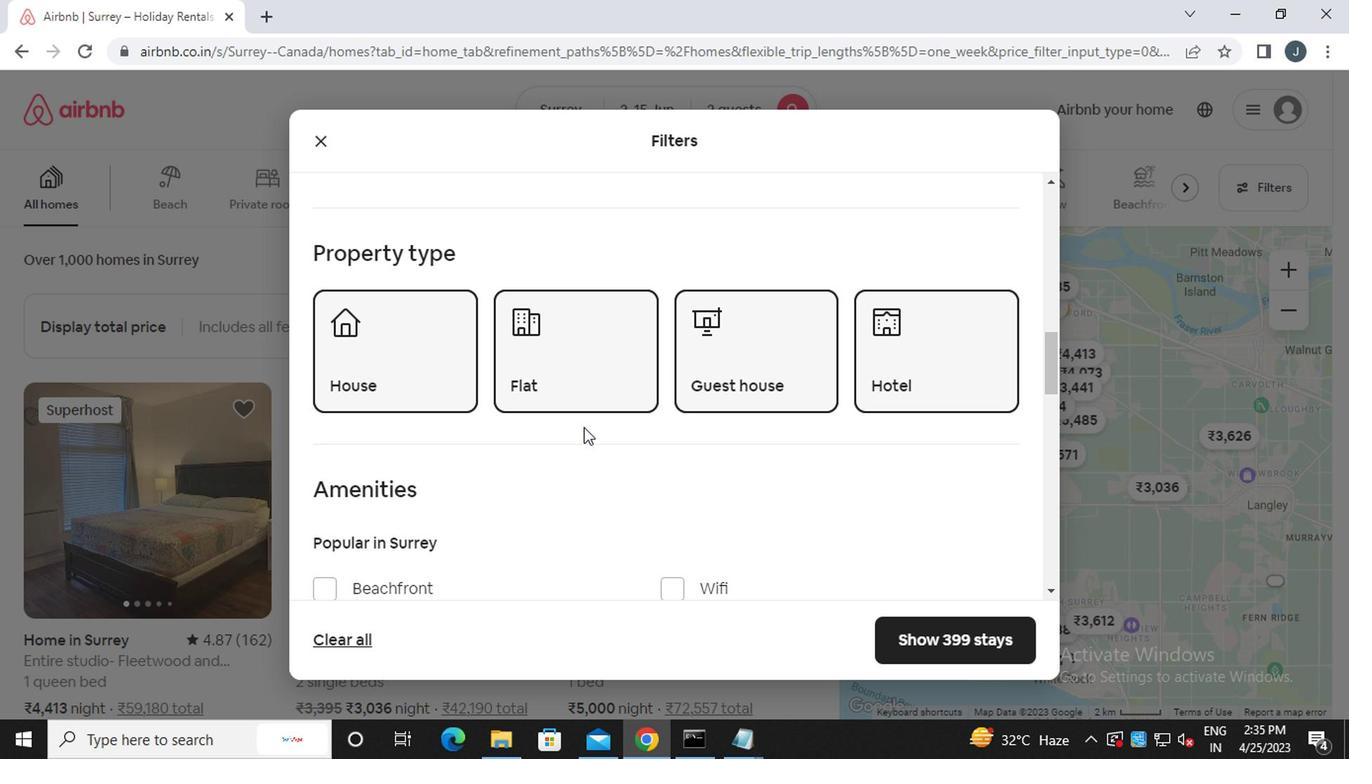 
Action: Mouse moved to (580, 428)
Screenshot: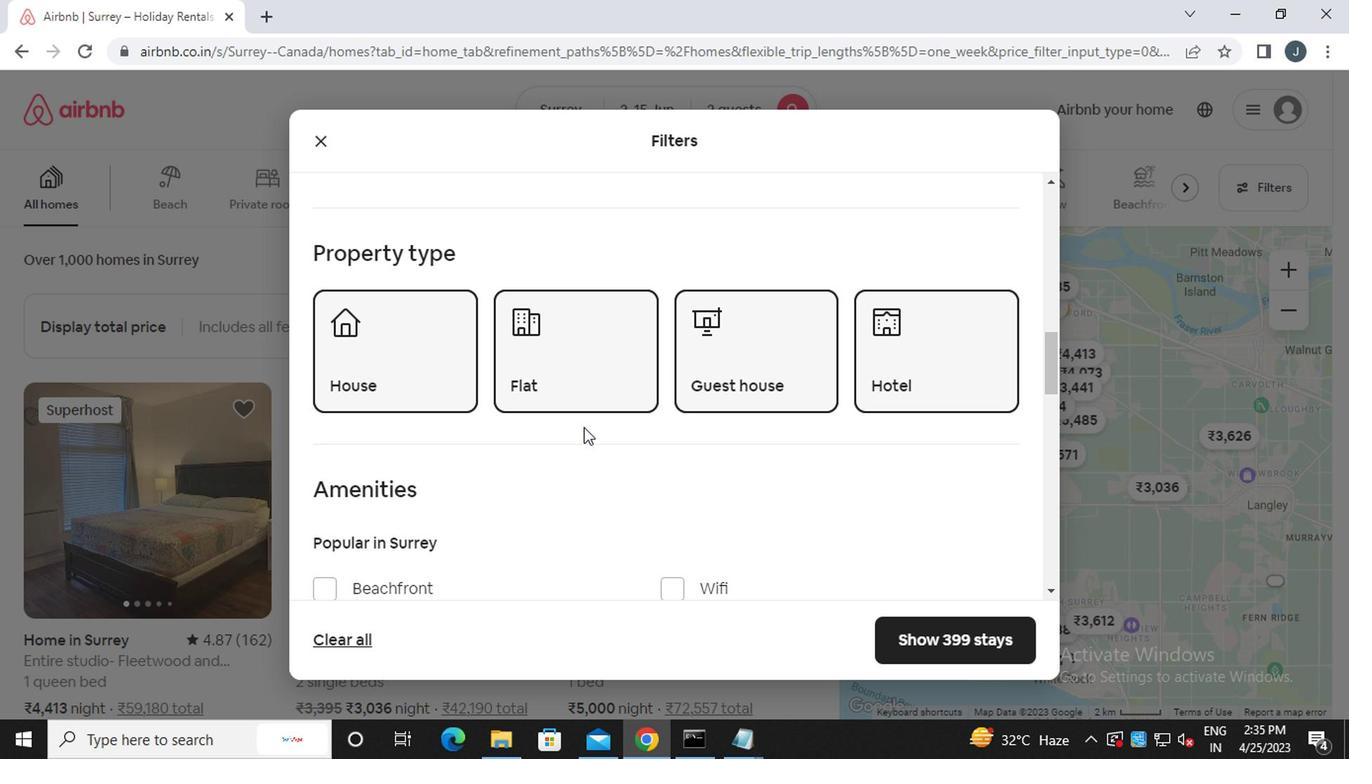
Action: Mouse scrolled (580, 427) with delta (0, -1)
Screenshot: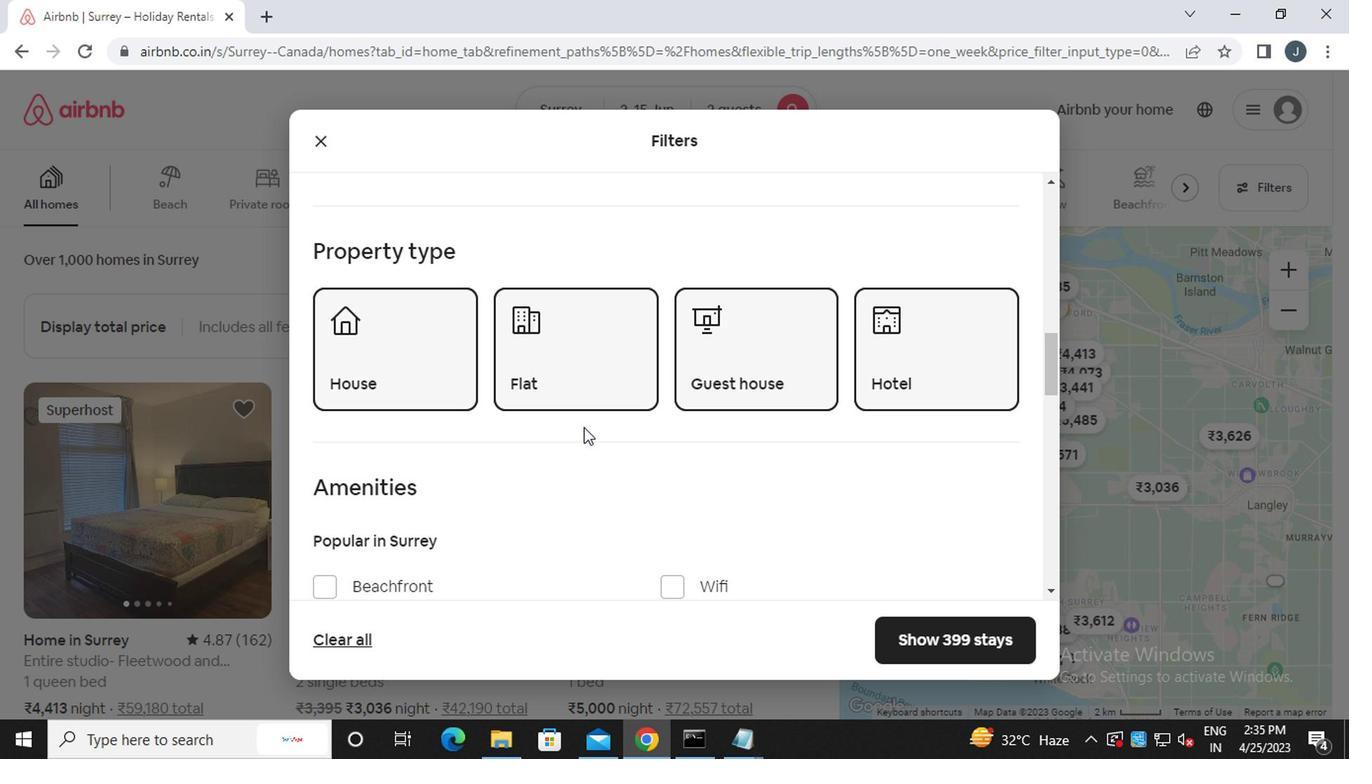 
Action: Mouse scrolled (580, 427) with delta (0, -1)
Screenshot: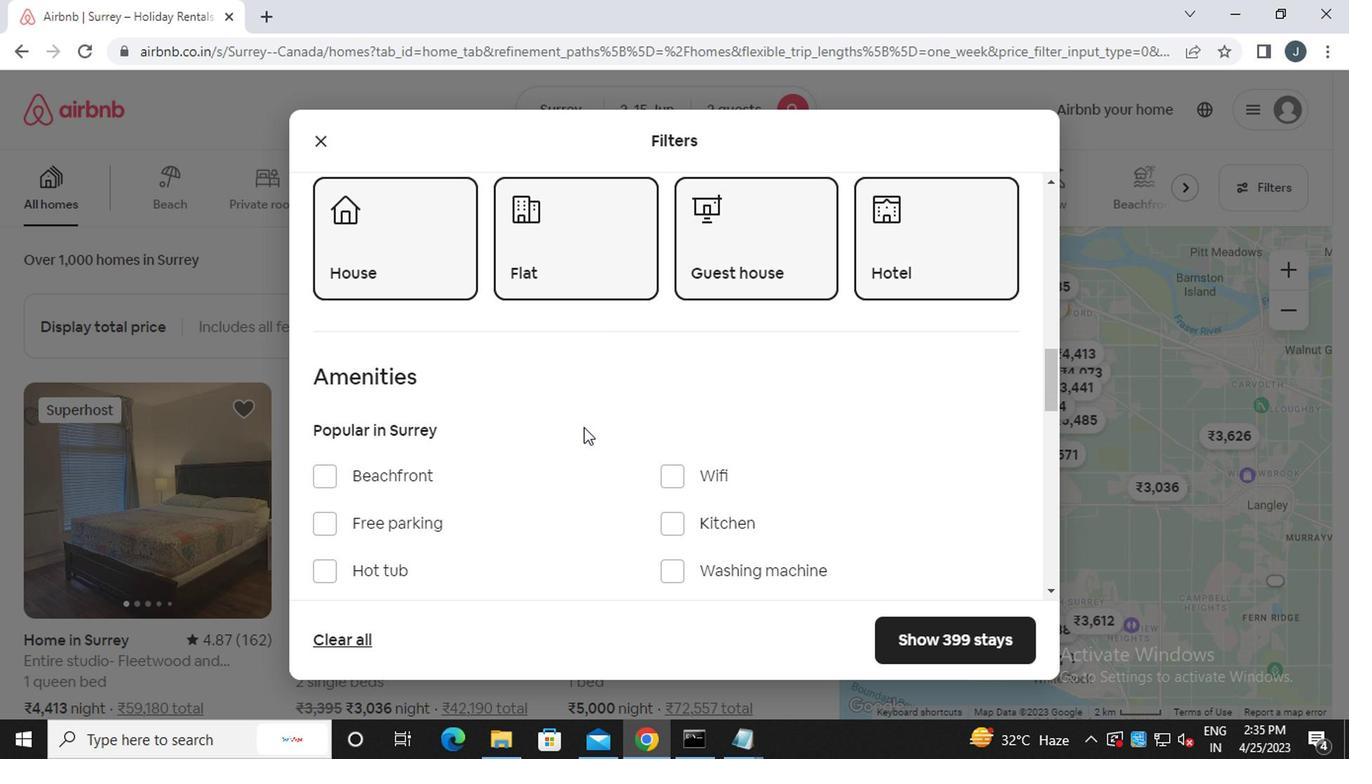 
Action: Mouse scrolled (580, 427) with delta (0, -1)
Screenshot: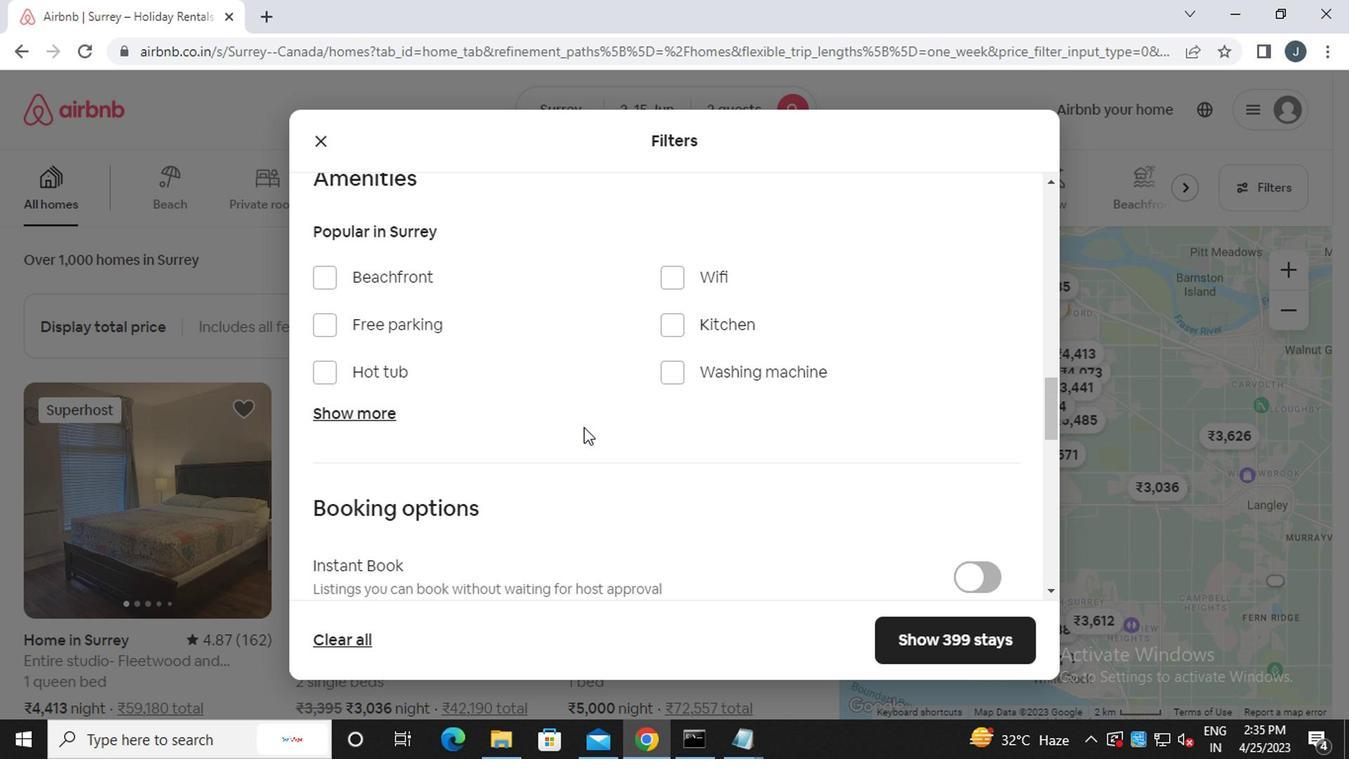
Action: Mouse moved to (1003, 364)
Screenshot: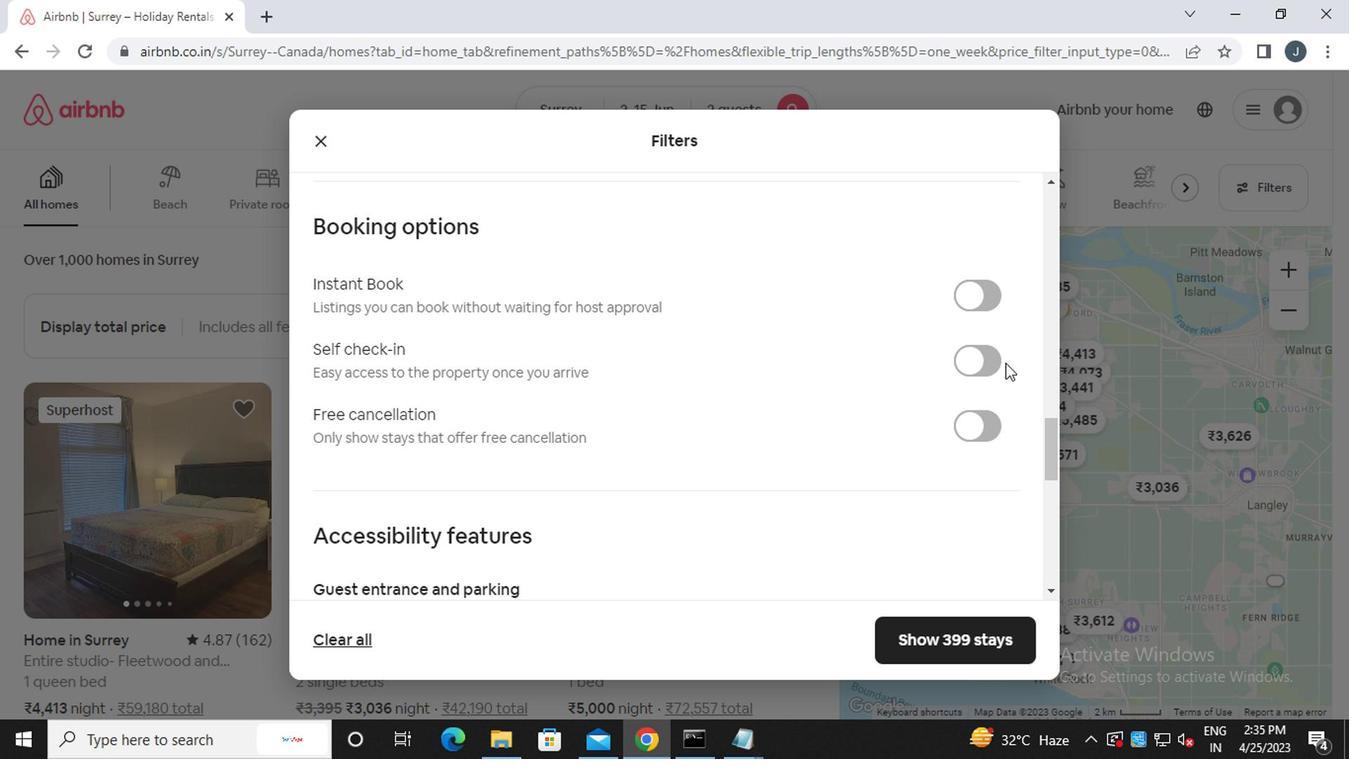 
Action: Mouse pressed left at (1003, 364)
Screenshot: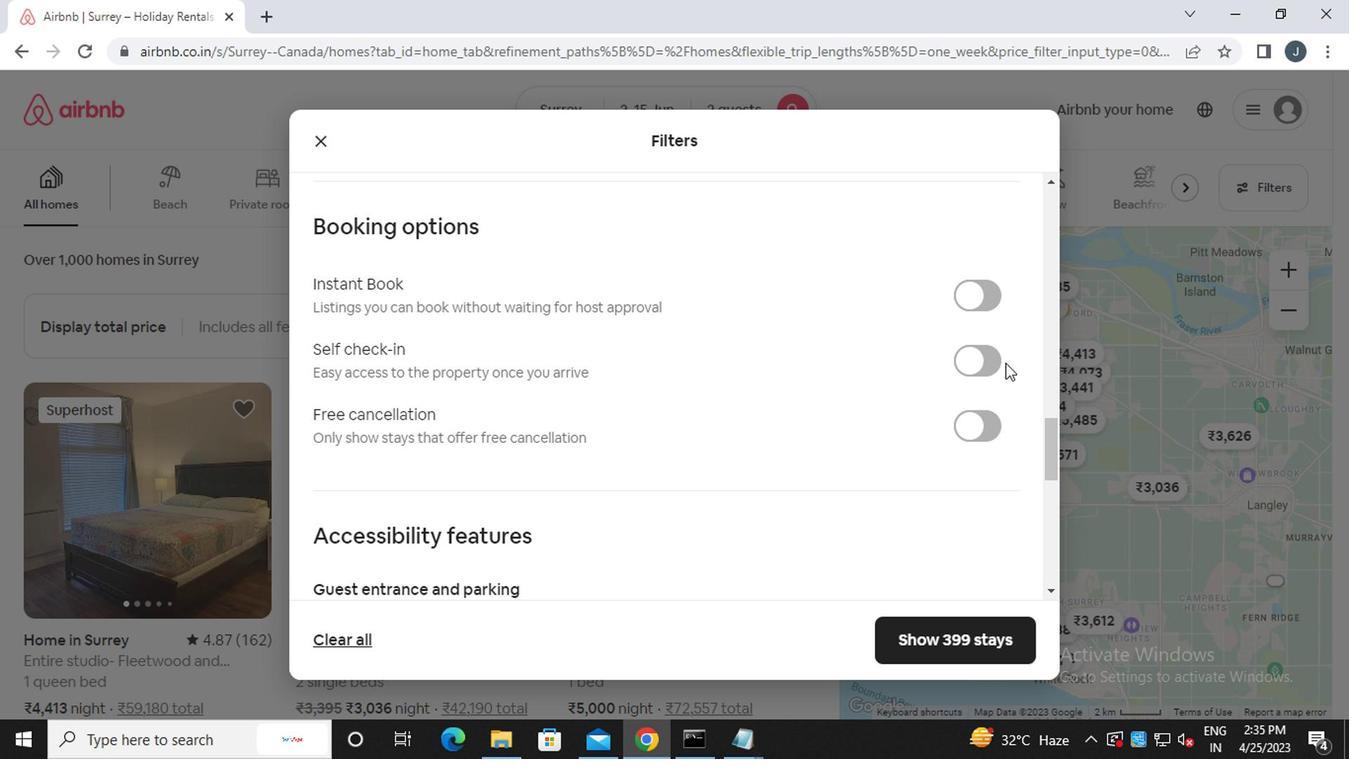 
Action: Mouse moved to (976, 369)
Screenshot: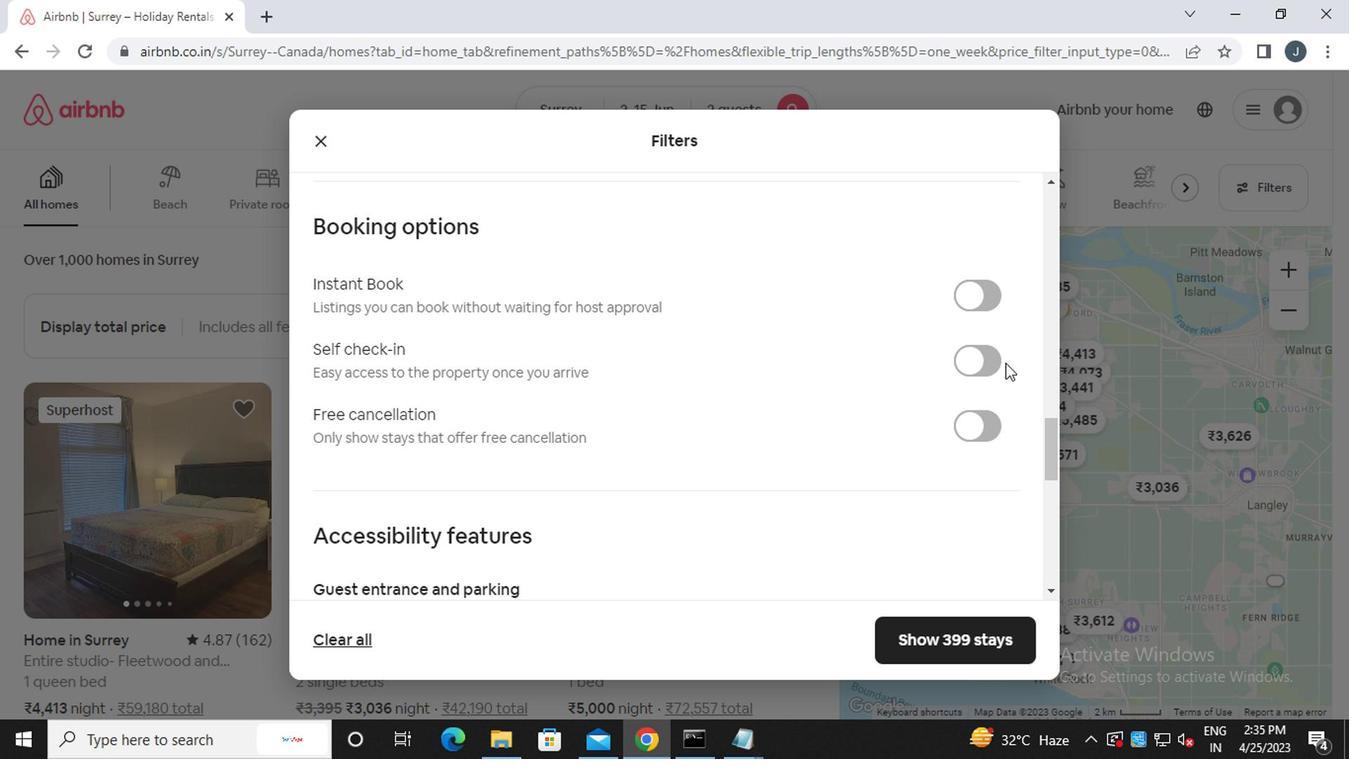 
Action: Mouse pressed left at (976, 369)
Screenshot: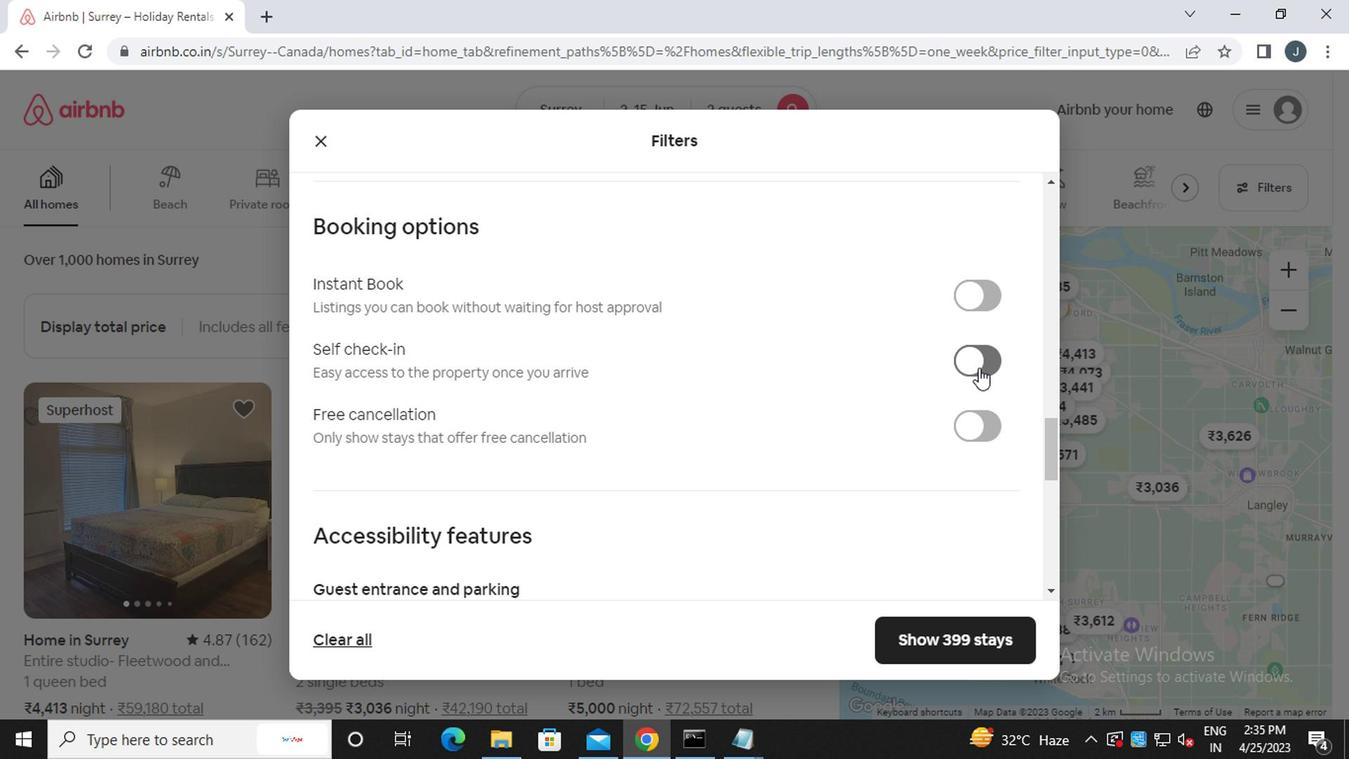 
Action: Mouse moved to (631, 427)
Screenshot: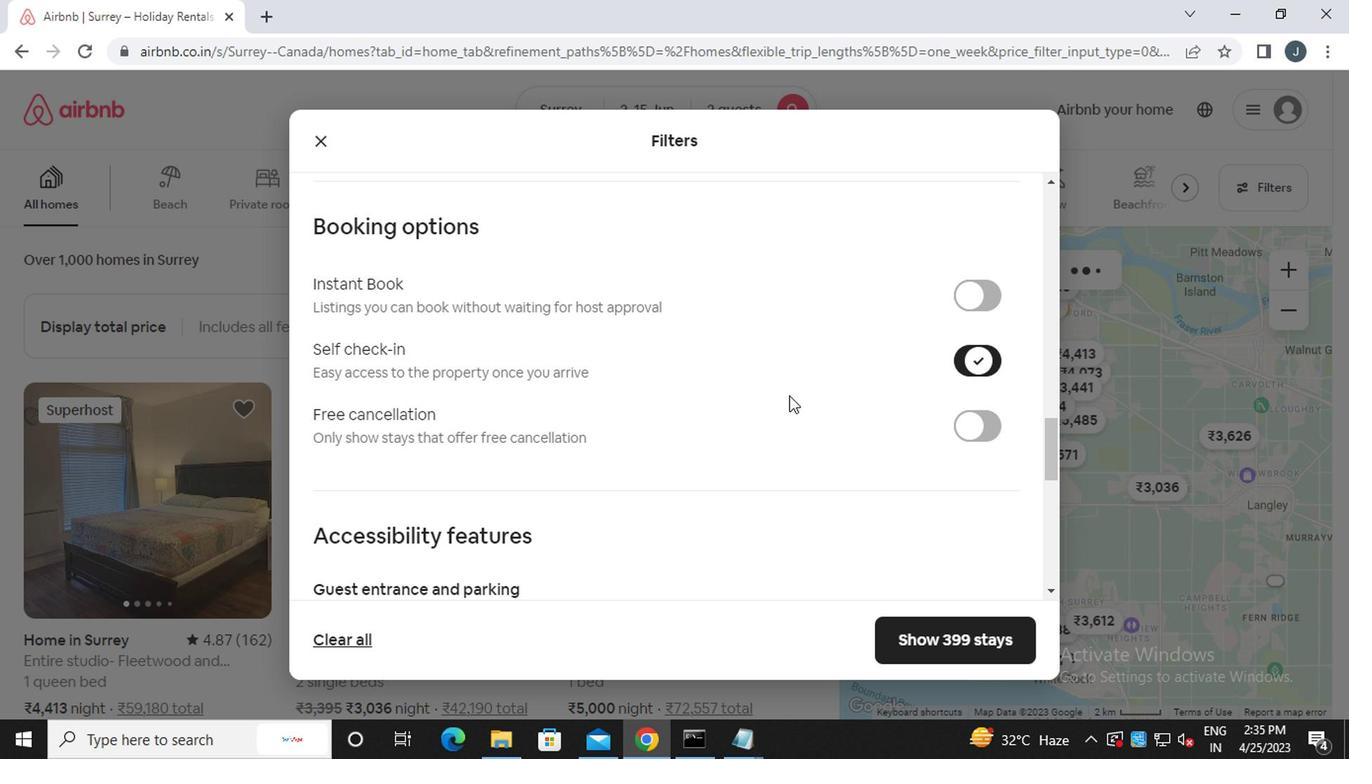 
Action: Mouse scrolled (631, 426) with delta (0, 0)
Screenshot: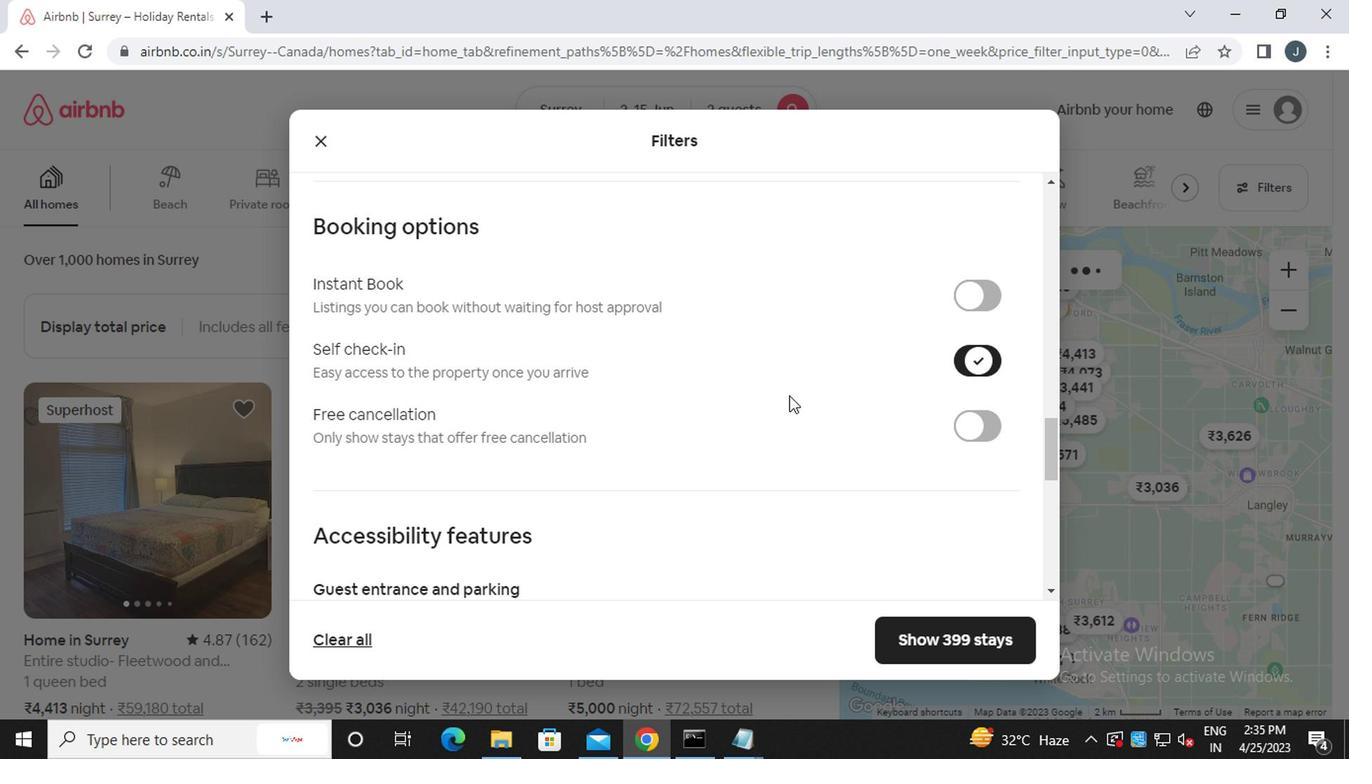 
Action: Mouse moved to (630, 427)
Screenshot: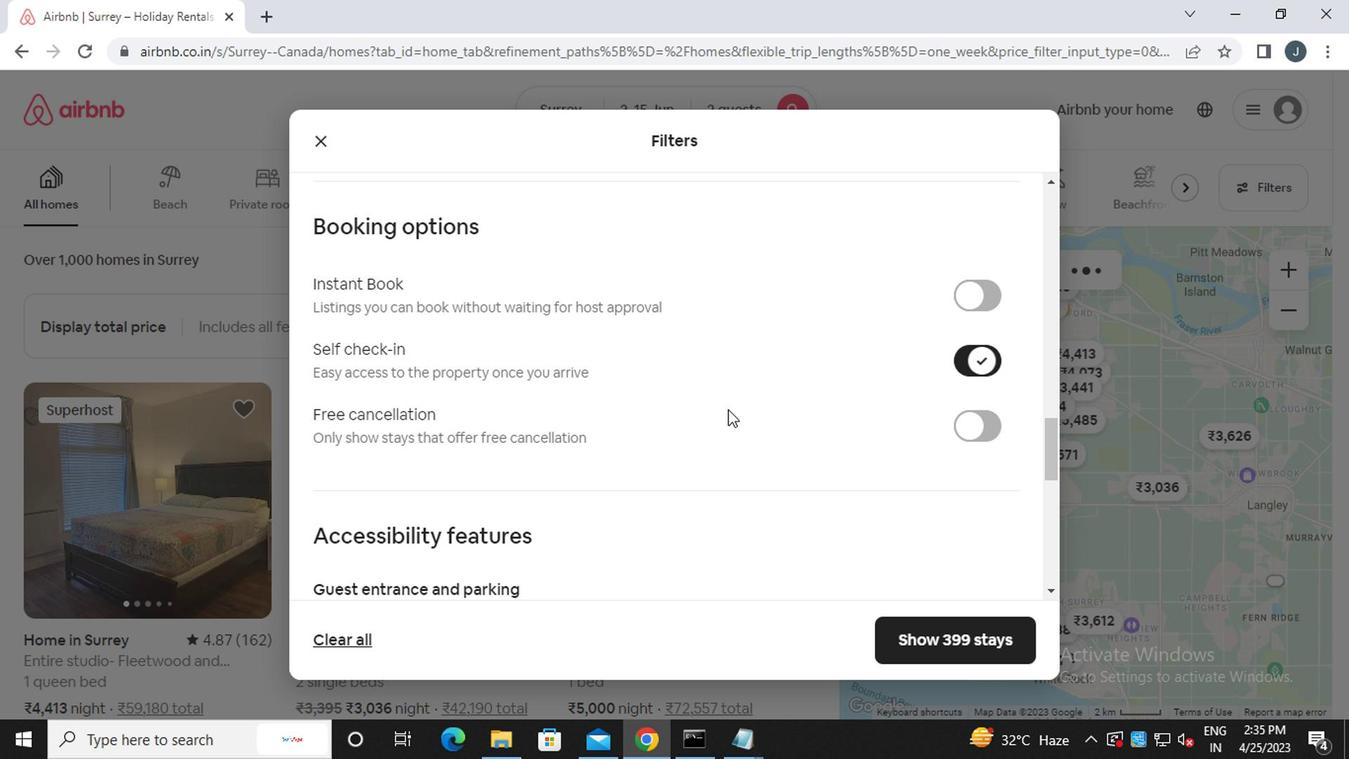 
Action: Mouse scrolled (630, 426) with delta (0, 0)
Screenshot: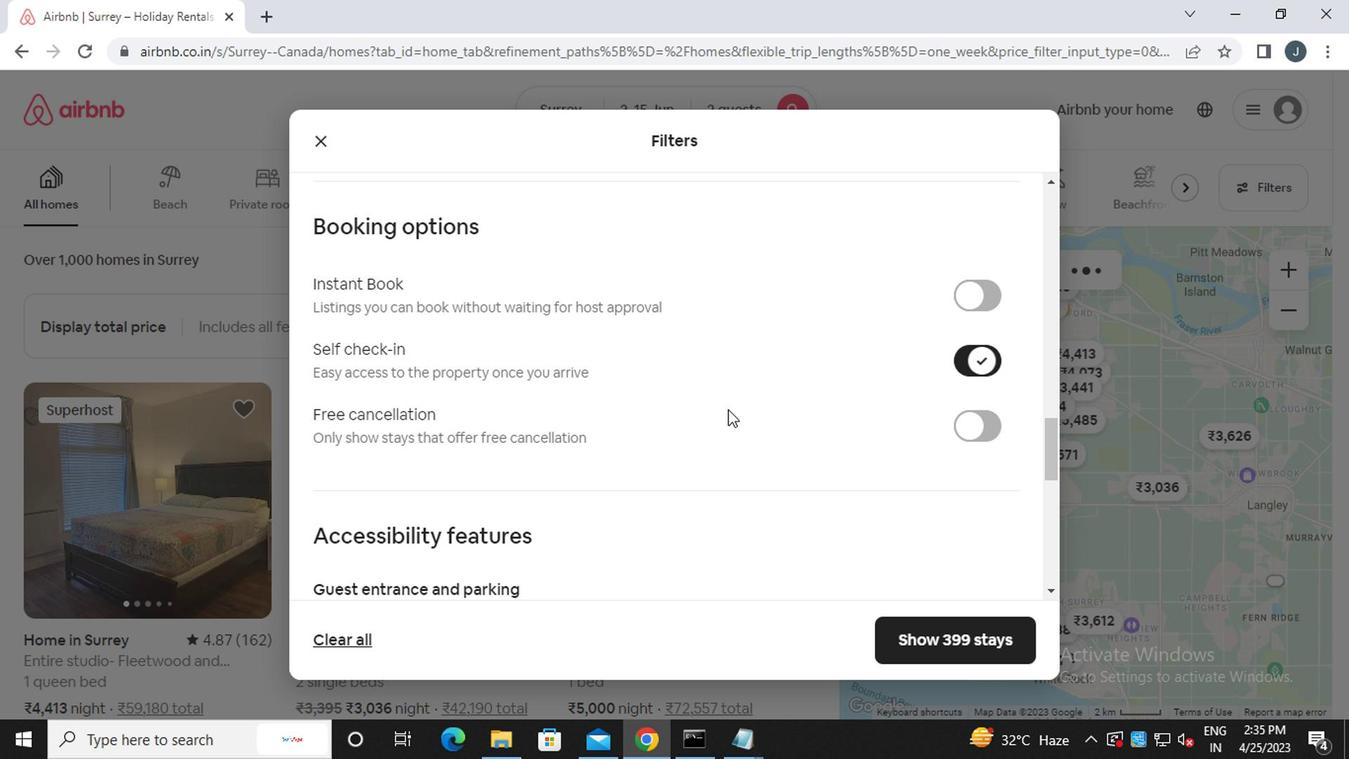 
Action: Mouse moved to (628, 429)
Screenshot: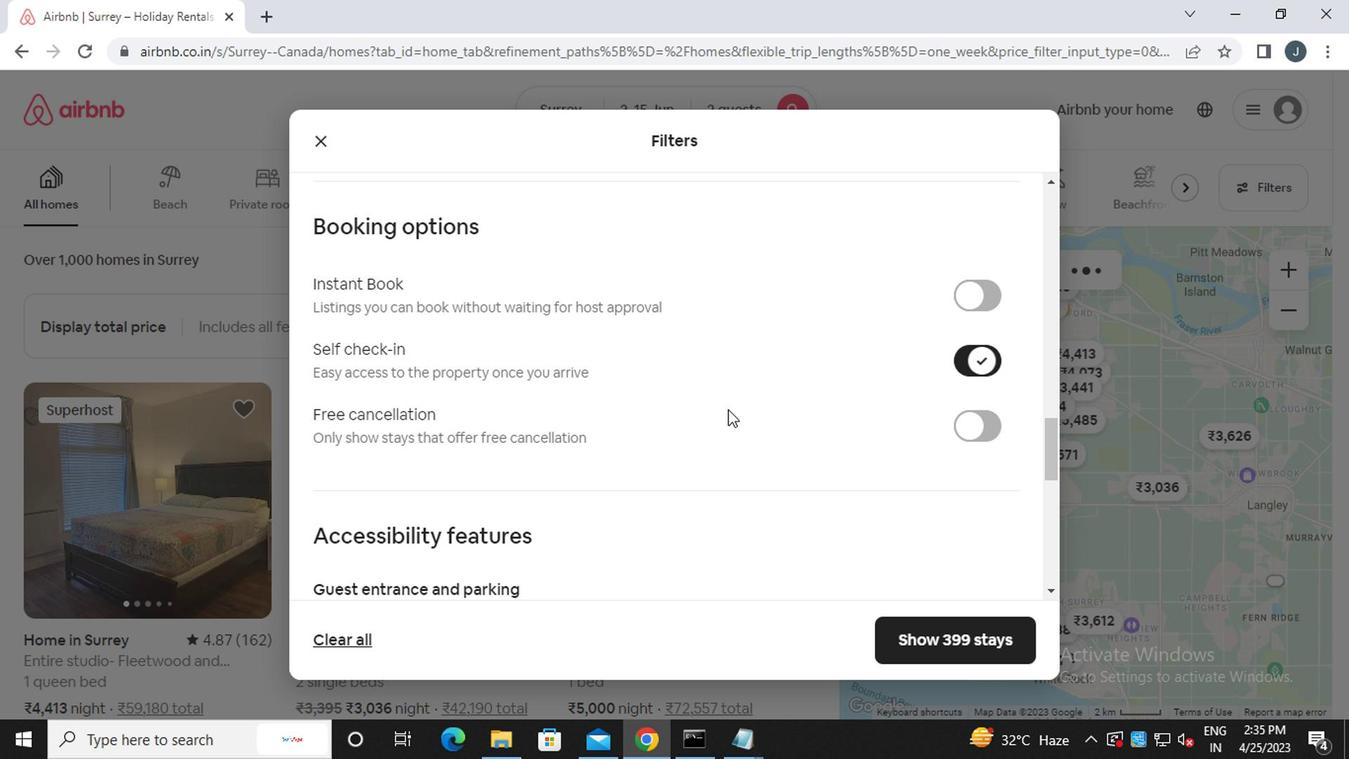 
Action: Mouse scrolled (628, 428) with delta (0, 0)
Screenshot: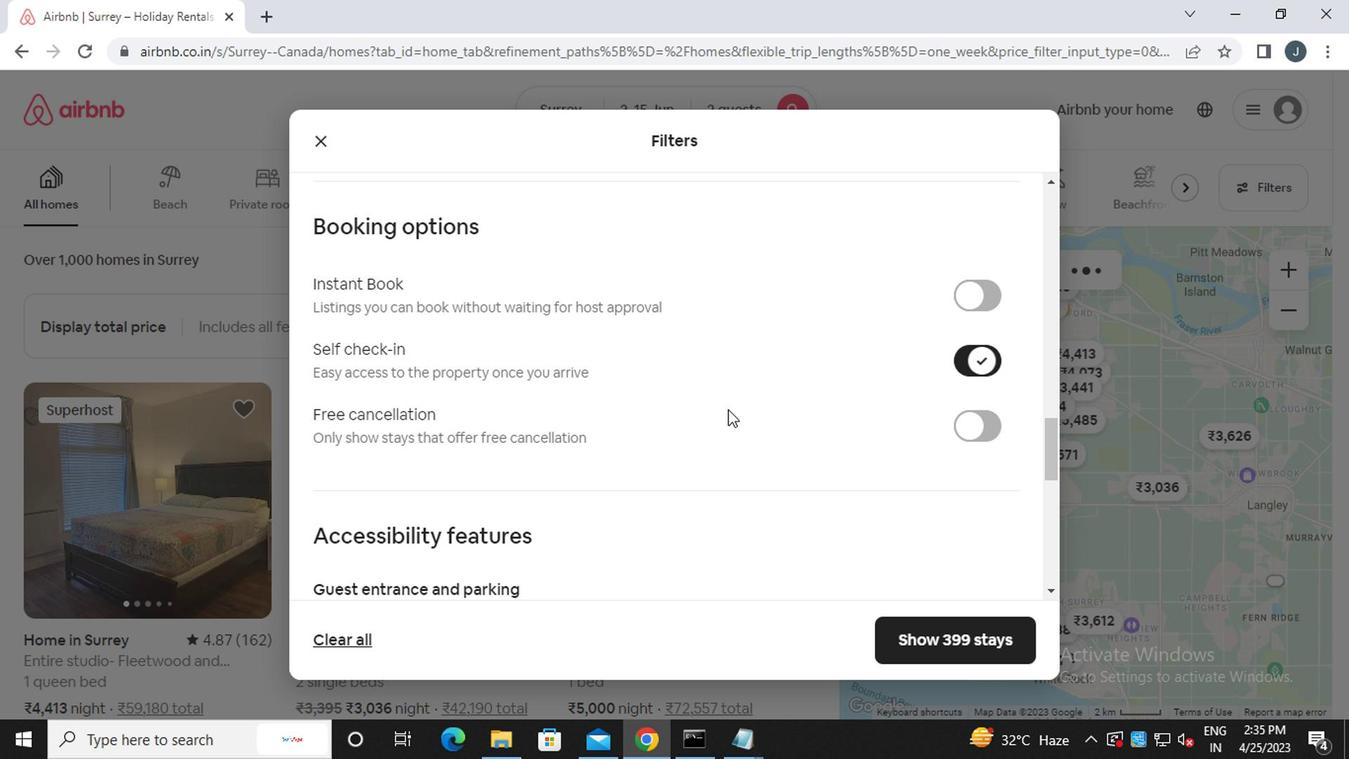 
Action: Mouse moved to (627, 429)
Screenshot: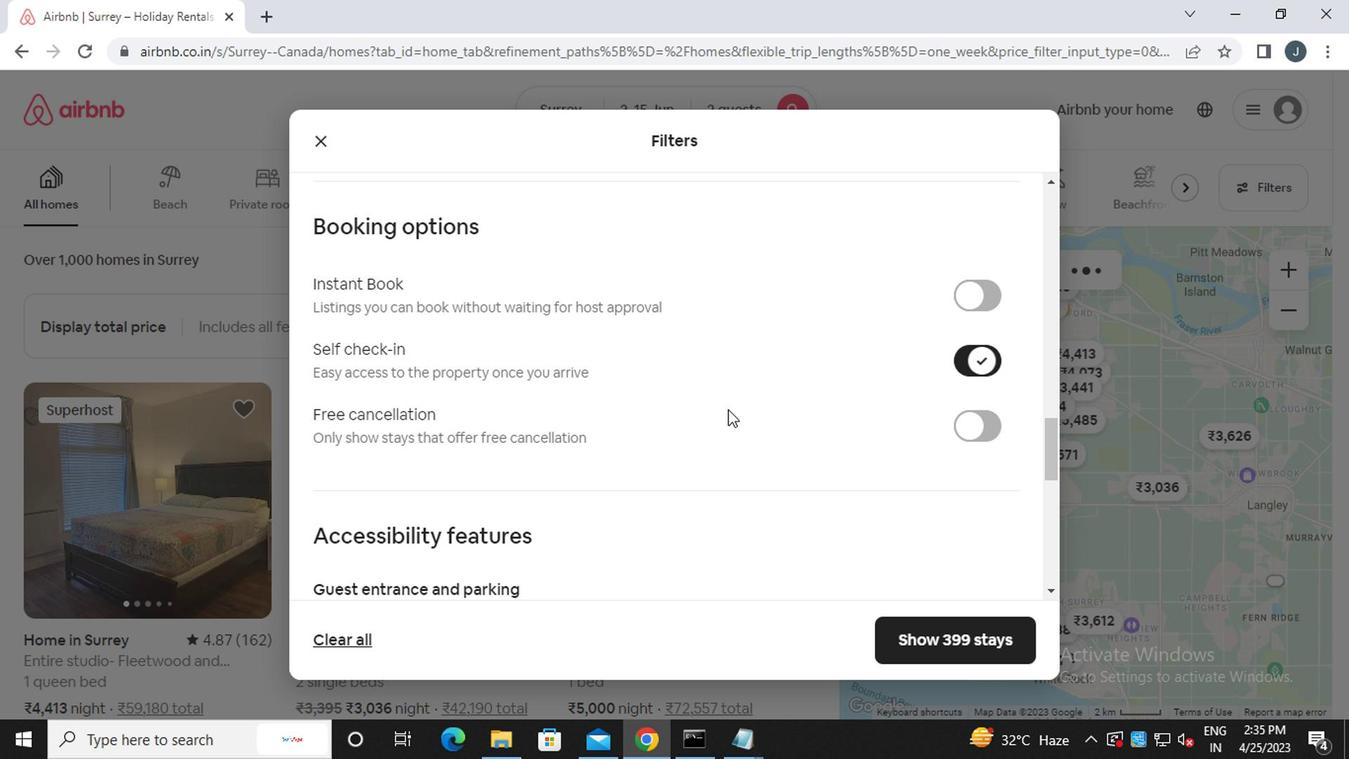 
Action: Mouse scrolled (627, 428) with delta (0, 0)
Screenshot: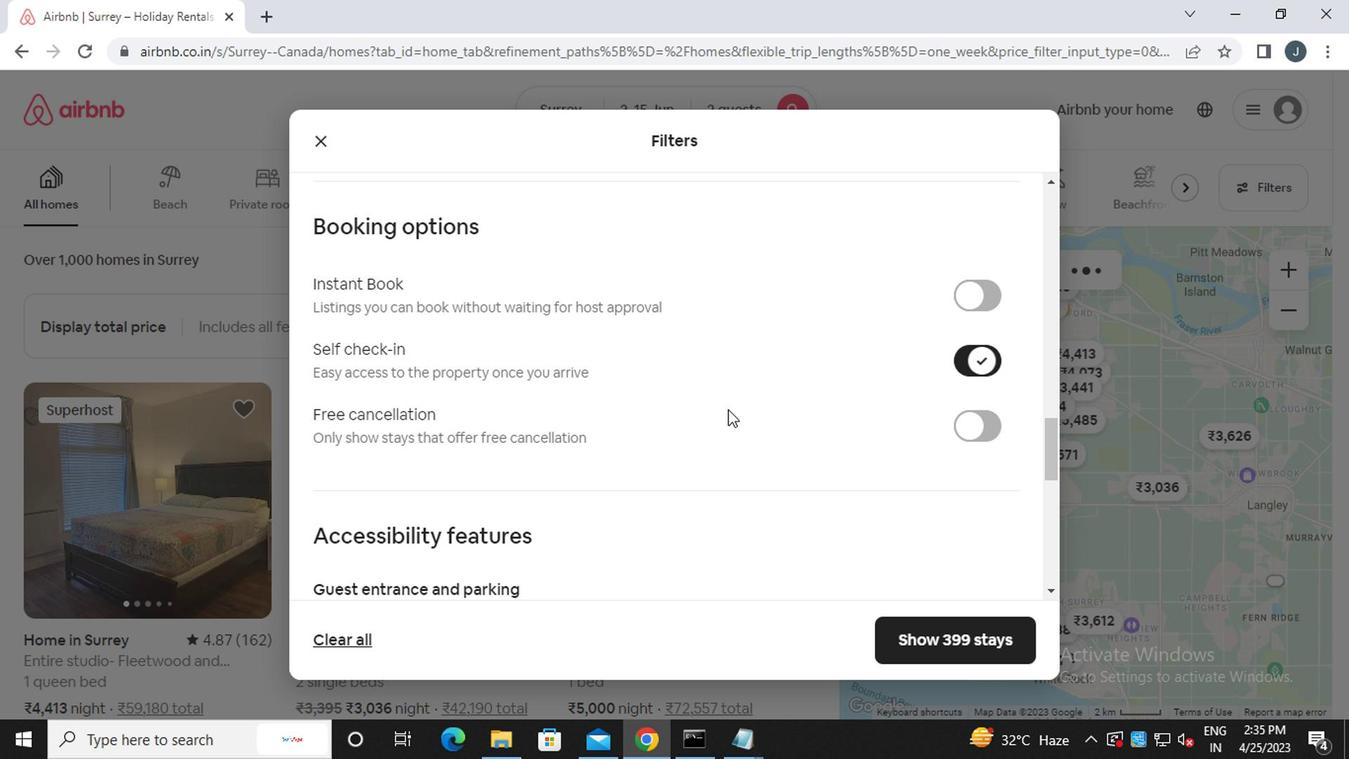 
Action: Mouse moved to (627, 429)
Screenshot: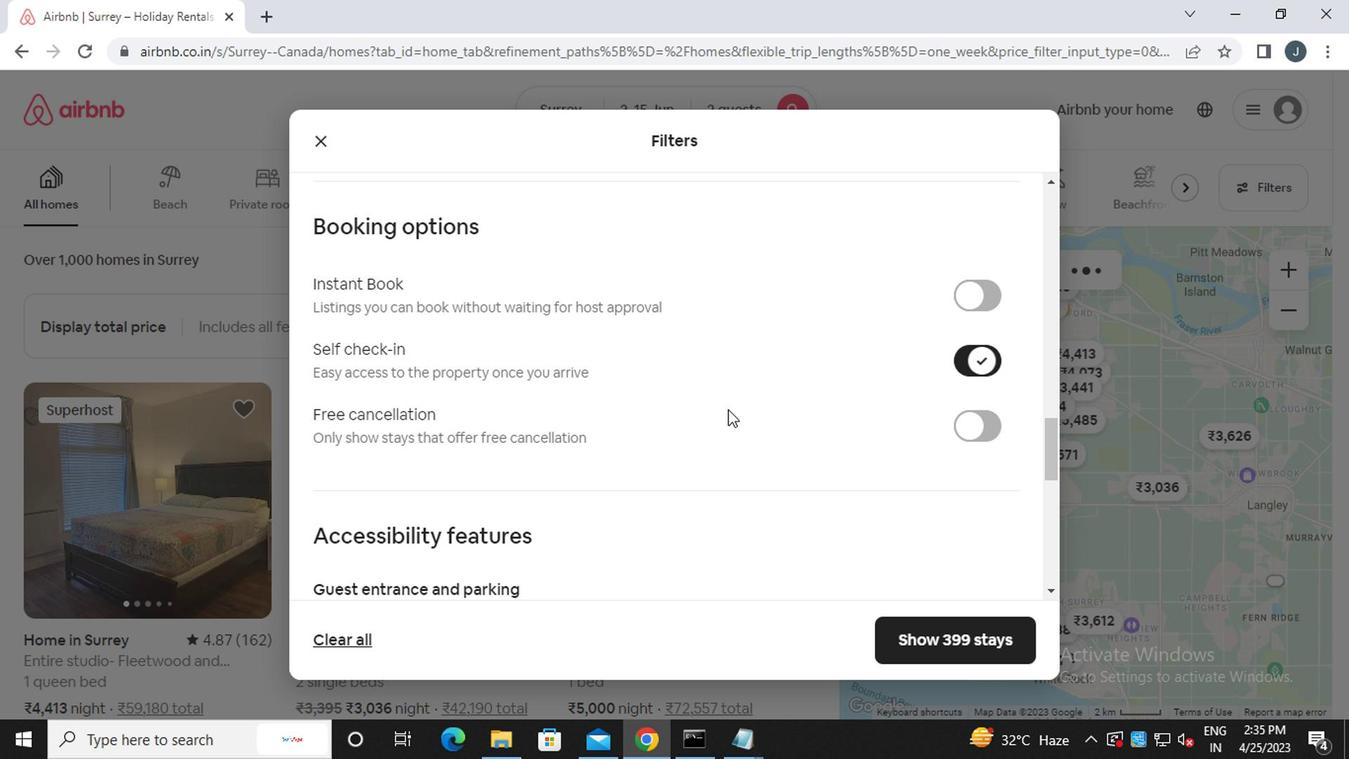 
Action: Mouse scrolled (627, 428) with delta (0, 0)
Screenshot: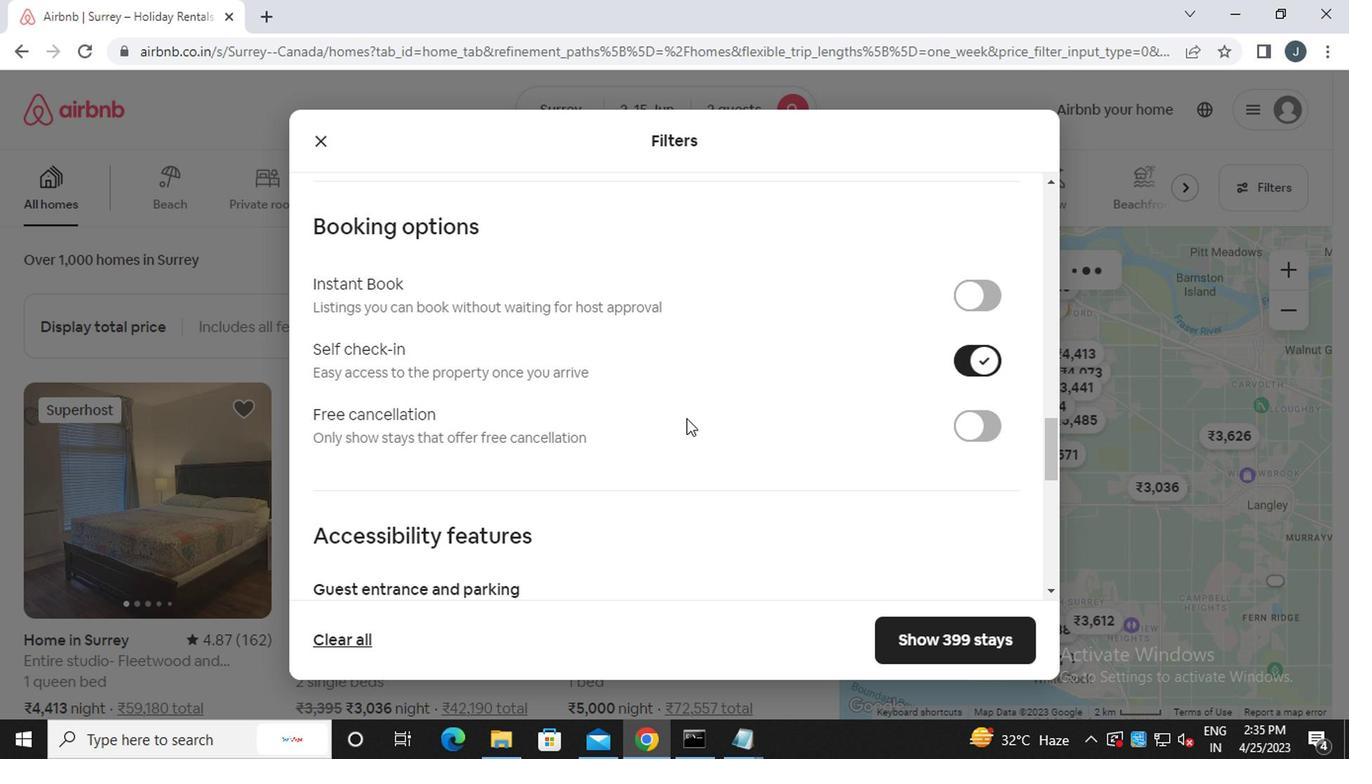 
Action: Mouse scrolled (627, 428) with delta (0, 0)
Screenshot: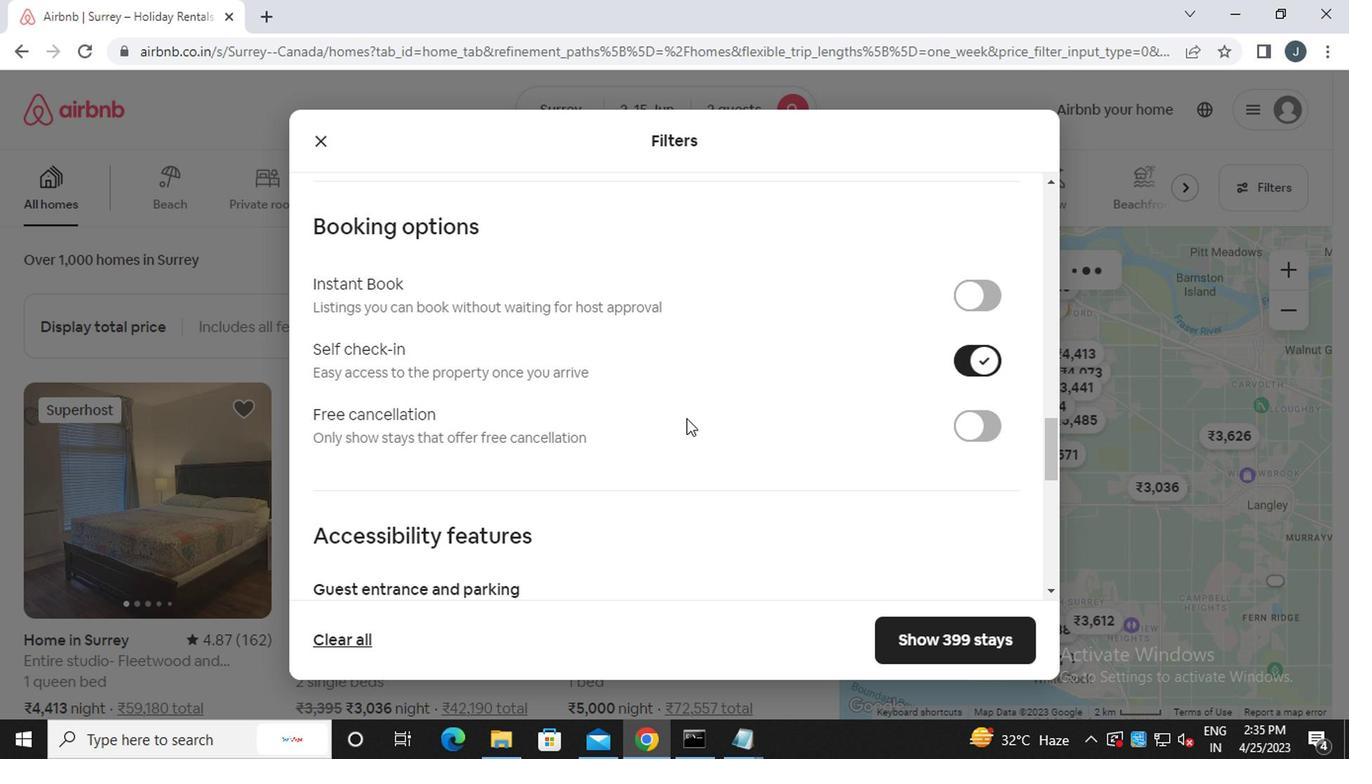 
Action: Mouse scrolled (627, 428) with delta (0, 0)
Screenshot: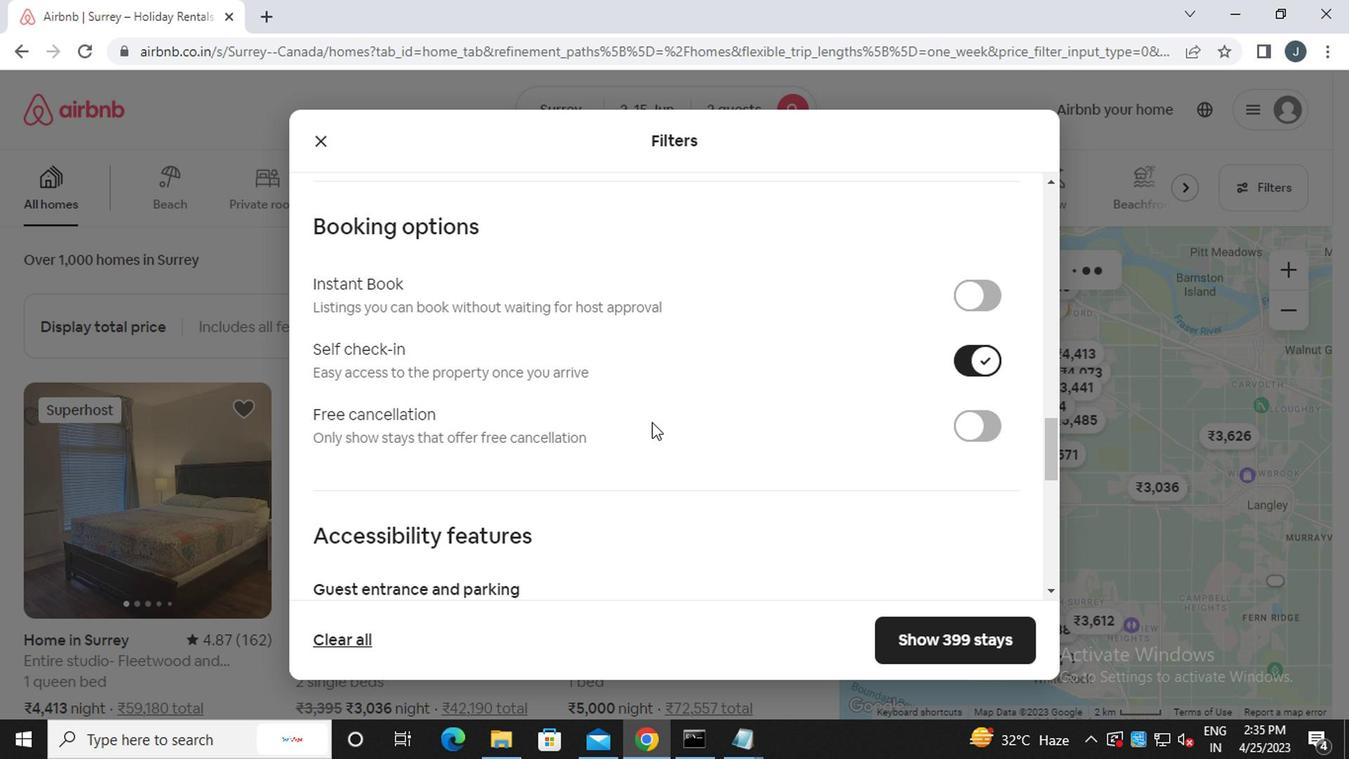 
Action: Mouse moved to (625, 429)
Screenshot: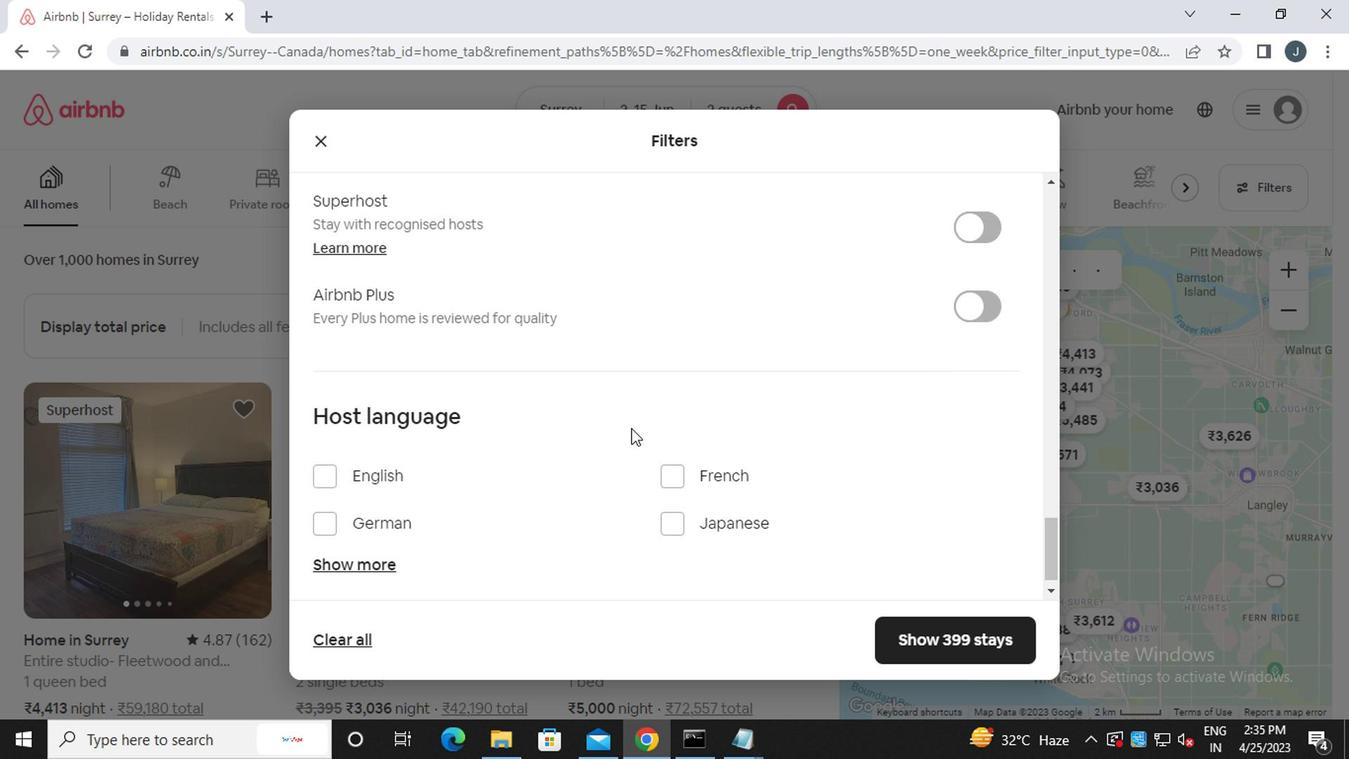 
Action: Mouse scrolled (625, 428) with delta (0, 0)
Screenshot: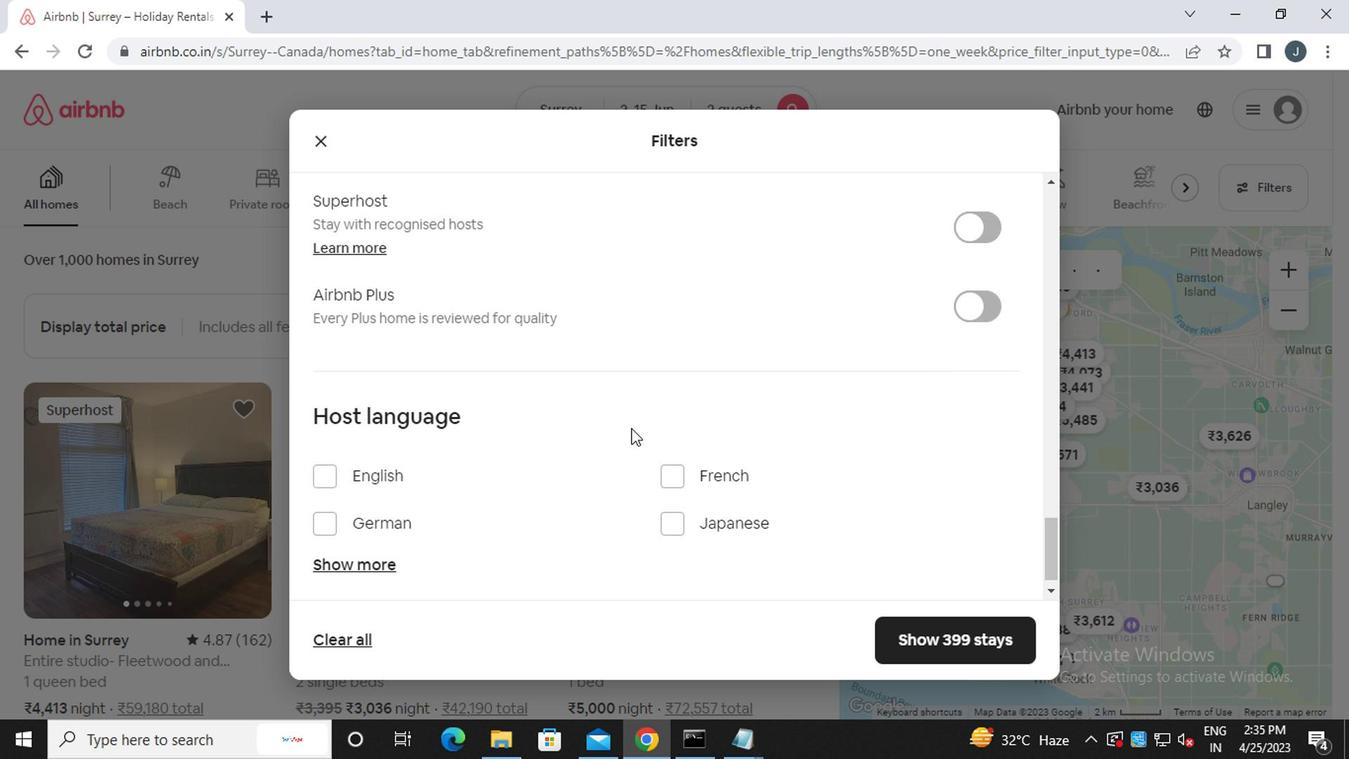 
Action: Mouse moved to (623, 431)
Screenshot: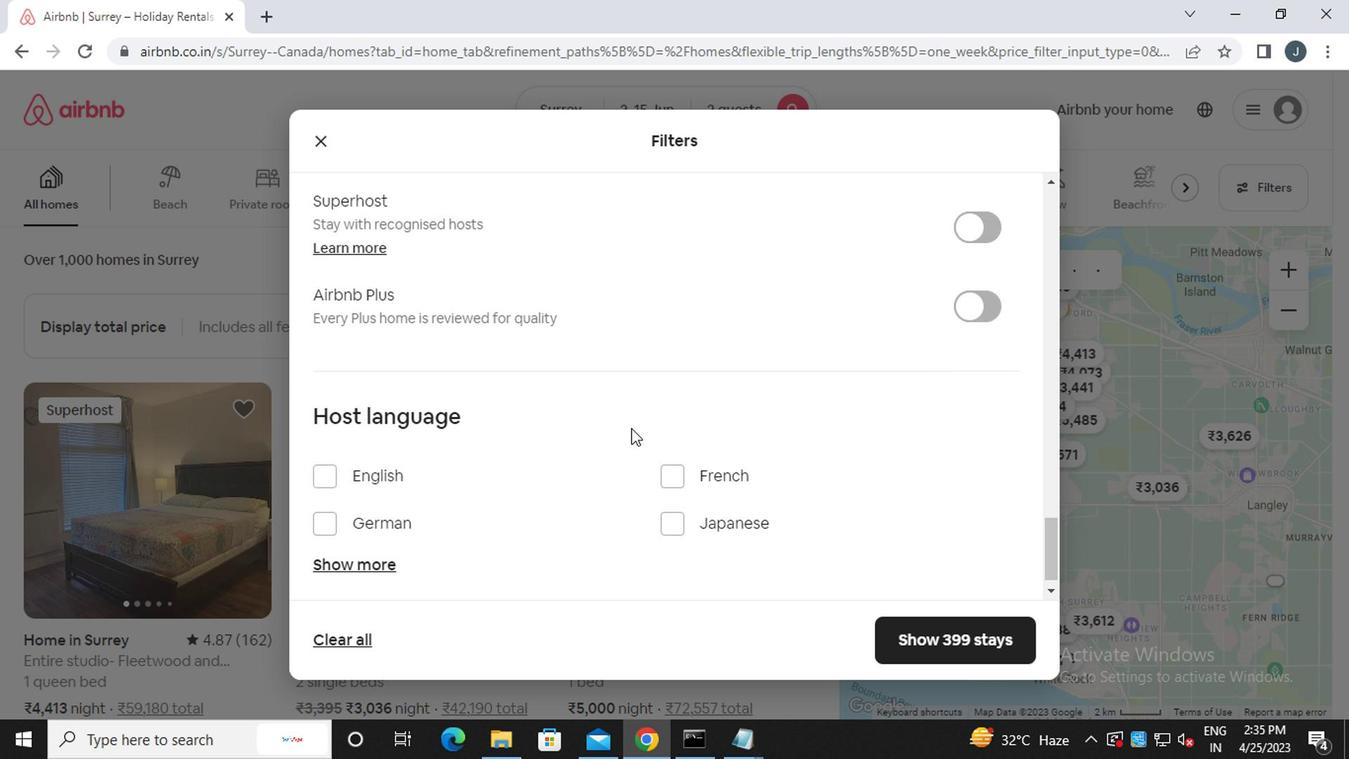 
Action: Mouse scrolled (623, 431) with delta (0, 0)
Screenshot: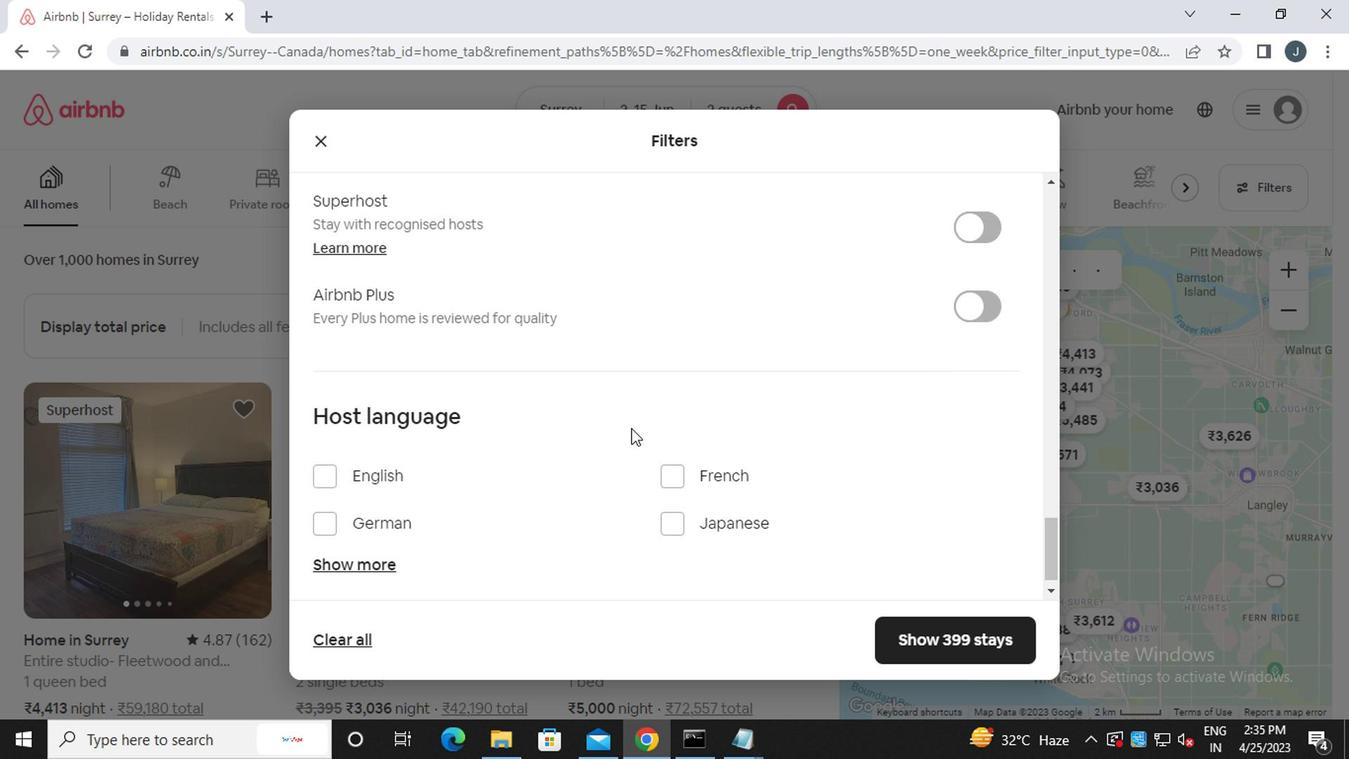 
Action: Mouse scrolled (623, 431) with delta (0, 0)
Screenshot: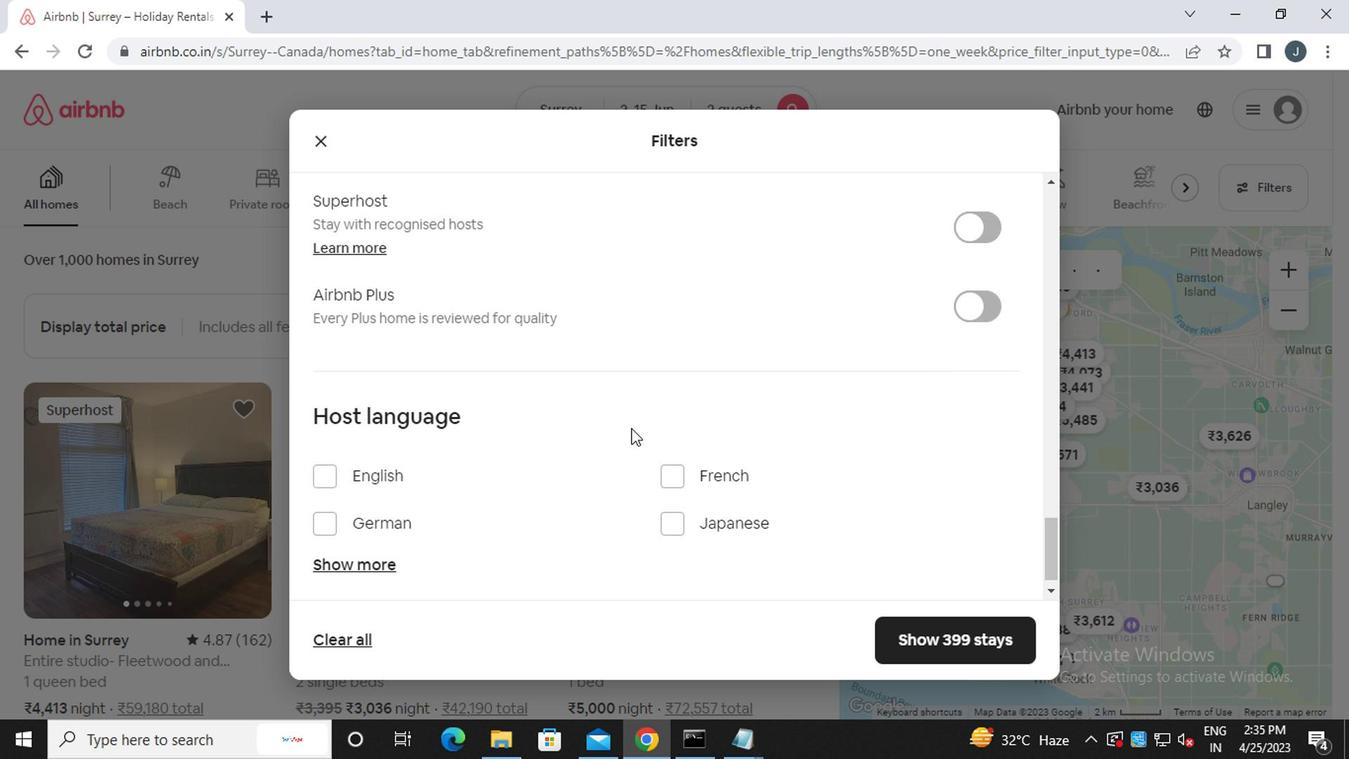 
Action: Mouse scrolled (623, 431) with delta (0, 0)
Screenshot: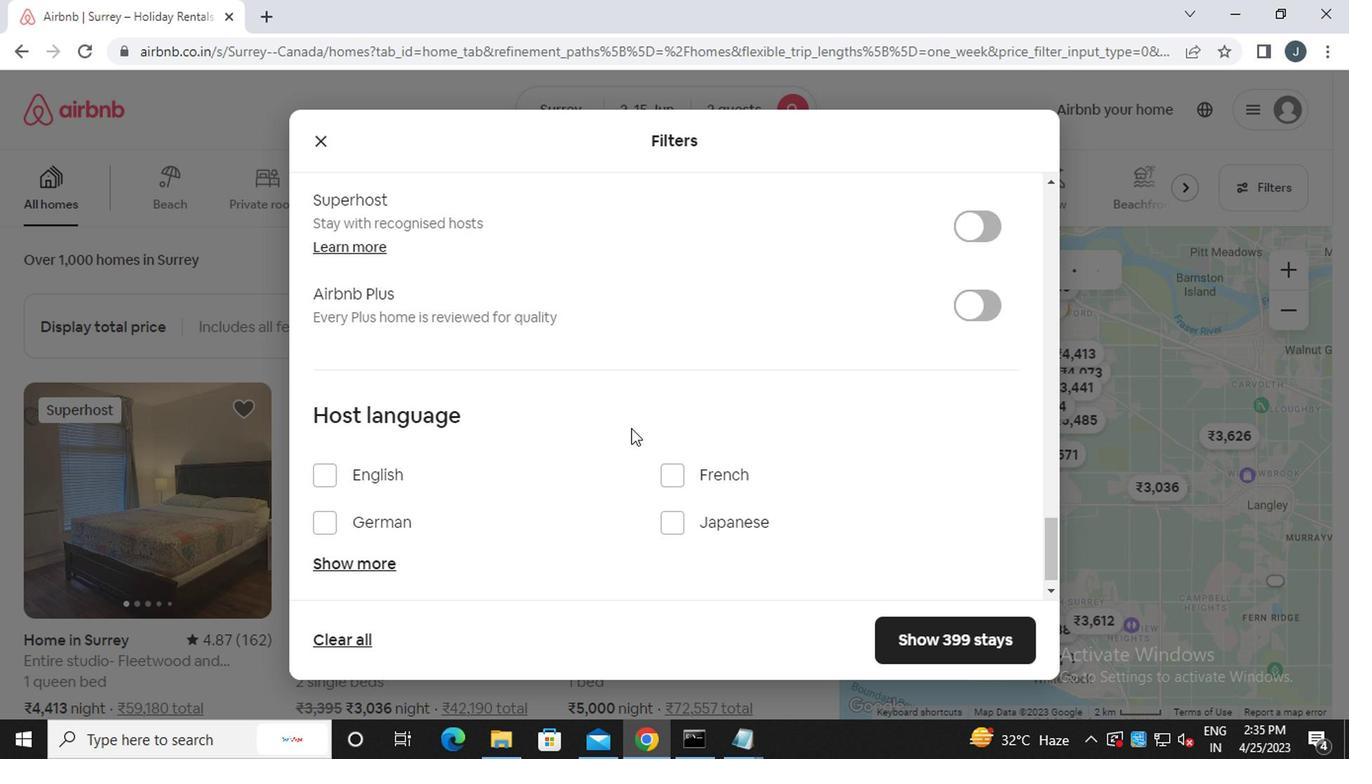 
Action: Mouse scrolled (623, 431) with delta (0, 0)
Screenshot: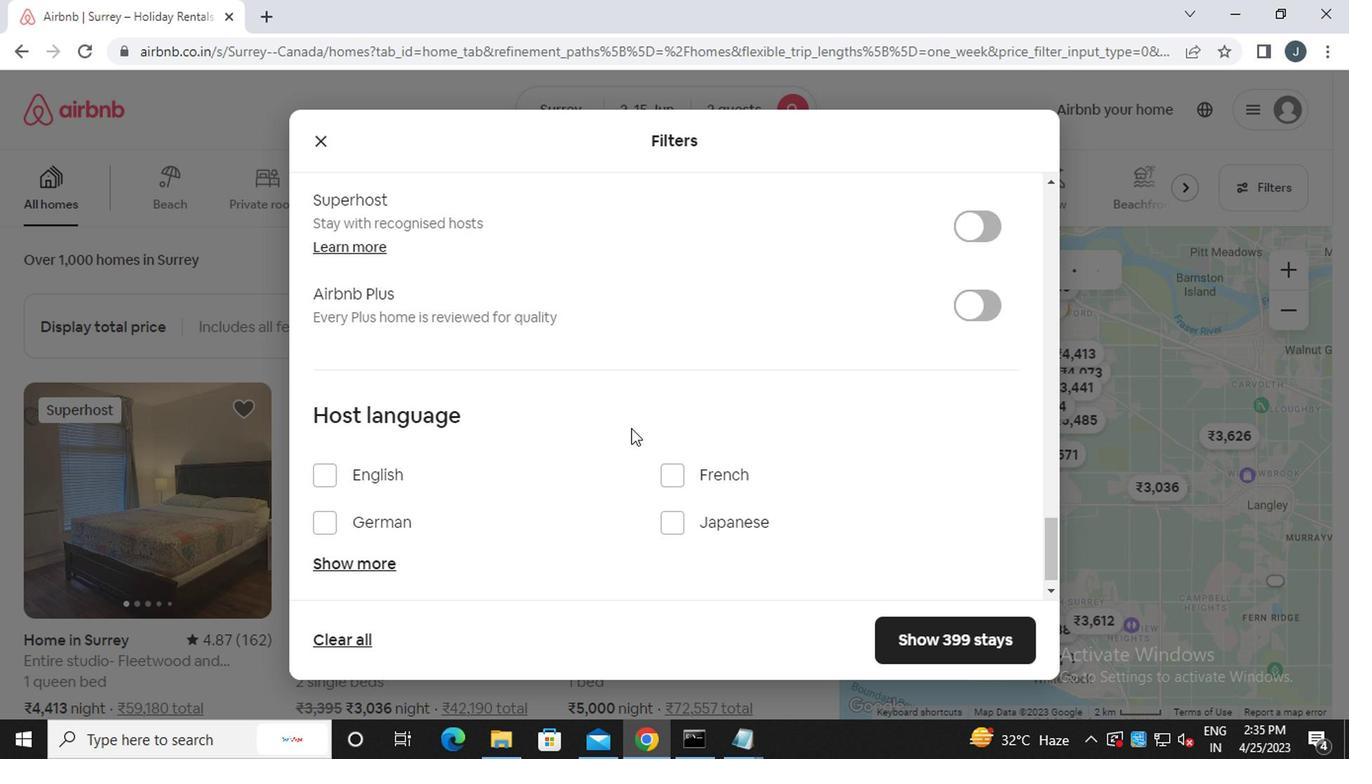 
Action: Mouse moved to (316, 464)
Screenshot: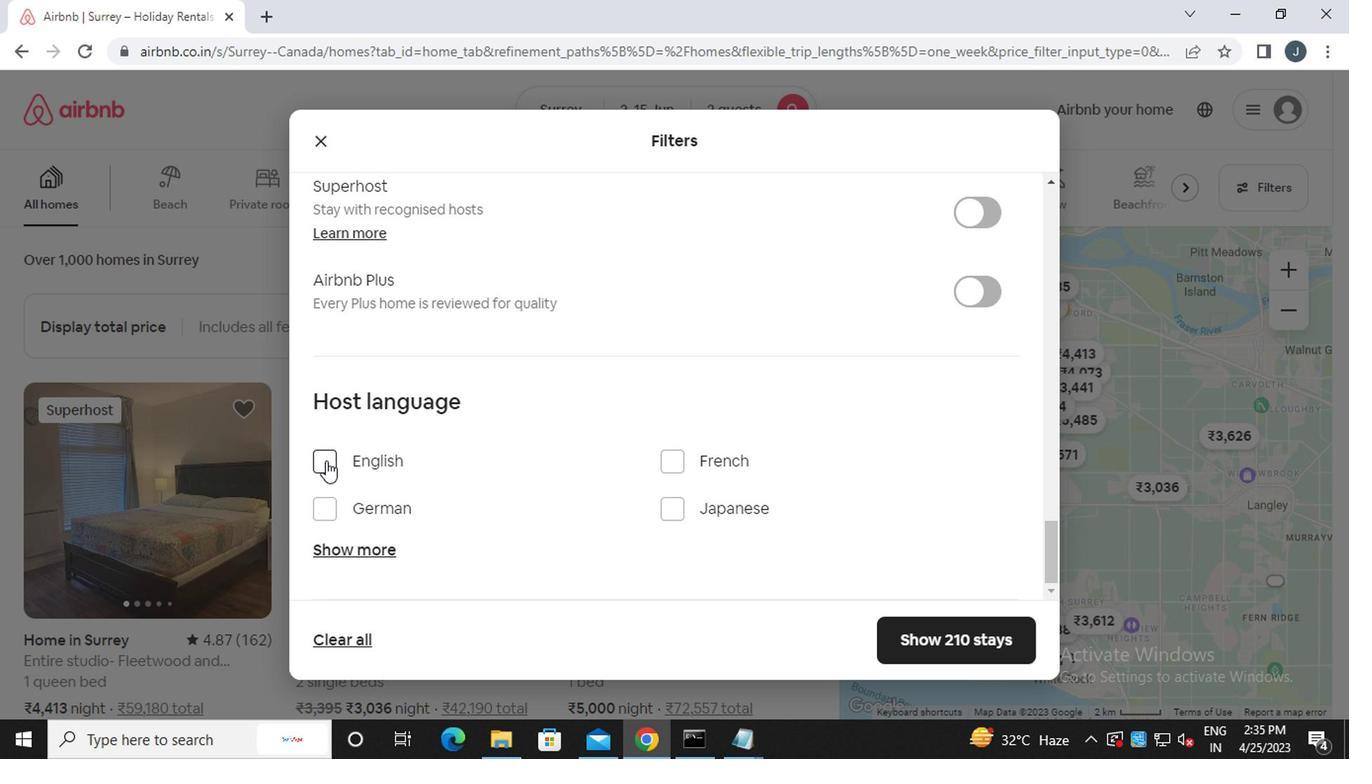 
Action: Mouse pressed left at (316, 464)
Screenshot: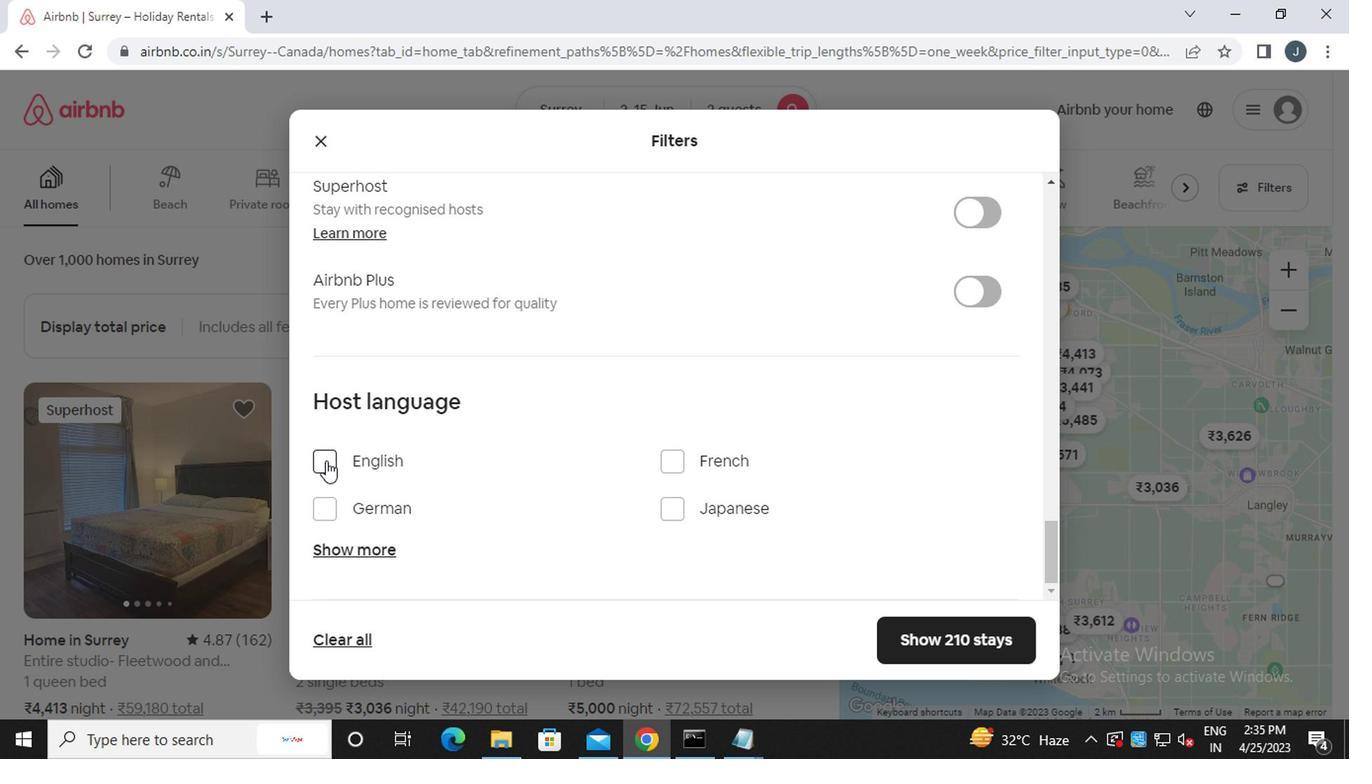 
Action: Mouse moved to (954, 640)
Screenshot: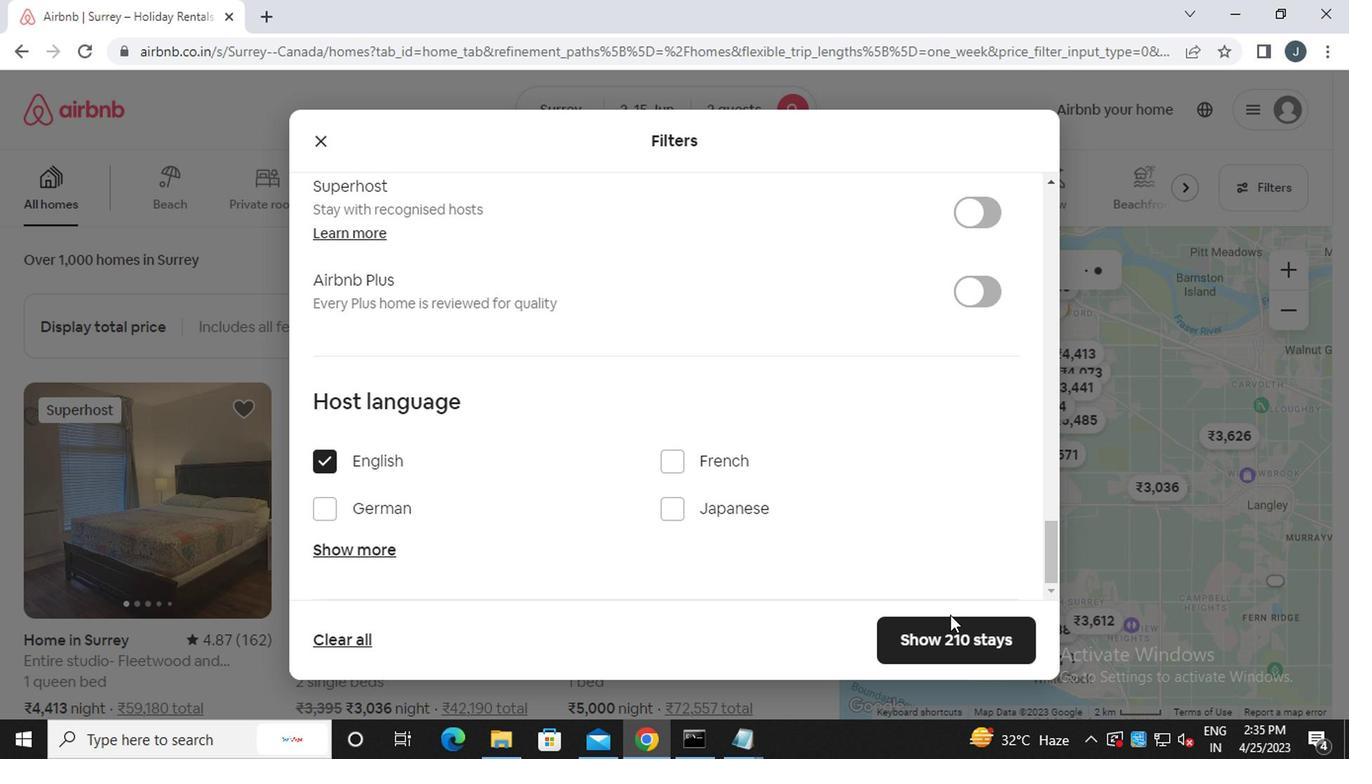 
Action: Mouse pressed left at (954, 640)
Screenshot: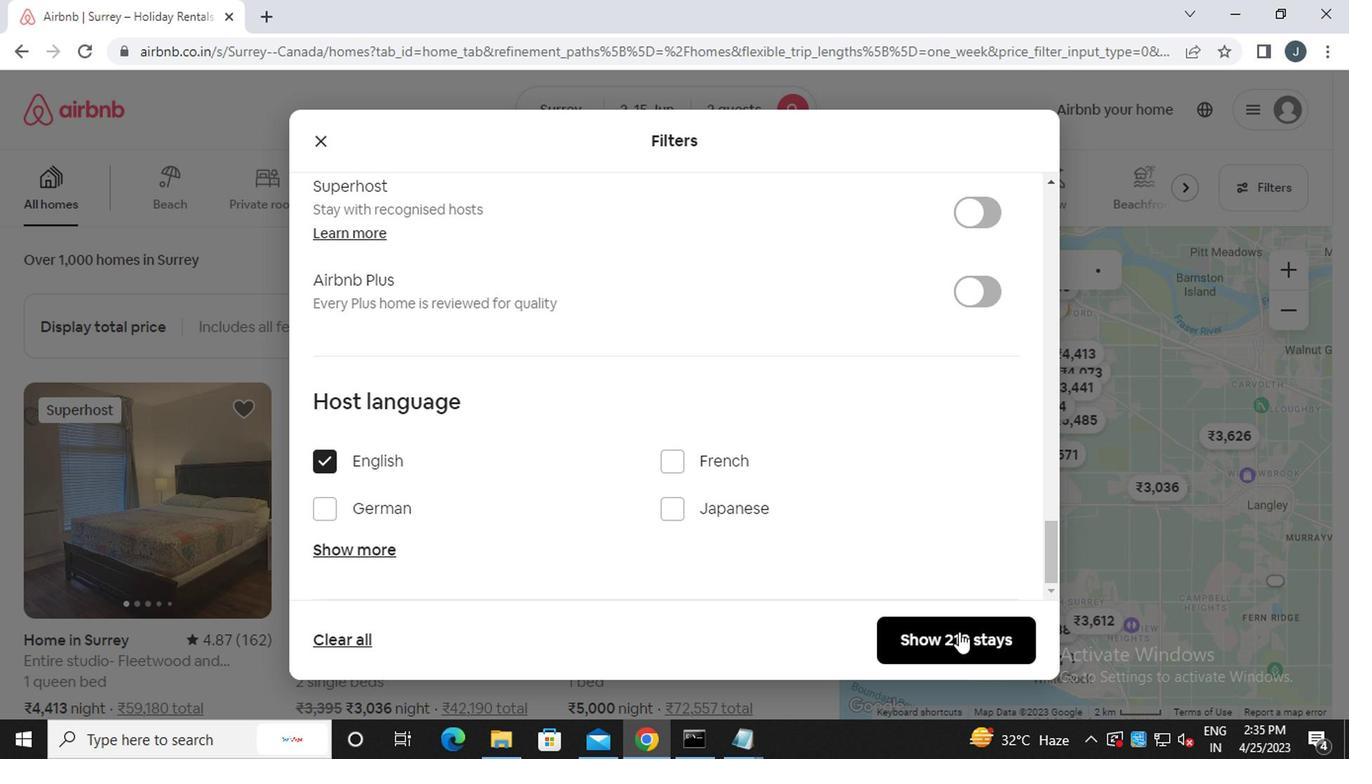 
Action: Mouse moved to (924, 606)
Screenshot: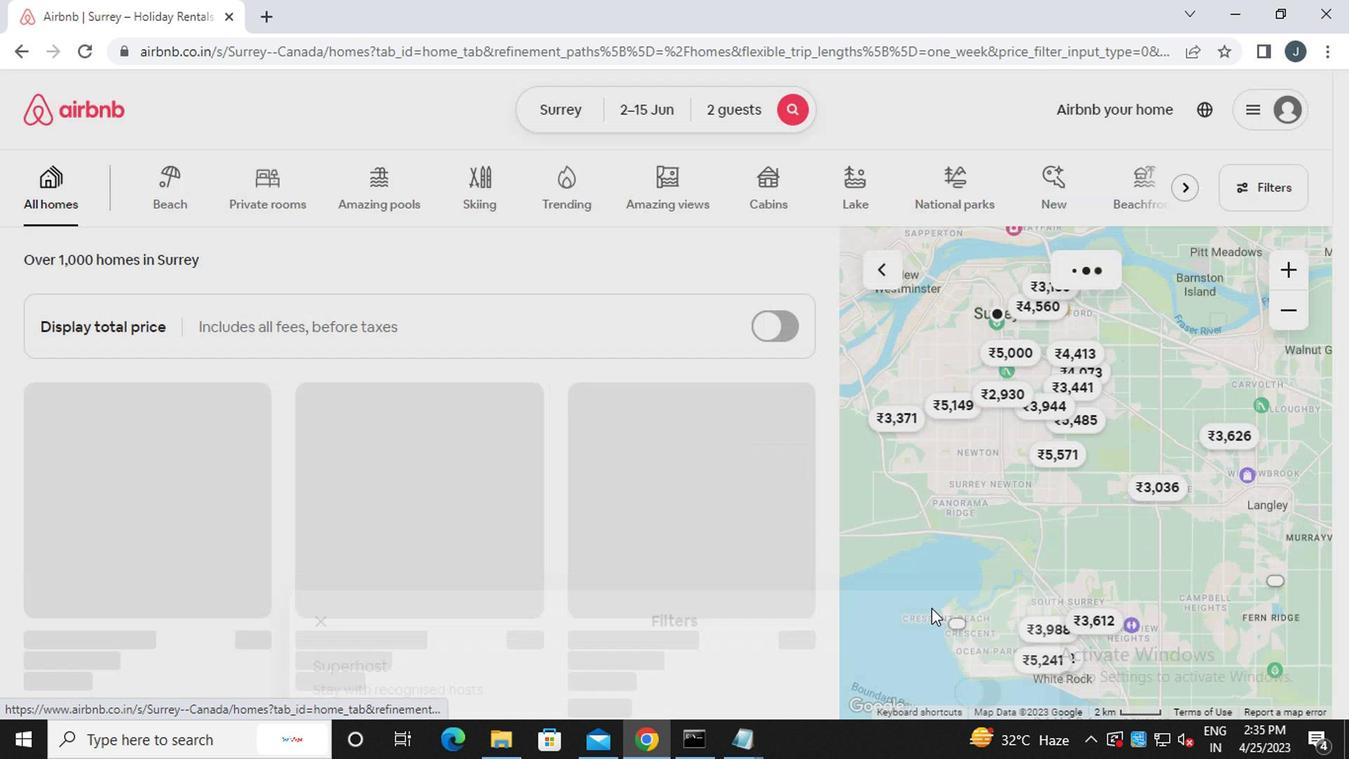 
